 Task: Buy 5 Percolators from Coffee Makers section under best seller category for shipping address: Alicia Thompson, 3625 Station Street, Austin, Texas 78702, Cell Number 5122113583. Pay from credit card ending with 7965, CVV 549
Action: Mouse moved to (157, 73)
Screenshot: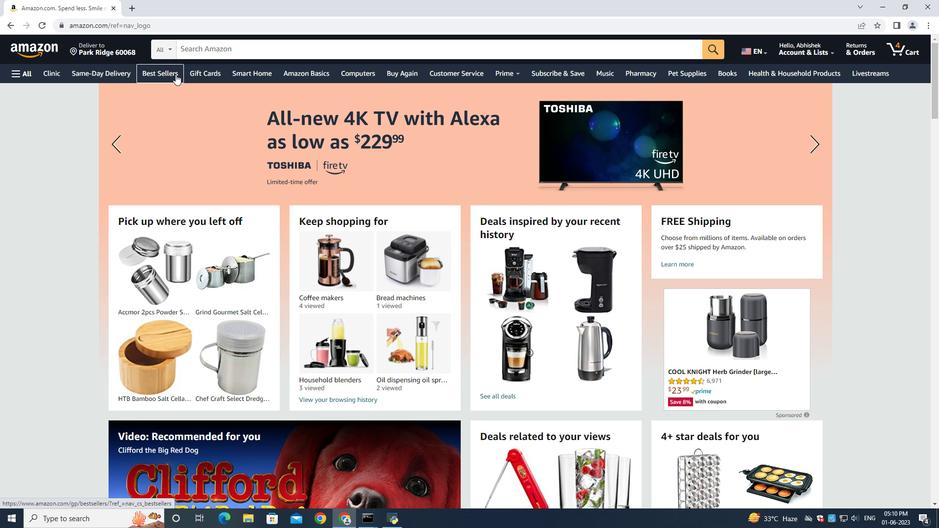 
Action: Mouse pressed left at (157, 73)
Screenshot: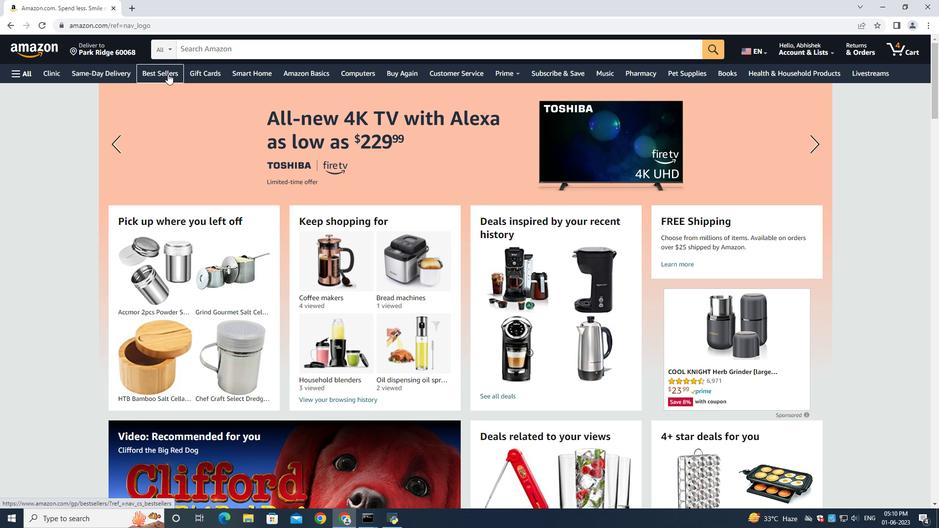 
Action: Mouse moved to (207, 52)
Screenshot: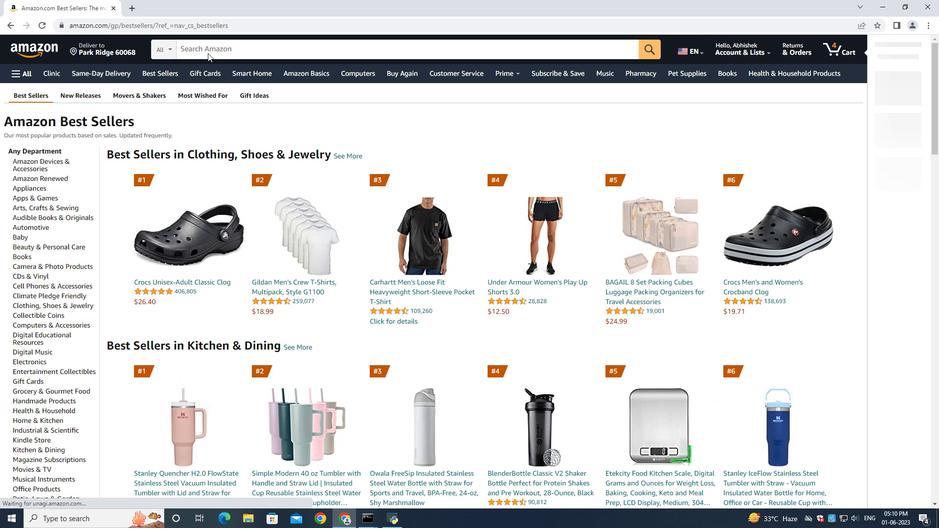
Action: Mouse pressed left at (207, 52)
Screenshot: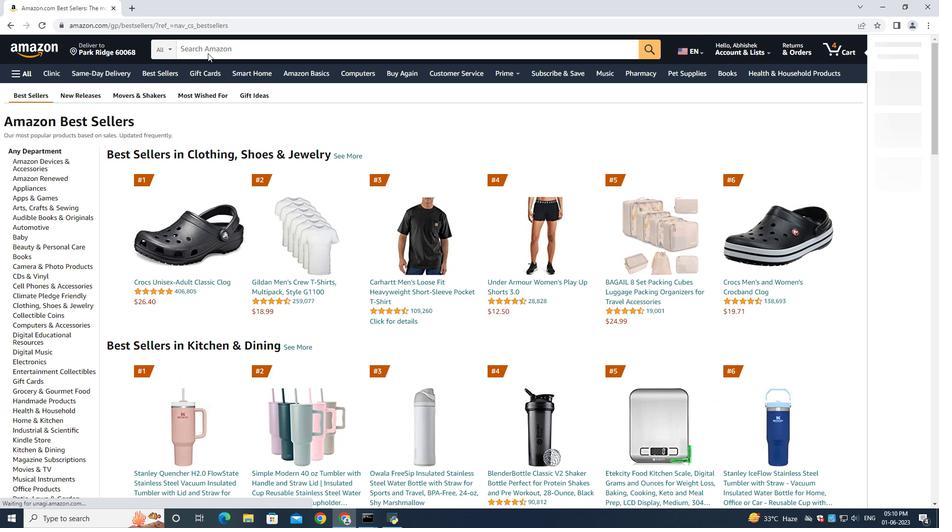 
Action: Key pressed <Key.shift>Percolators<Key.enter>
Screenshot: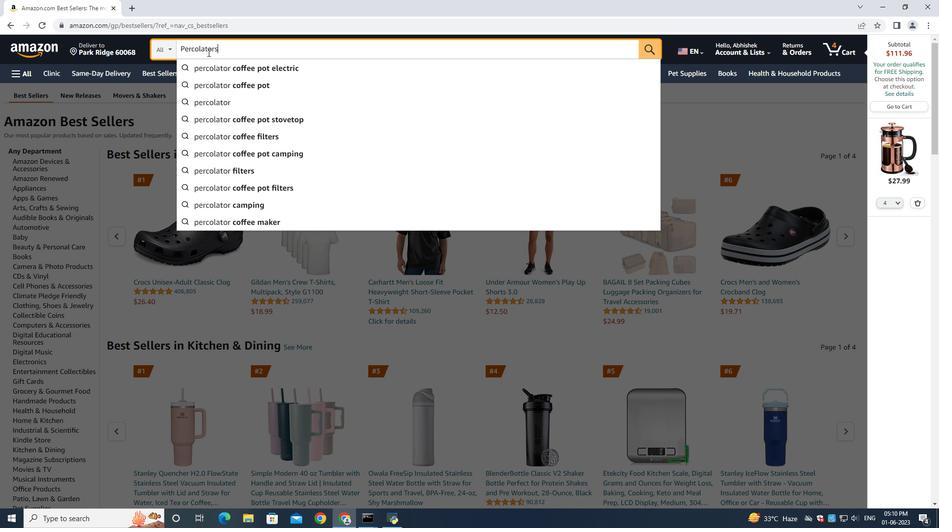 
Action: Mouse moved to (914, 203)
Screenshot: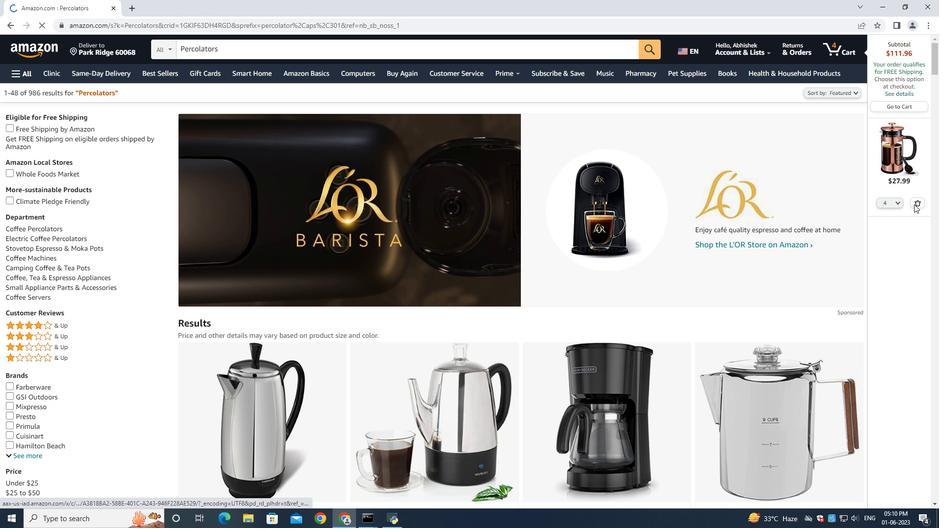 
Action: Mouse pressed left at (914, 203)
Screenshot: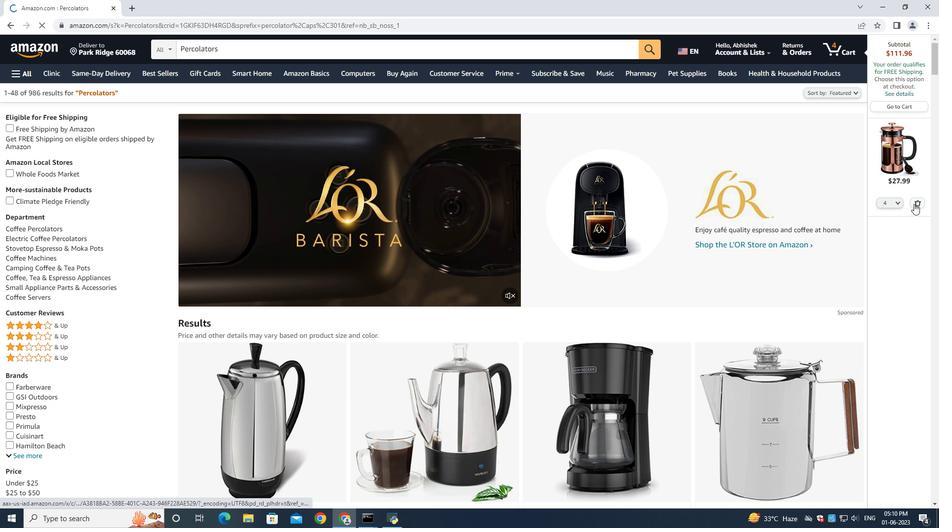 
Action: Mouse moved to (49, 257)
Screenshot: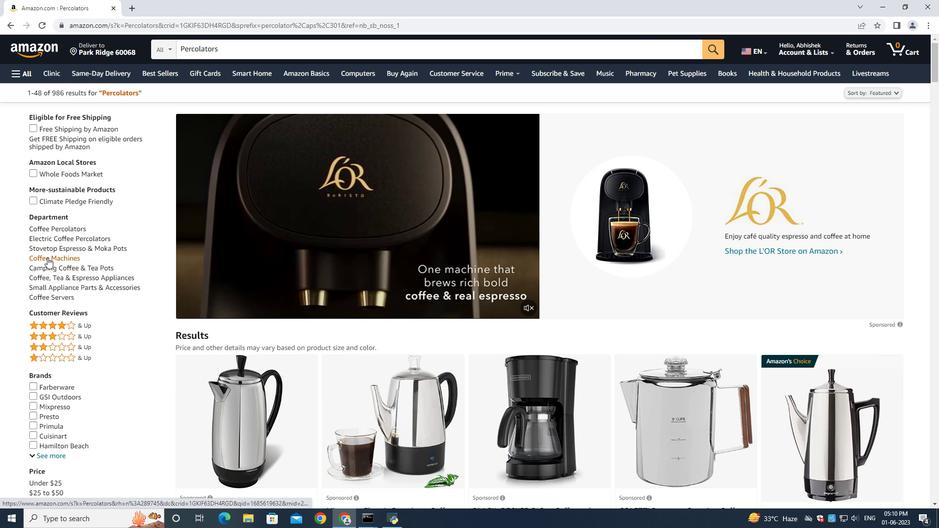 
Action: Mouse pressed left at (49, 257)
Screenshot: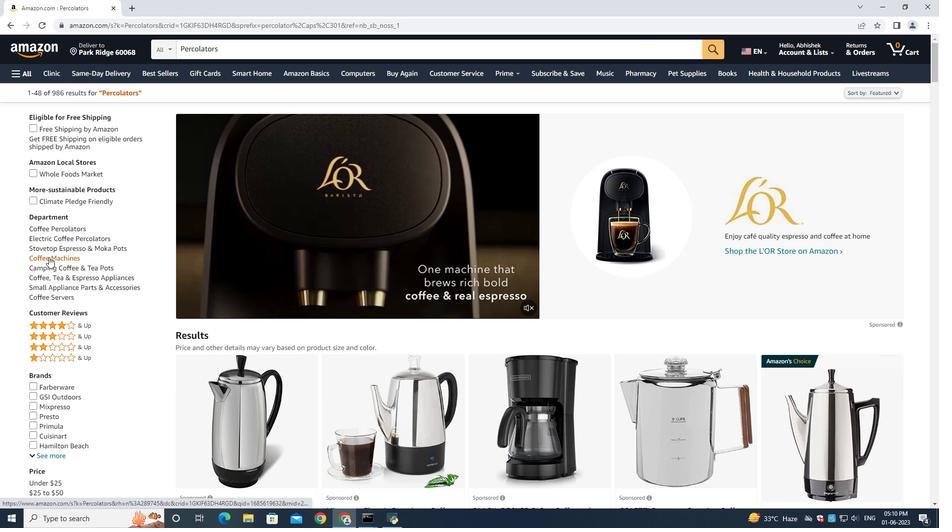 
Action: Mouse moved to (46, 236)
Screenshot: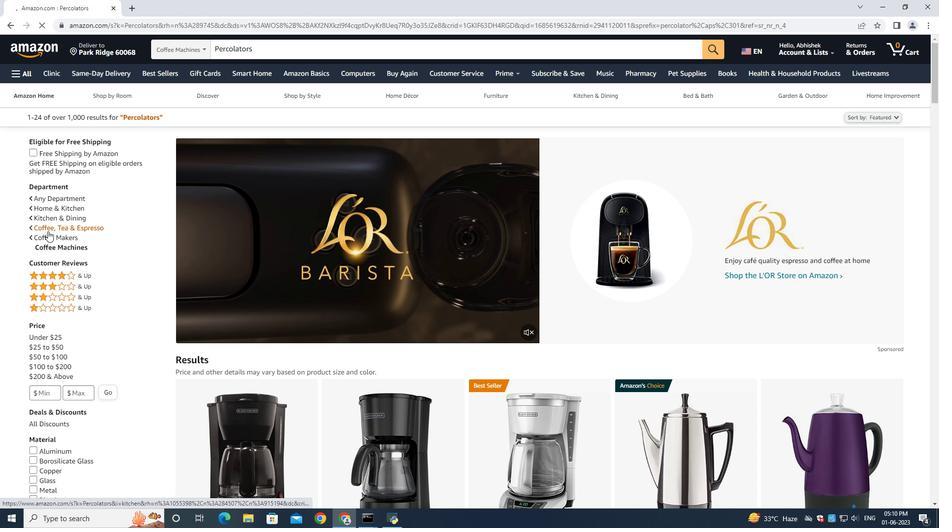 
Action: Mouse pressed left at (46, 236)
Screenshot: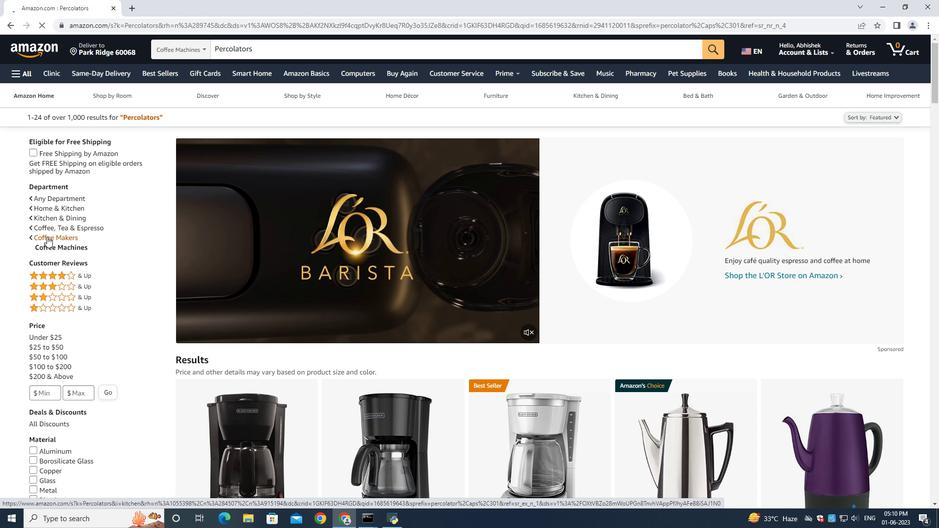 
Action: Mouse moved to (170, 259)
Screenshot: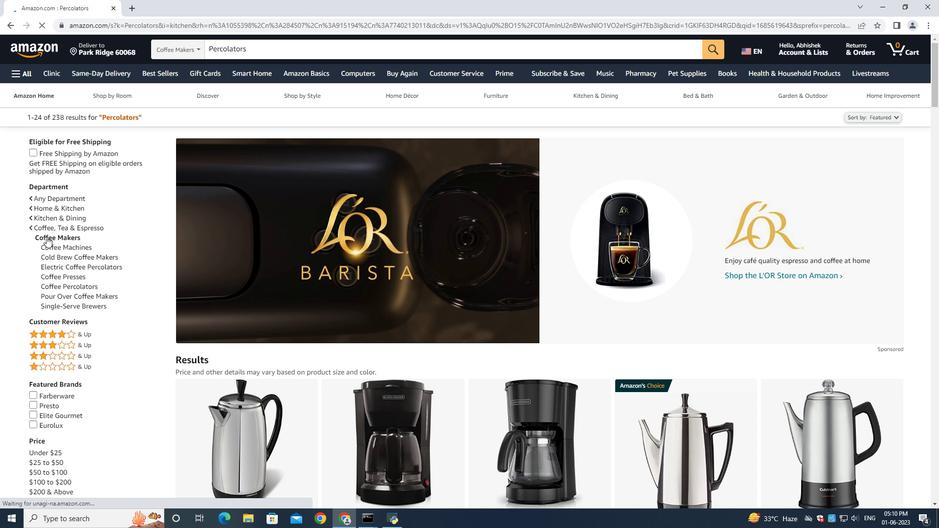 
Action: Mouse scrolled (163, 259) with delta (0, 0)
Screenshot: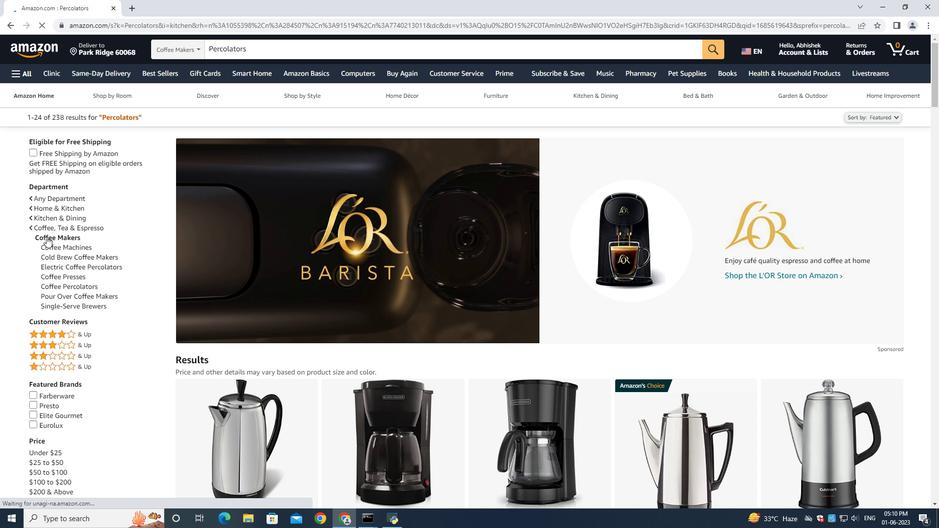 
Action: Mouse moved to (177, 258)
Screenshot: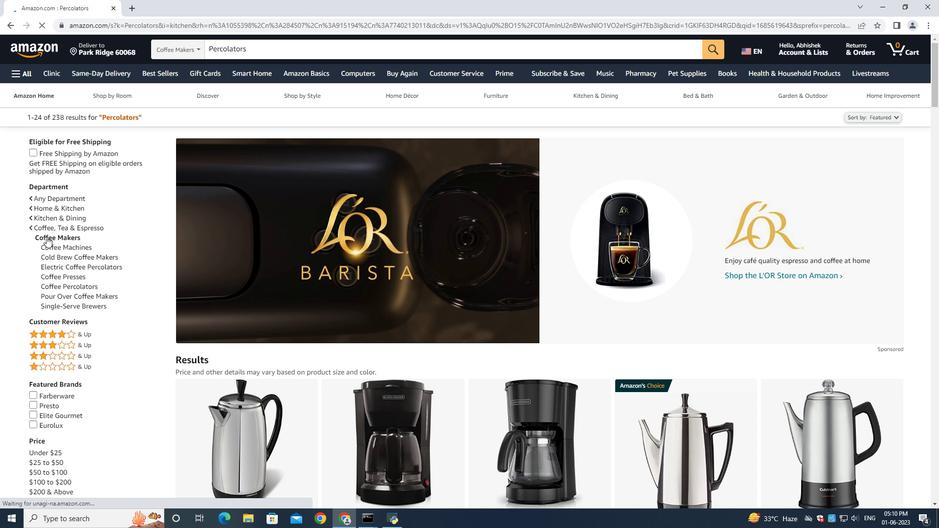 
Action: Mouse scrolled (177, 257) with delta (0, 0)
Screenshot: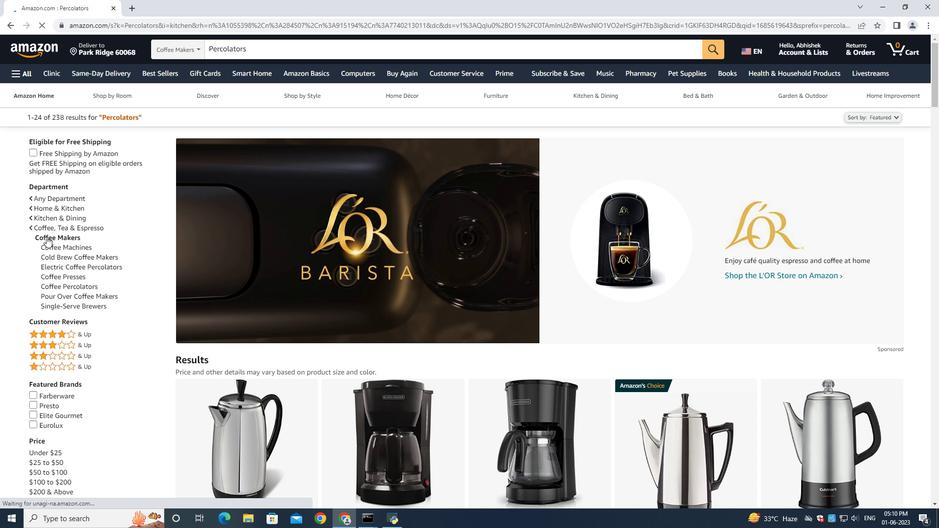 
Action: Mouse moved to (219, 250)
Screenshot: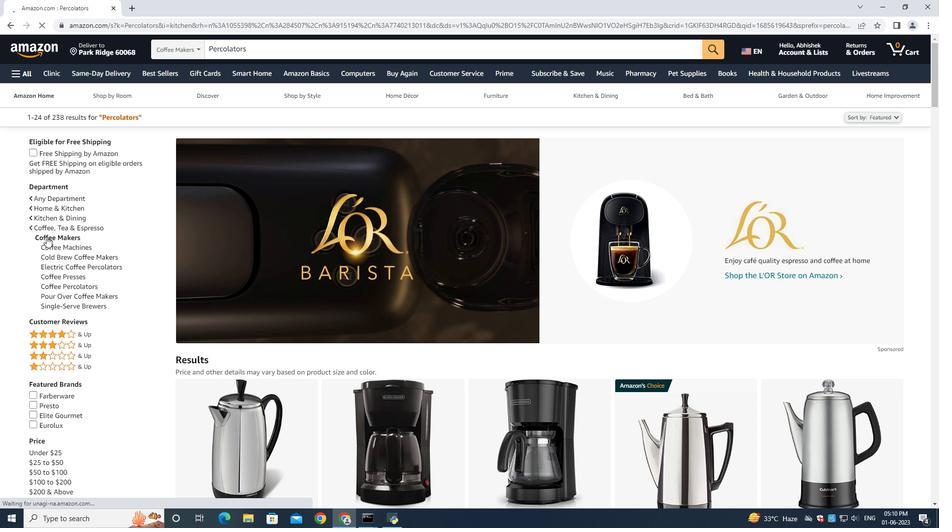 
Action: Mouse scrolled (203, 251) with delta (0, 0)
Screenshot: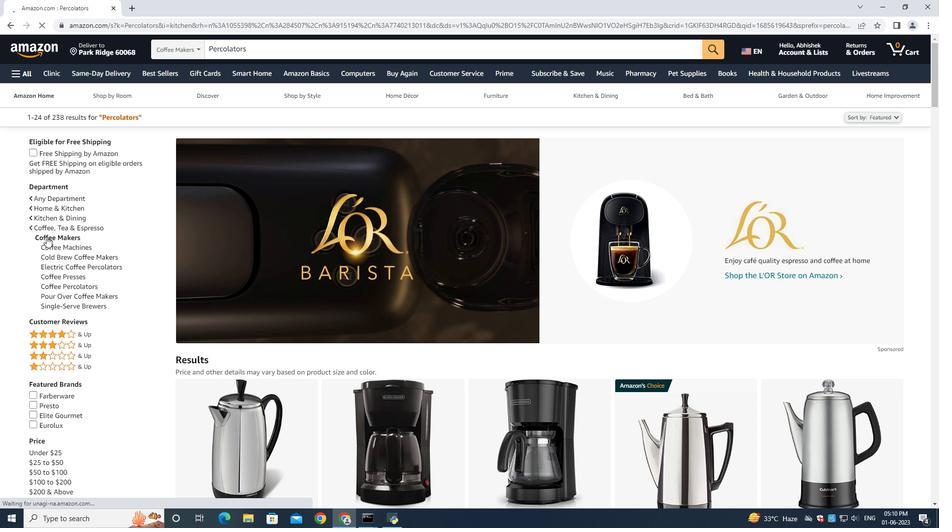
Action: Mouse moved to (239, 247)
Screenshot: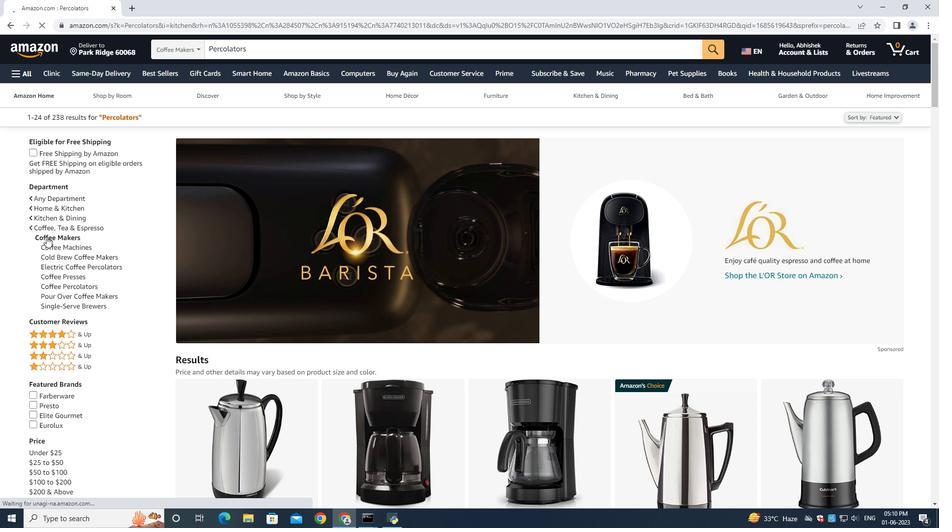 
Action: Mouse scrolled (219, 249) with delta (0, 0)
Screenshot: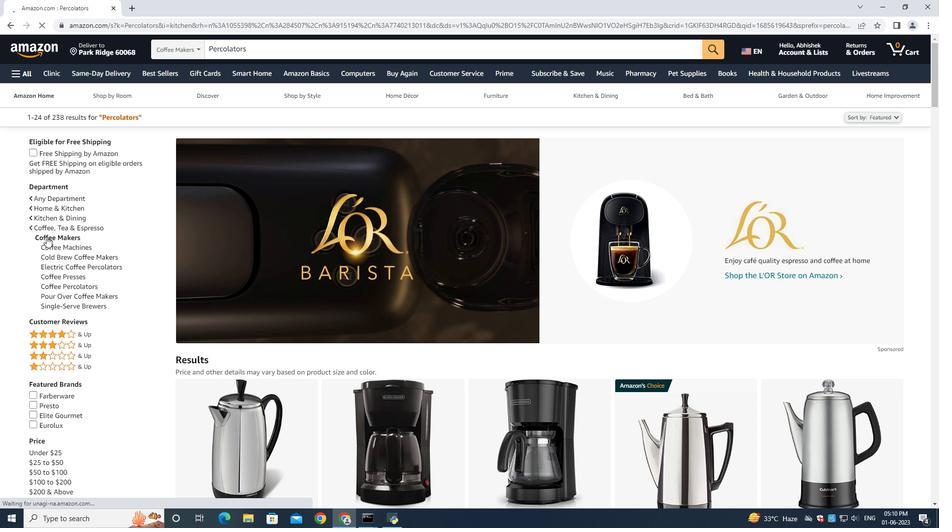 
Action: Mouse moved to (327, 239)
Screenshot: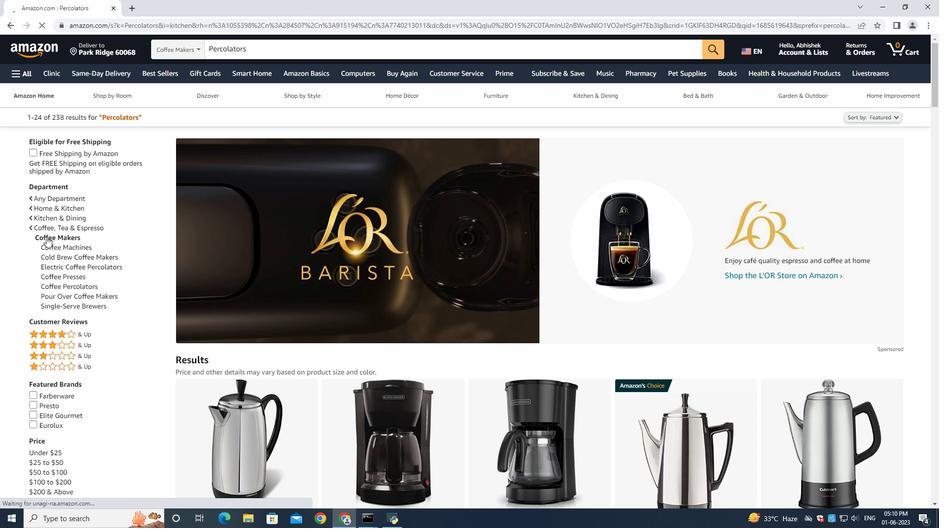 
Action: Mouse scrolled (258, 242) with delta (0, 0)
Screenshot: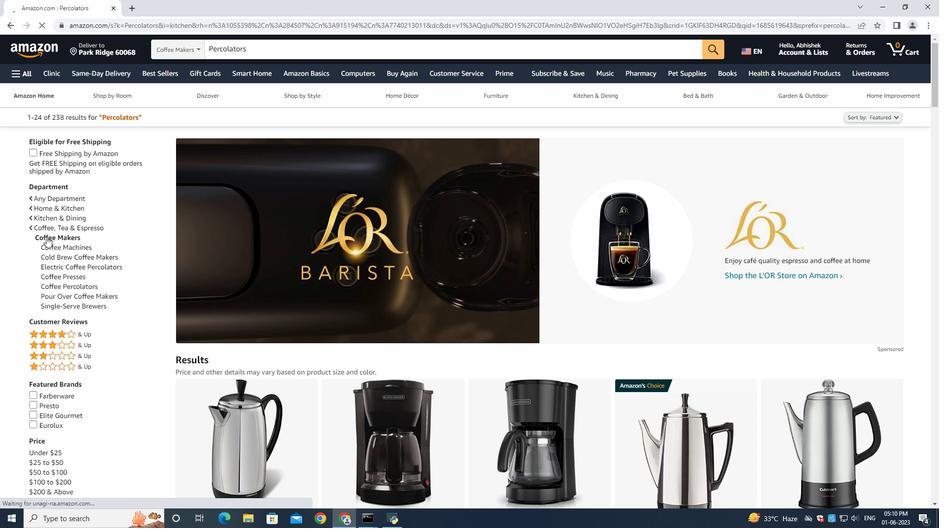 
Action: Mouse moved to (360, 239)
Screenshot: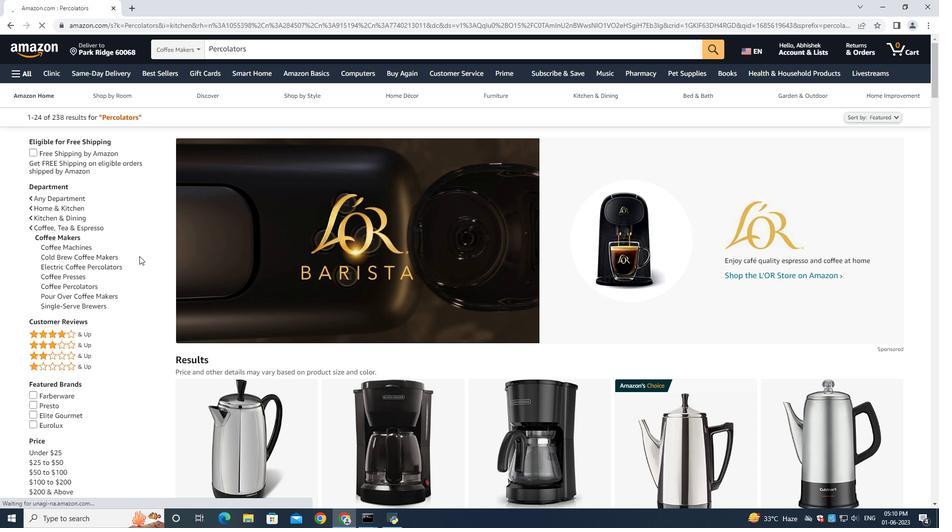
Action: Mouse scrolled (341, 239) with delta (0, 0)
Screenshot: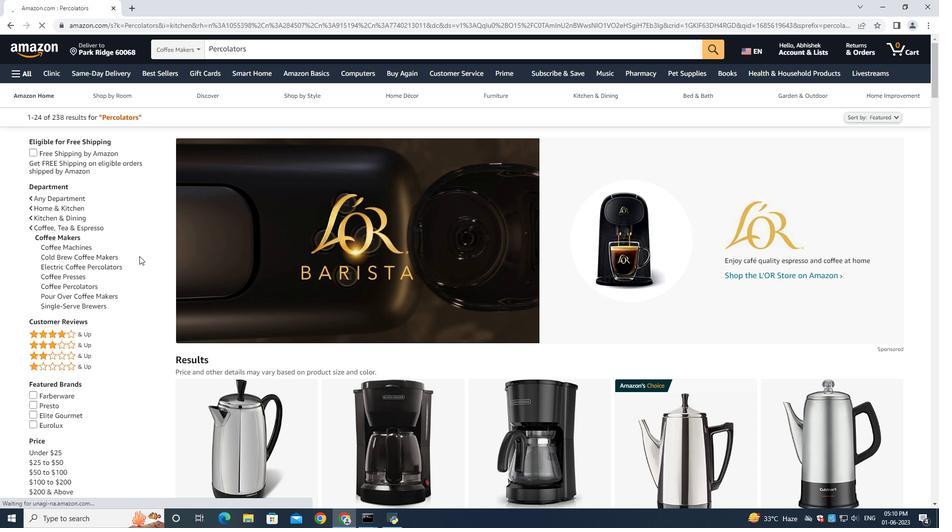 
Action: Mouse moved to (384, 257)
Screenshot: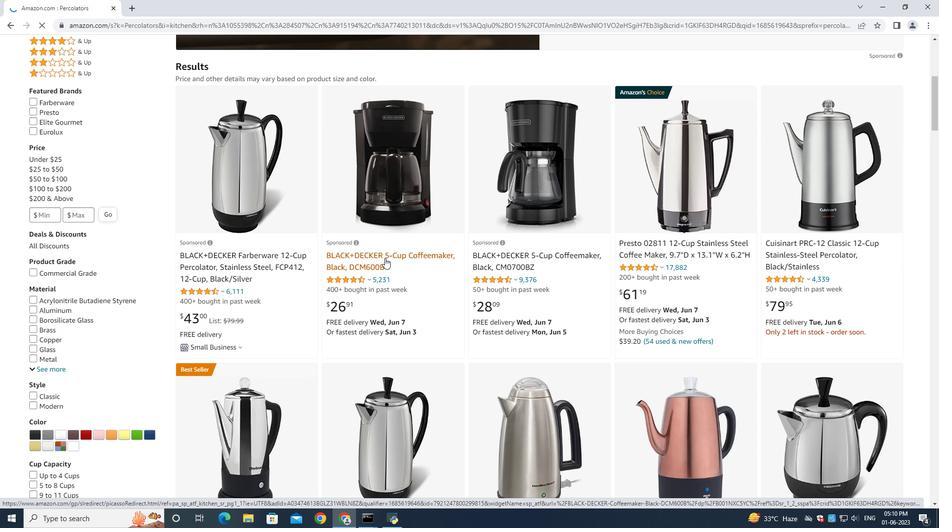 
Action: Mouse pressed left at (384, 257)
Screenshot: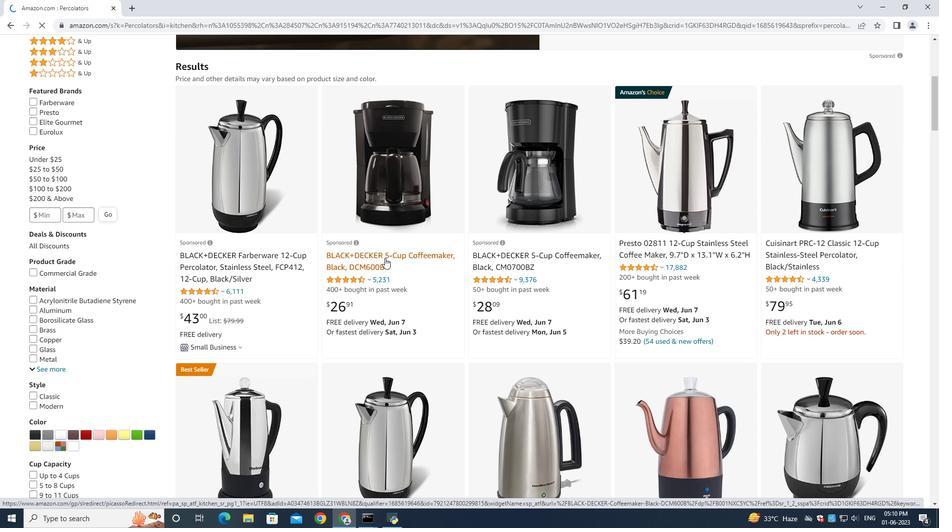 
Action: Mouse moved to (12, 27)
Screenshot: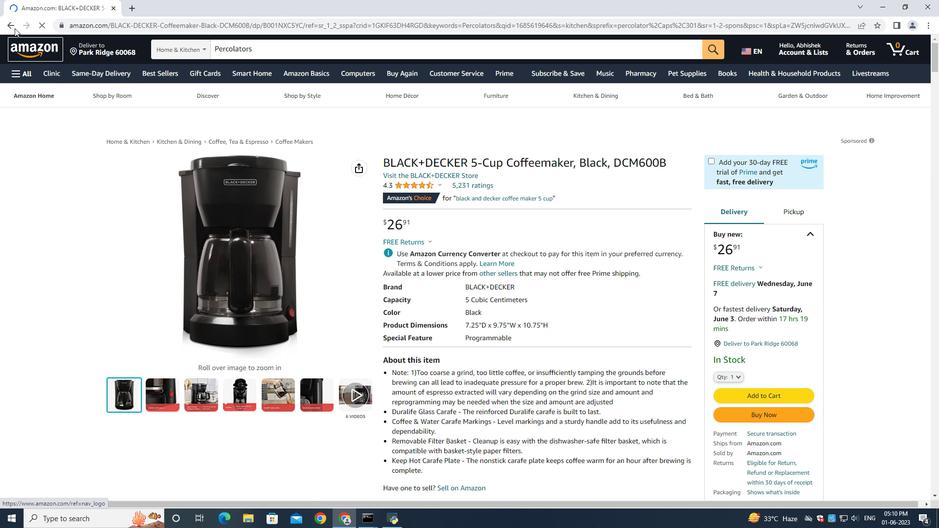 
Action: Mouse pressed left at (12, 27)
Screenshot: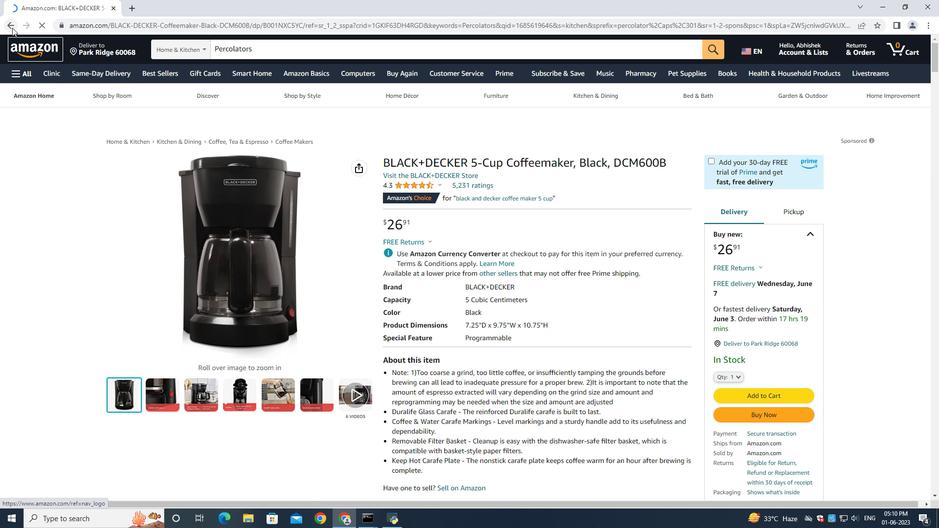 
Action: Mouse moved to (622, 271)
Screenshot: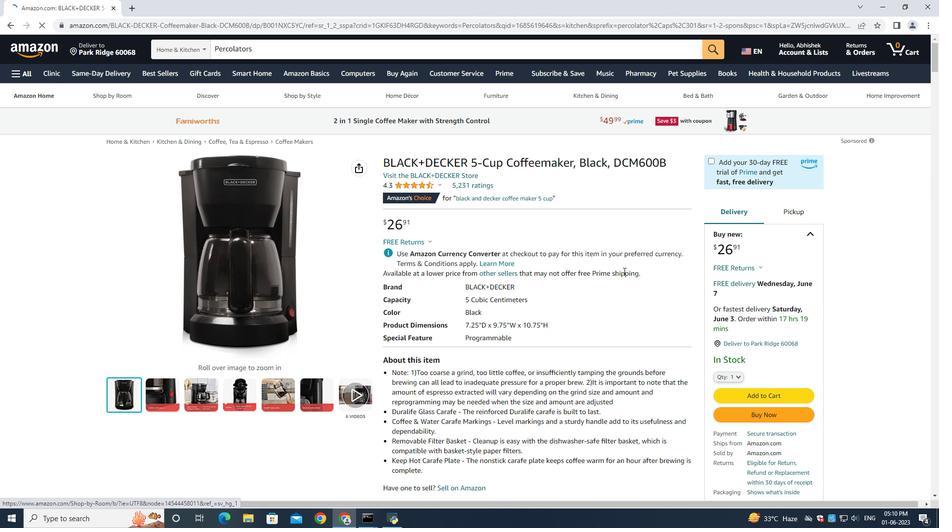 
Action: Mouse scrolled (622, 270) with delta (0, 0)
Screenshot: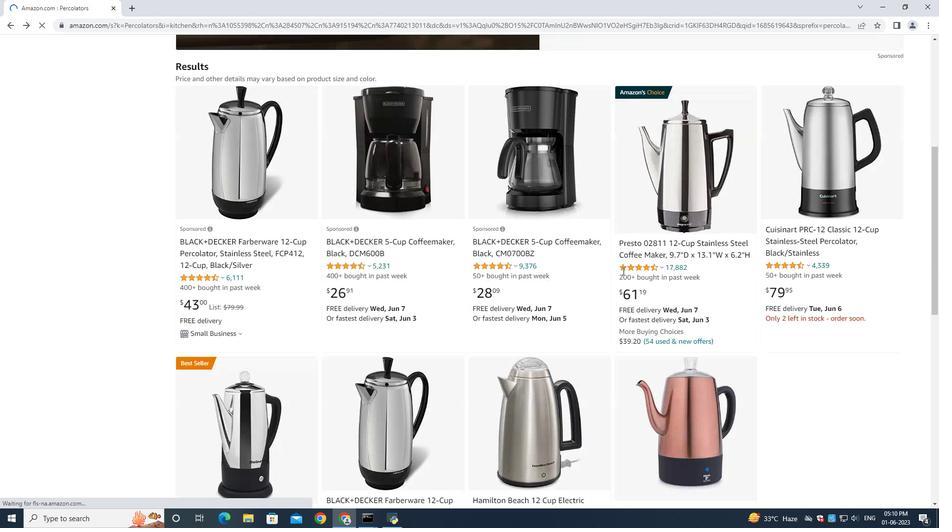 
Action: Mouse scrolled (622, 270) with delta (0, 0)
Screenshot: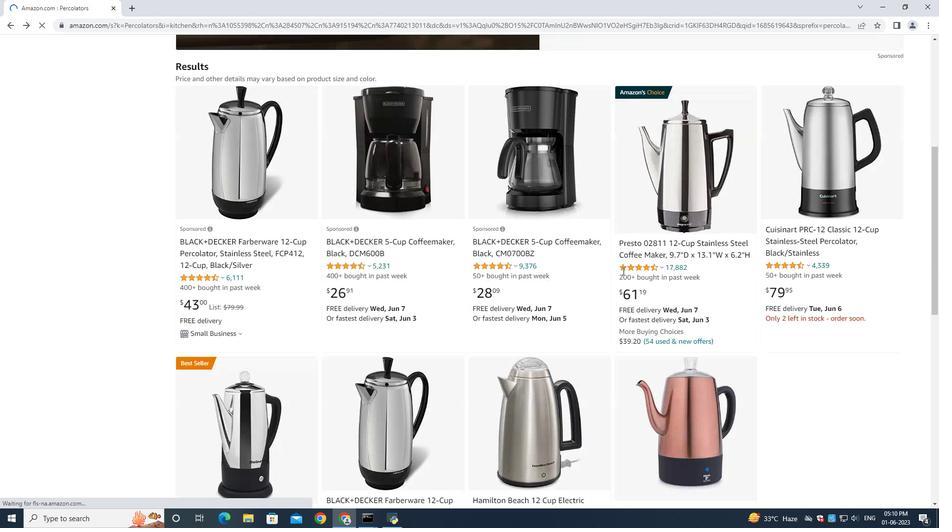 
Action: Mouse scrolled (622, 270) with delta (0, 0)
Screenshot: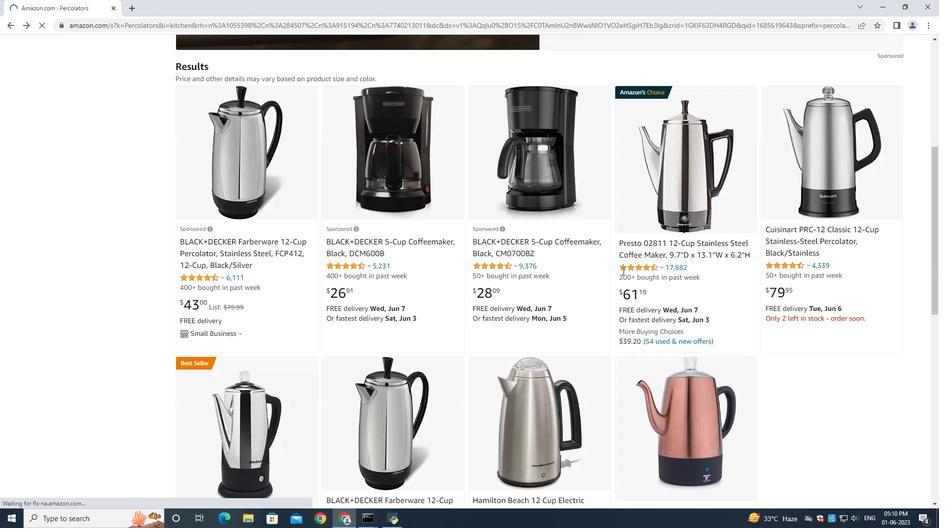 
Action: Mouse scrolled (622, 270) with delta (0, 0)
Screenshot: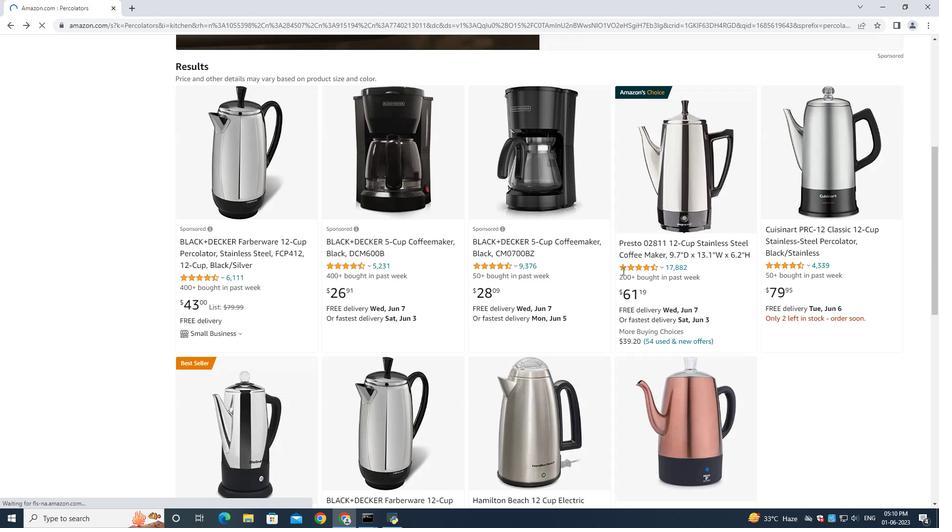 
Action: Mouse moved to (645, 246)
Screenshot: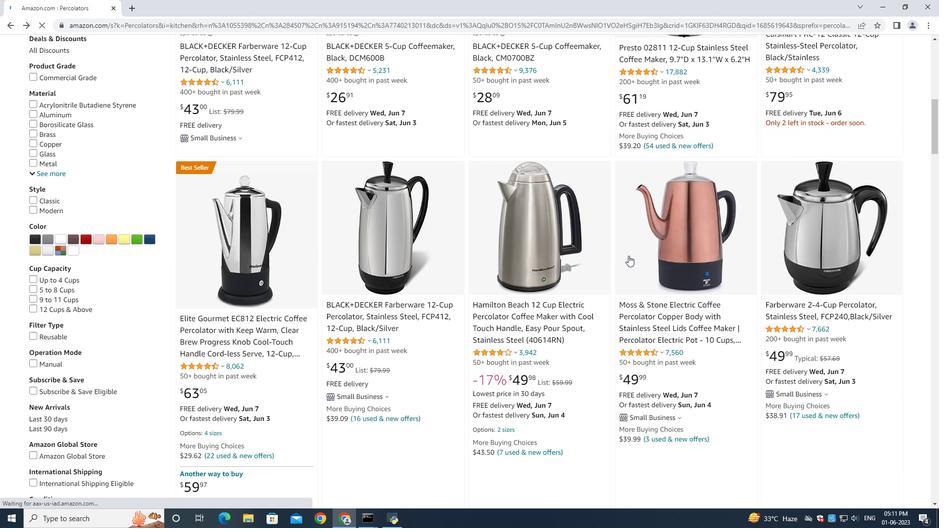 
Action: Mouse scrolled (645, 247) with delta (0, 0)
Screenshot: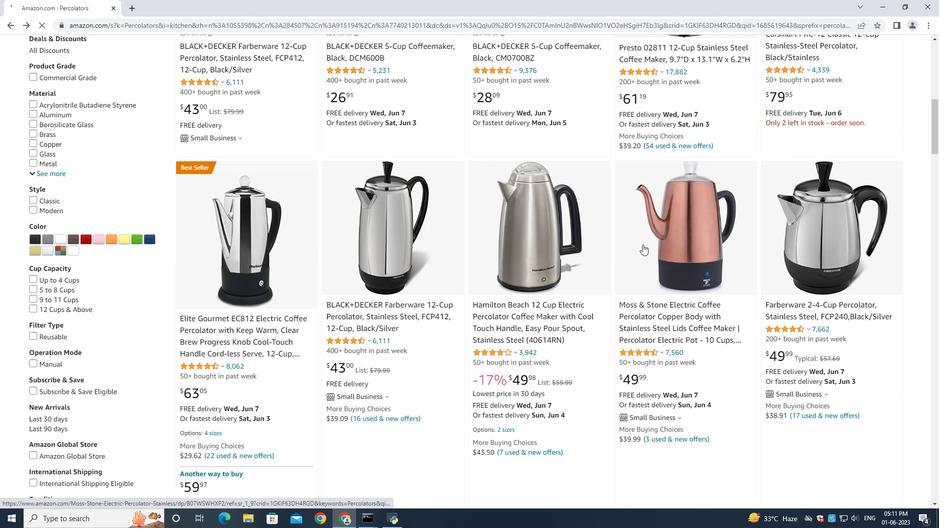 
Action: Mouse scrolled (645, 247) with delta (0, 0)
Screenshot: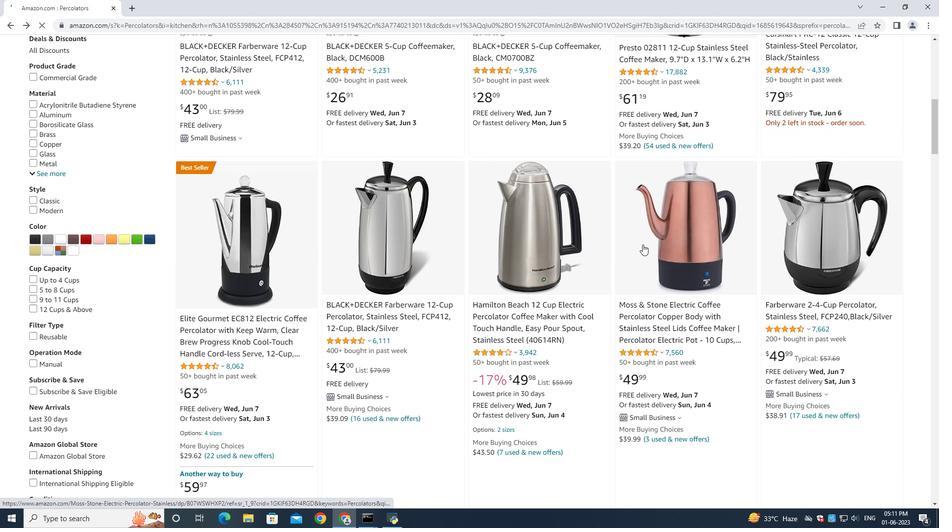 
Action: Mouse moved to (632, 141)
Screenshot: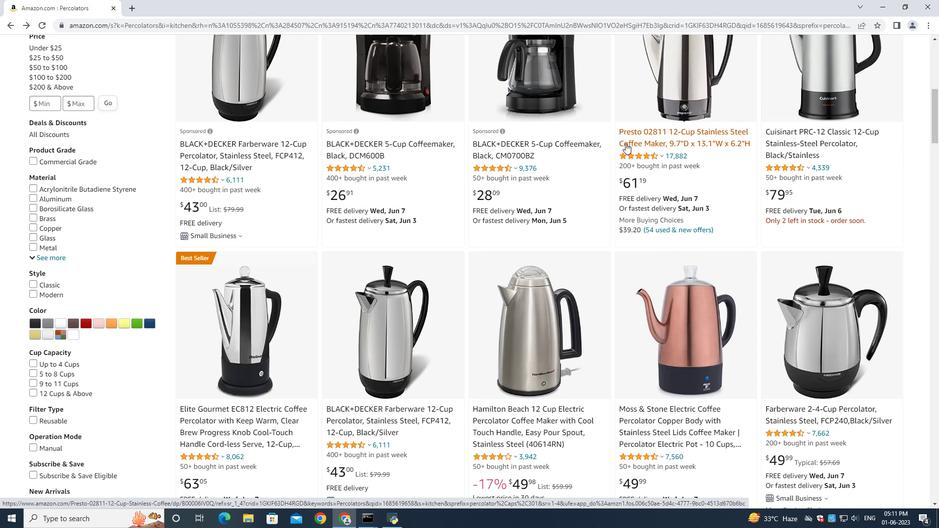 
Action: Mouse pressed left at (632, 141)
Screenshot: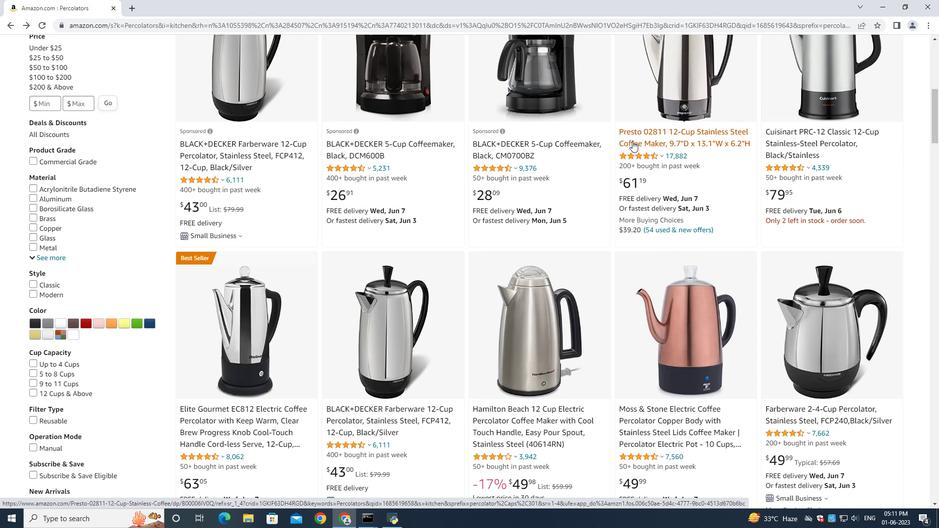 
Action: Mouse moved to (410, 279)
Screenshot: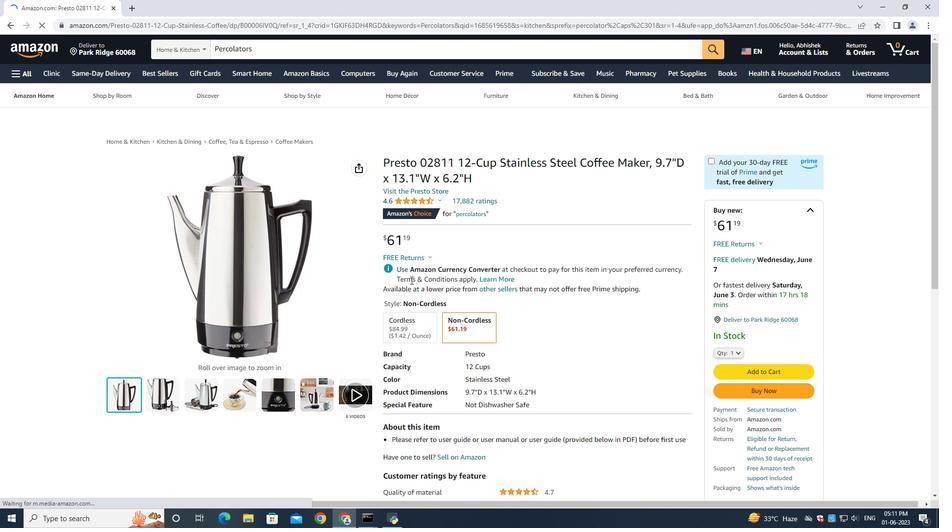 
Action: Mouse scrolled (410, 279) with delta (0, 0)
Screenshot: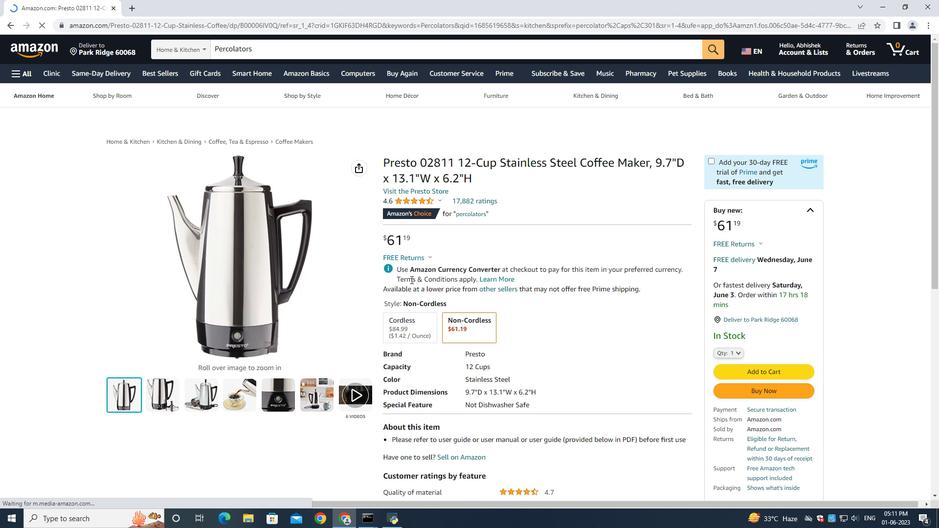 
Action: Mouse moved to (725, 303)
Screenshot: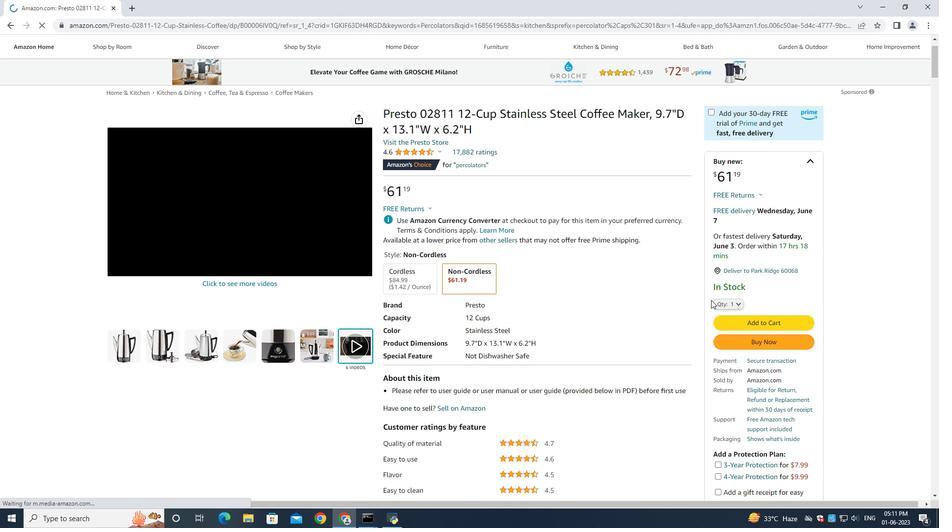 
Action: Mouse pressed left at (725, 303)
Screenshot: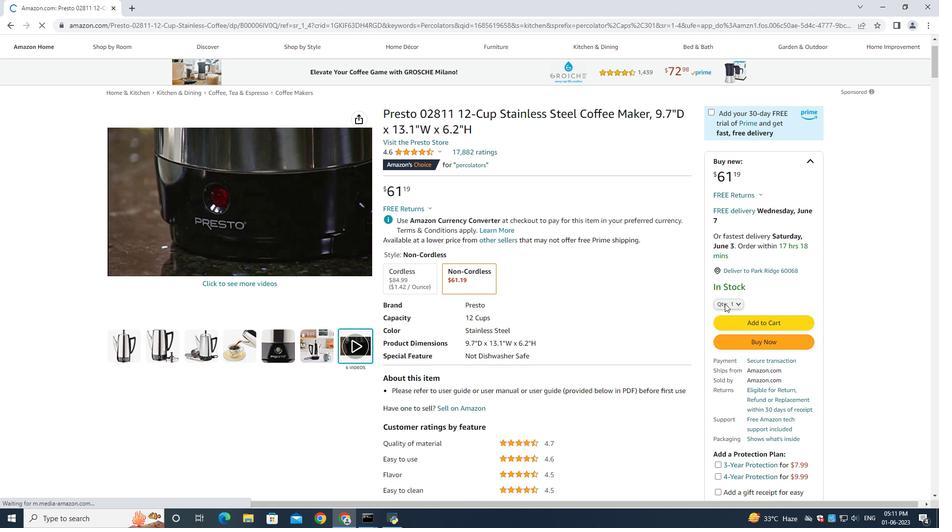 
Action: Mouse moved to (721, 110)
Screenshot: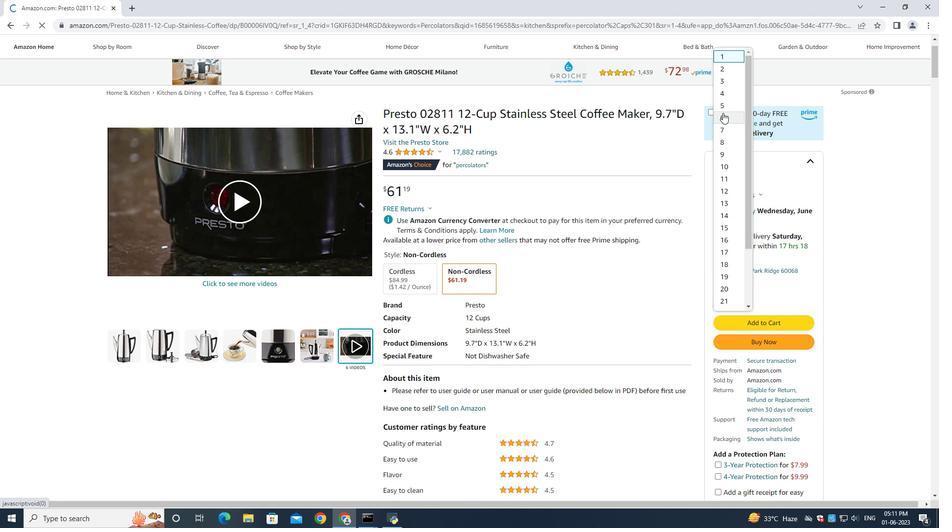 
Action: Mouse pressed left at (721, 110)
Screenshot: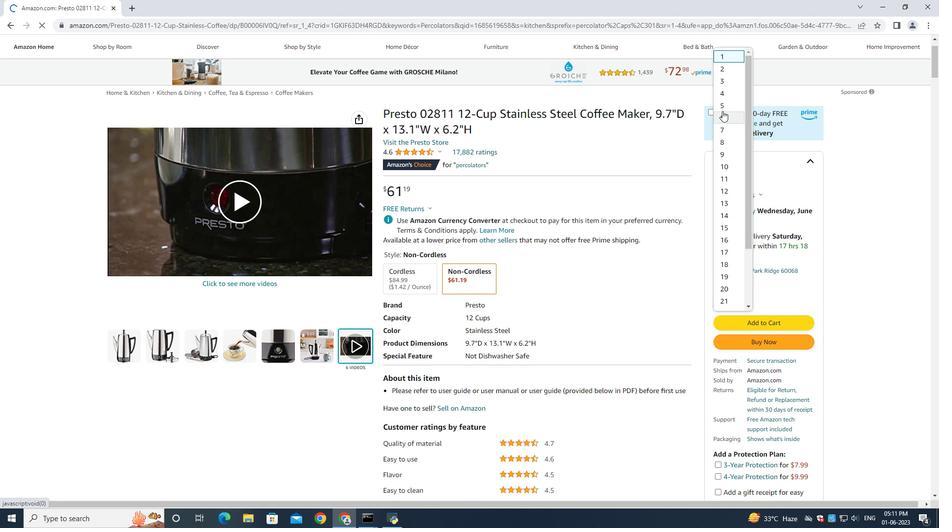 
Action: Mouse moved to (756, 339)
Screenshot: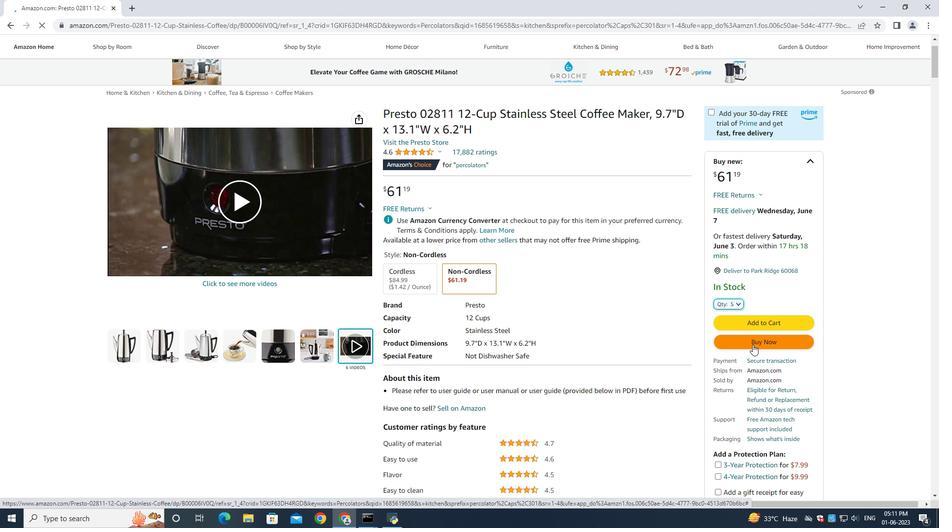 
Action: Mouse pressed left at (756, 339)
Screenshot: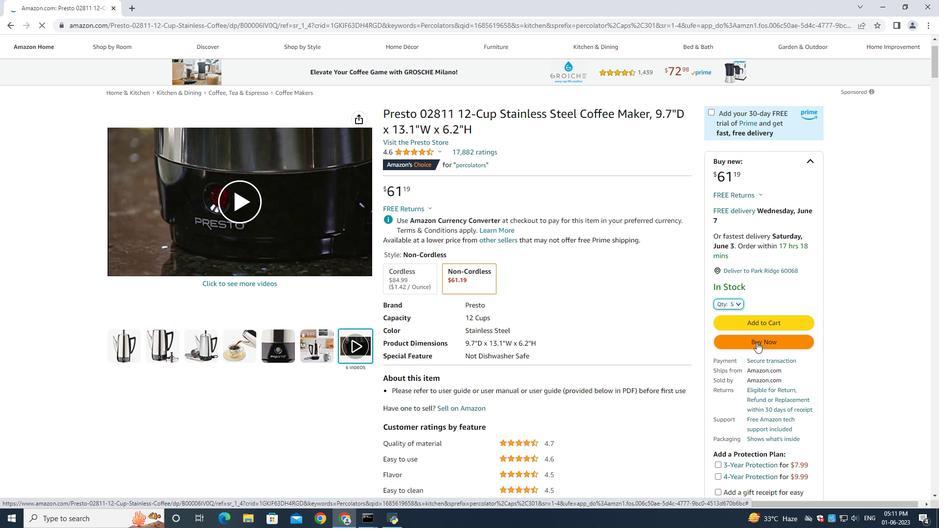 
Action: Mouse moved to (761, 342)
Screenshot: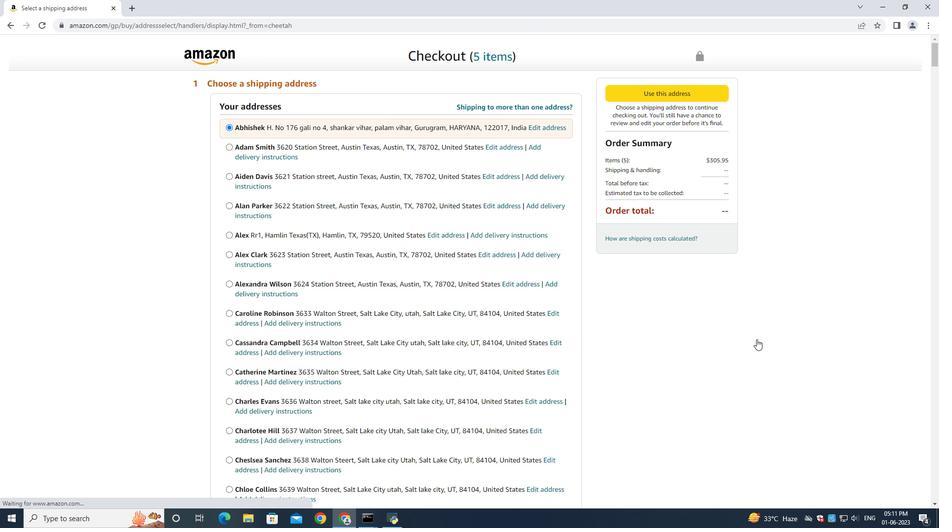 
Action: Mouse scrolled (761, 342) with delta (0, 0)
Screenshot: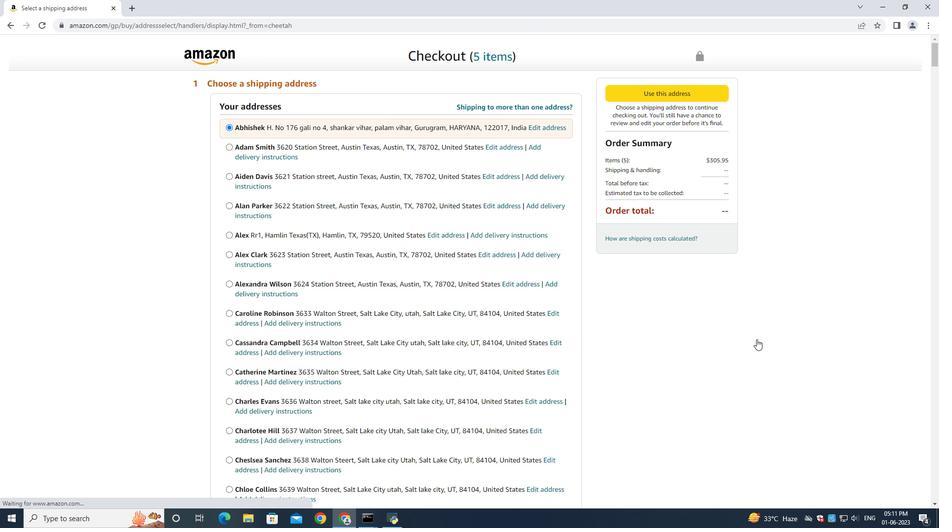 
Action: Mouse moved to (761, 344)
Screenshot: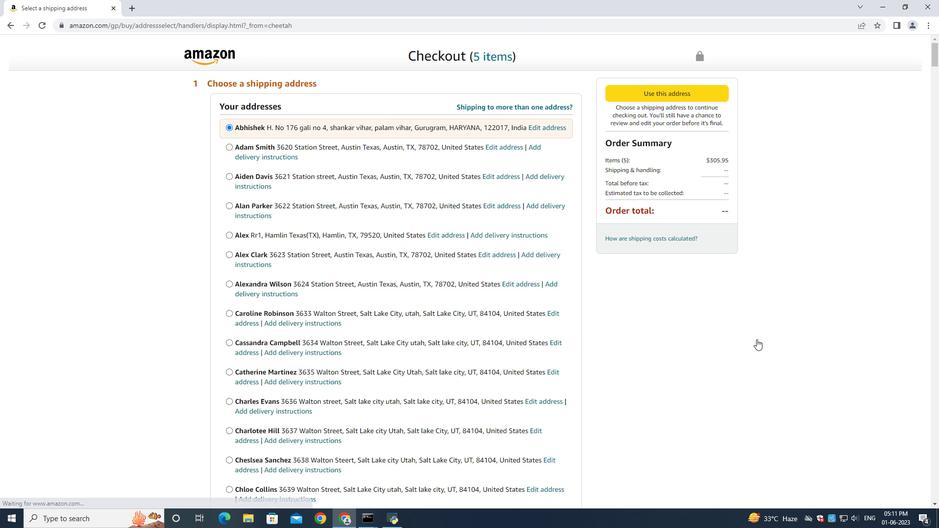 
Action: Mouse scrolled (761, 343) with delta (0, 0)
Screenshot: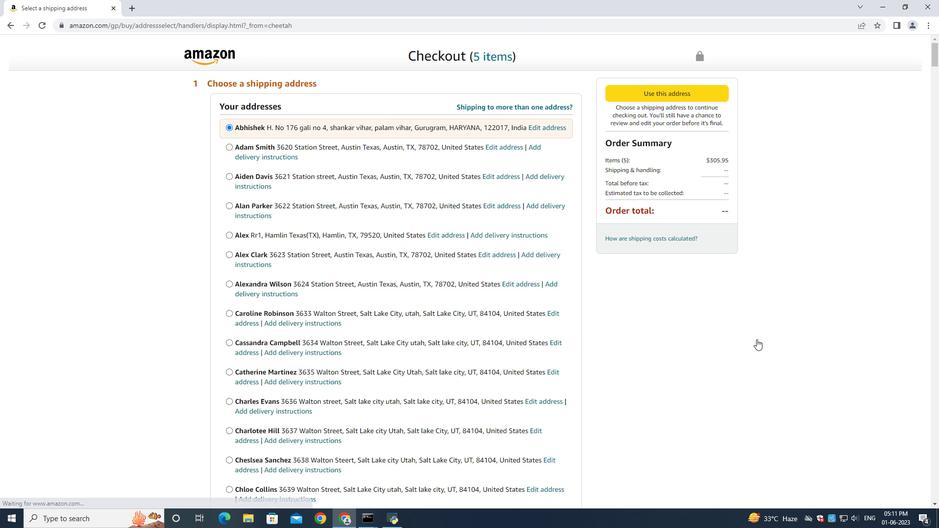
Action: Mouse moved to (761, 344)
Screenshot: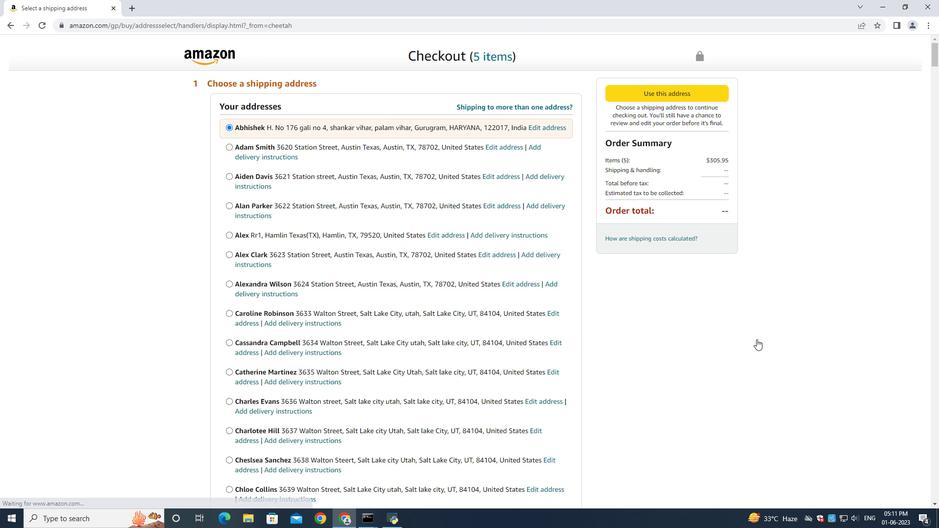 
Action: Mouse scrolled (761, 343) with delta (0, 0)
Screenshot: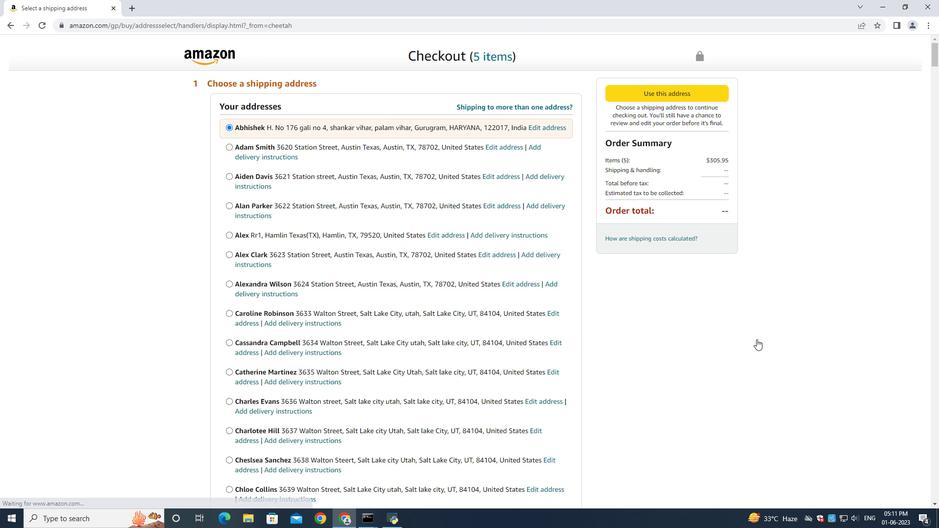 
Action: Mouse scrolled (761, 343) with delta (0, 0)
Screenshot: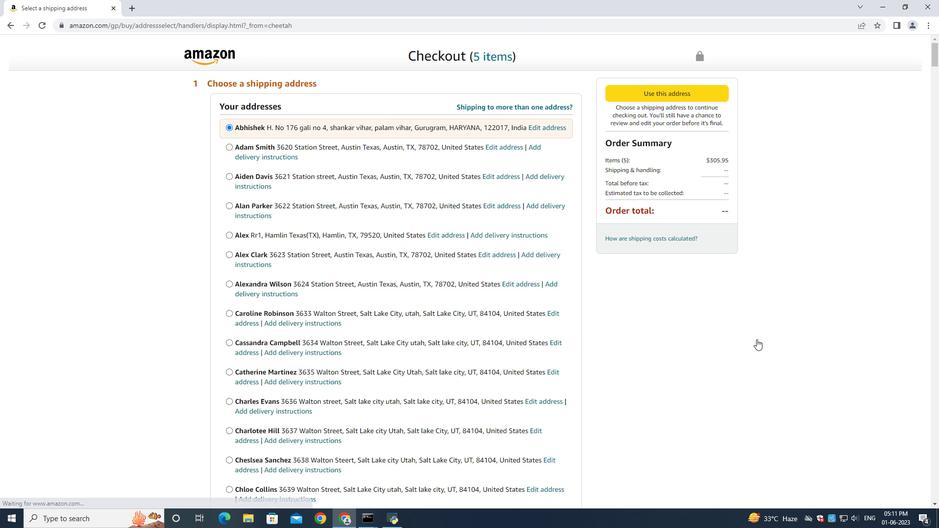 
Action: Mouse moved to (753, 341)
Screenshot: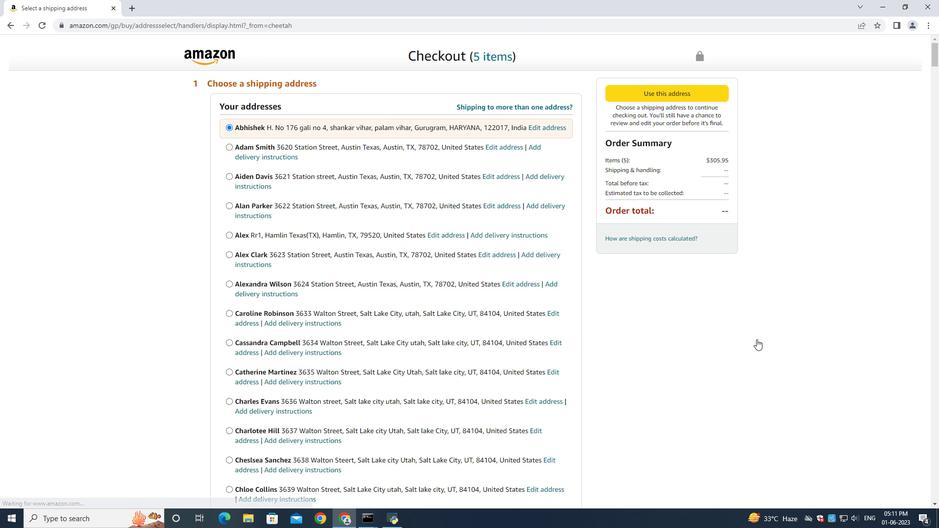 
Action: Mouse scrolled (760, 343) with delta (0, 0)
Screenshot: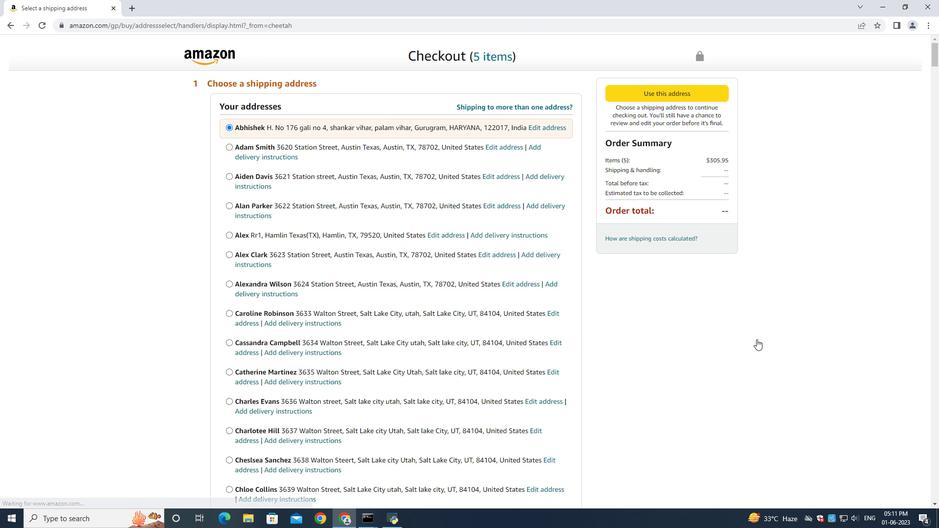 
Action: Mouse moved to (743, 335)
Screenshot: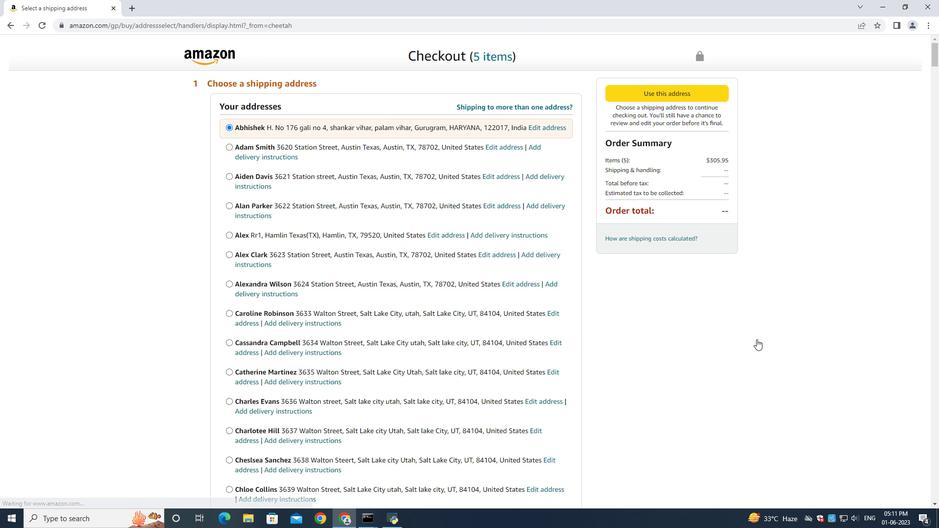 
Action: Mouse scrolled (753, 340) with delta (0, 0)
Screenshot: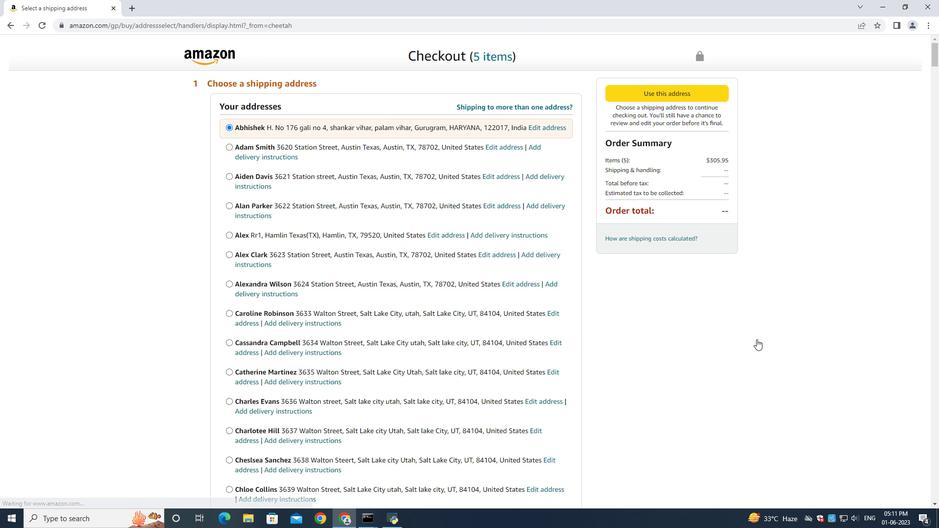 
Action: Mouse moved to (714, 323)
Screenshot: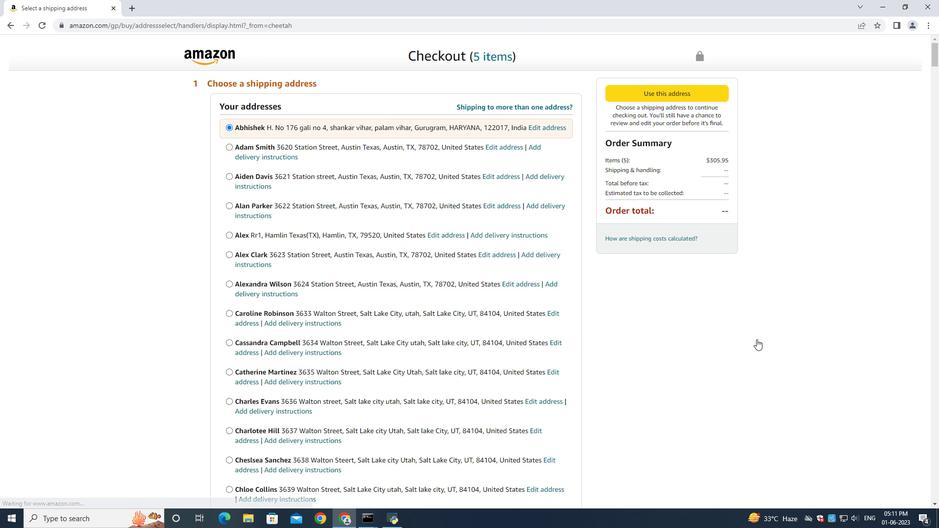 
Action: Mouse scrolled (729, 328) with delta (0, 0)
Screenshot: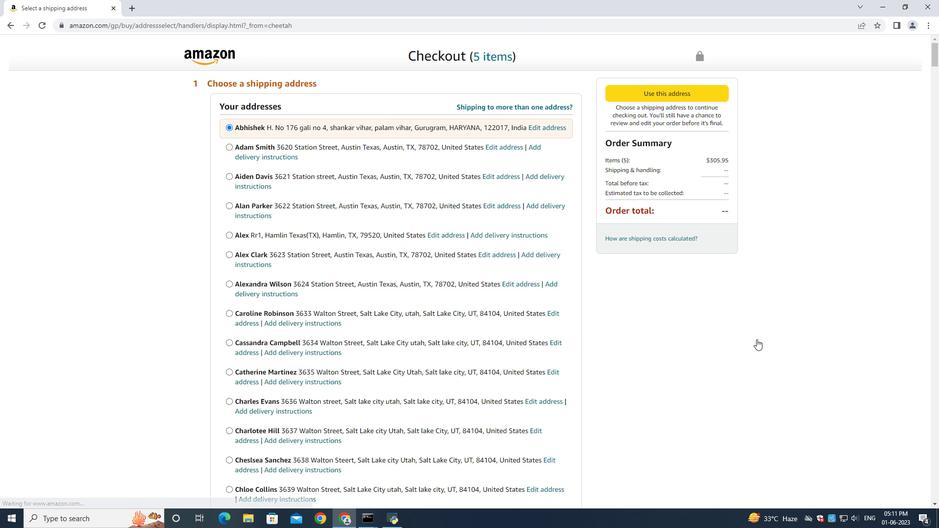 
Action: Mouse moved to (687, 317)
Screenshot: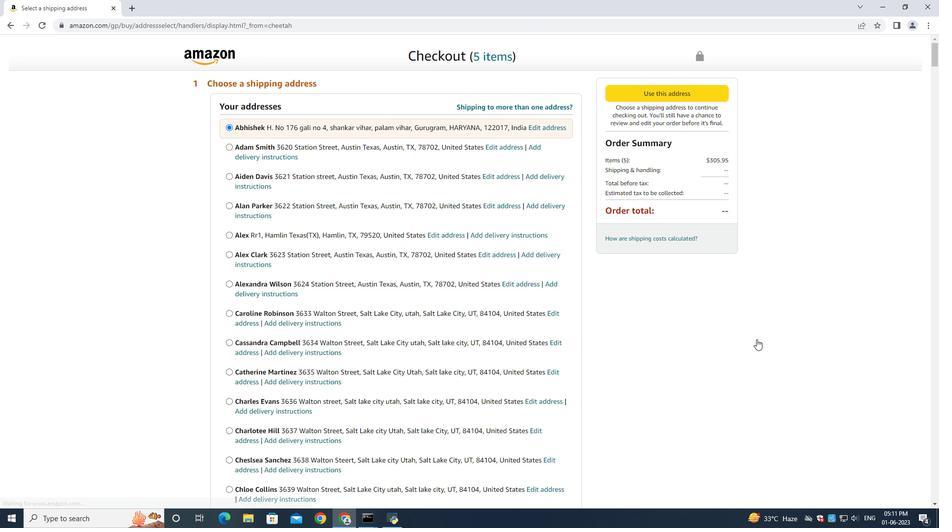 
Action: Mouse scrolled (700, 320) with delta (0, 0)
Screenshot: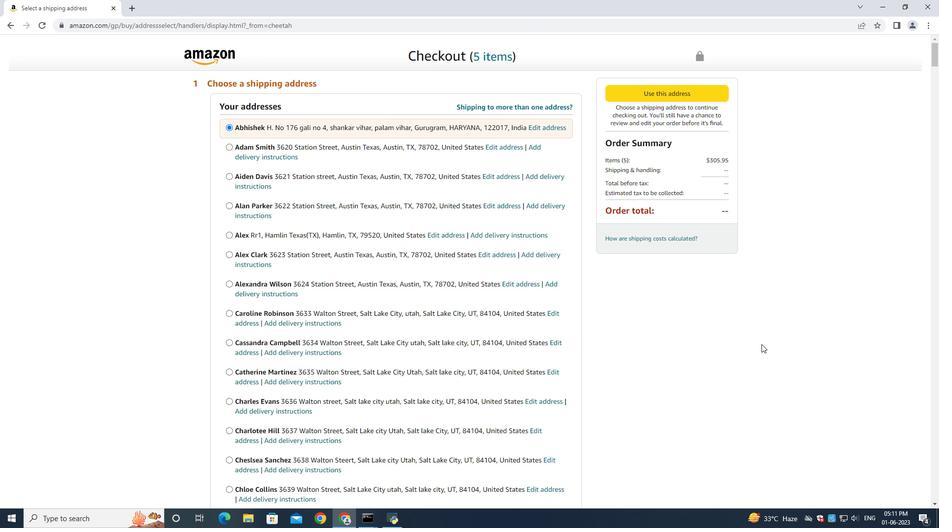 
Action: Mouse moved to (540, 297)
Screenshot: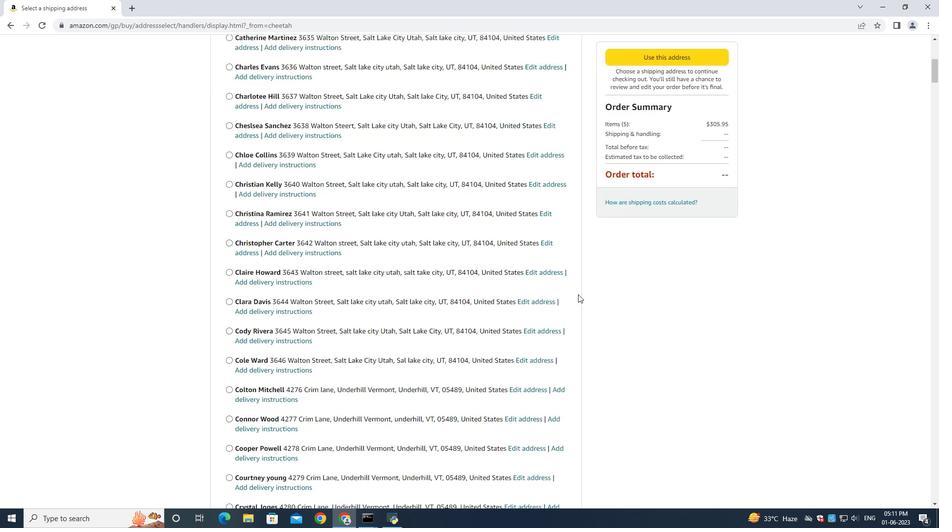 
Action: Mouse scrolled (541, 296) with delta (0, 0)
Screenshot: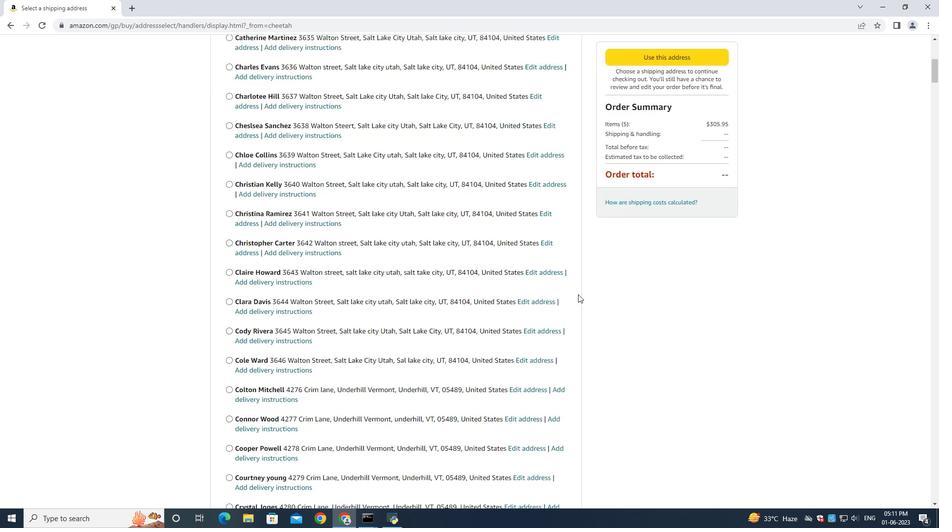 
Action: Mouse moved to (539, 299)
Screenshot: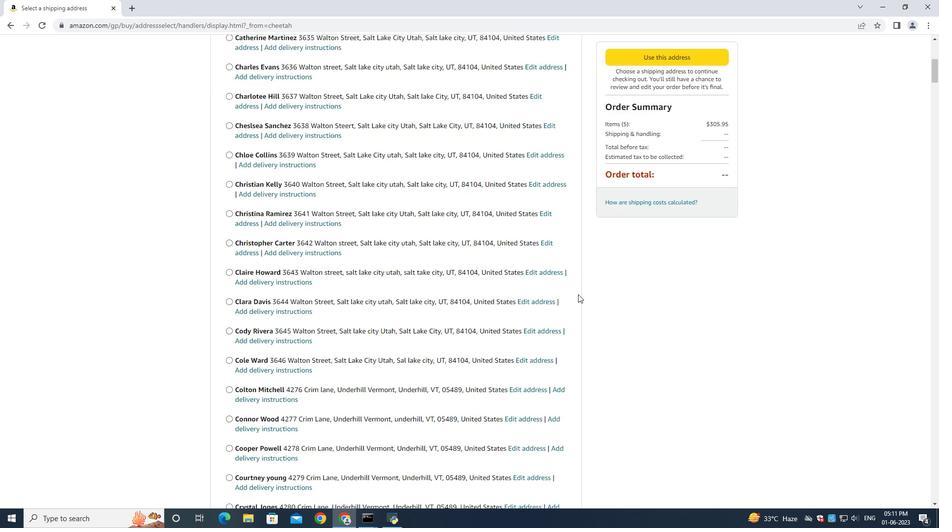 
Action: Mouse scrolled (540, 298) with delta (0, 0)
Screenshot: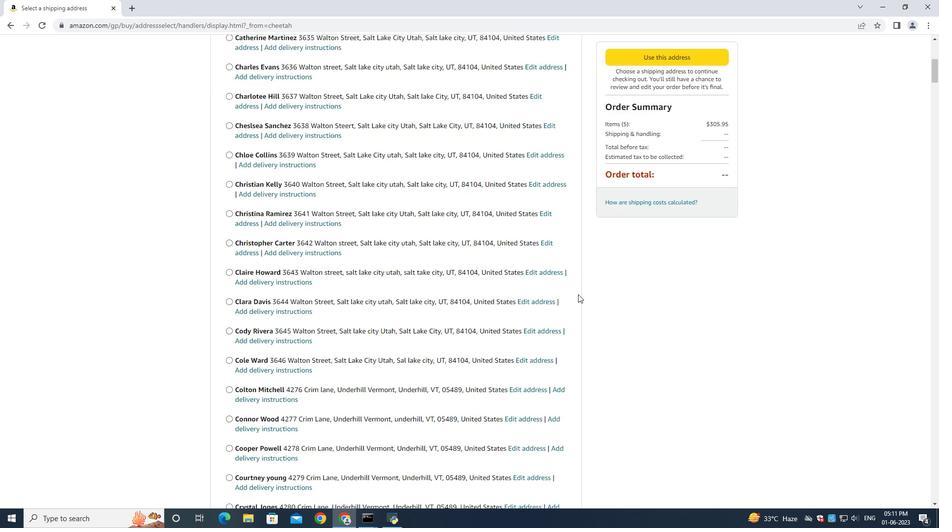 
Action: Mouse moved to (539, 299)
Screenshot: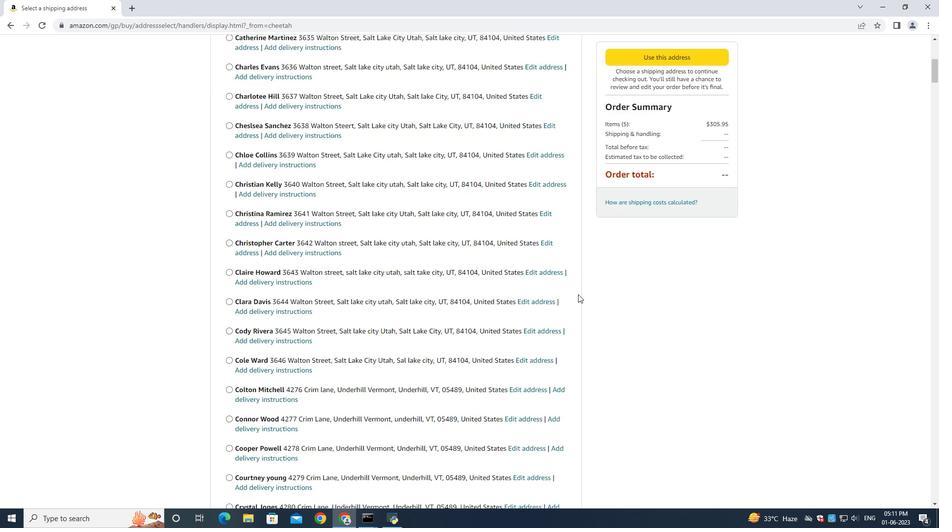 
Action: Mouse scrolled (539, 298) with delta (0, 0)
Screenshot: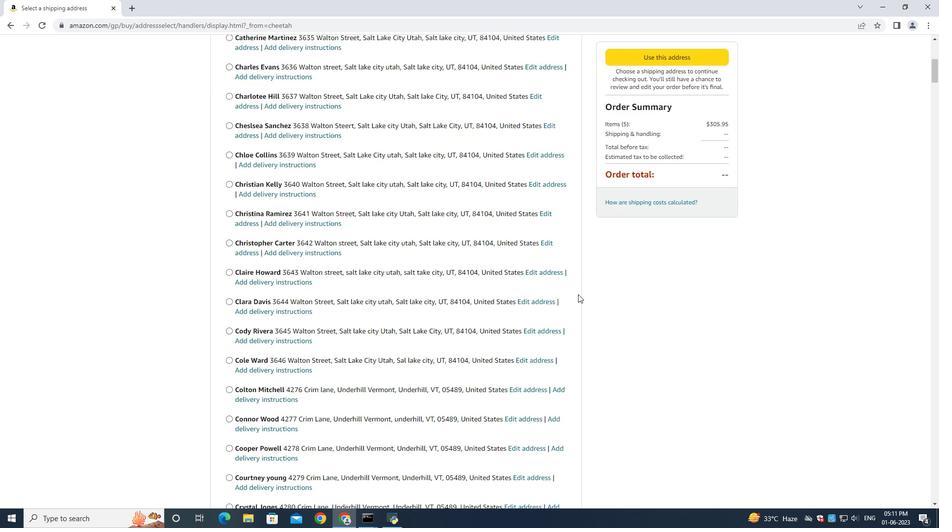 
Action: Mouse moved to (537, 297)
Screenshot: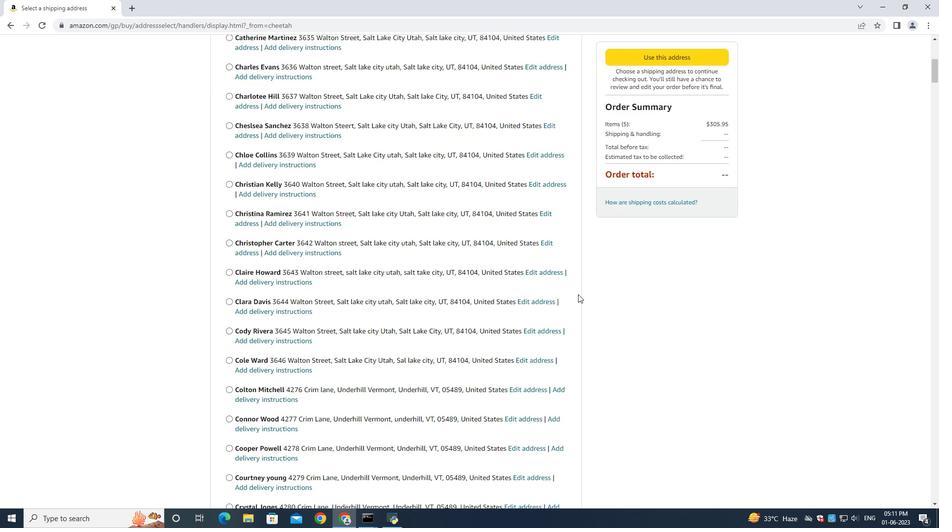
Action: Mouse scrolled (539, 298) with delta (0, 0)
Screenshot: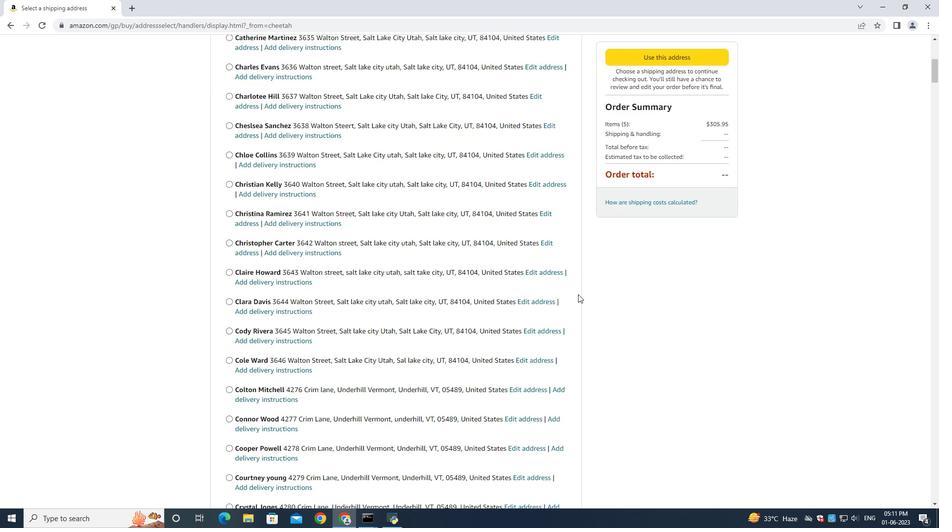 
Action: Mouse moved to (536, 296)
Screenshot: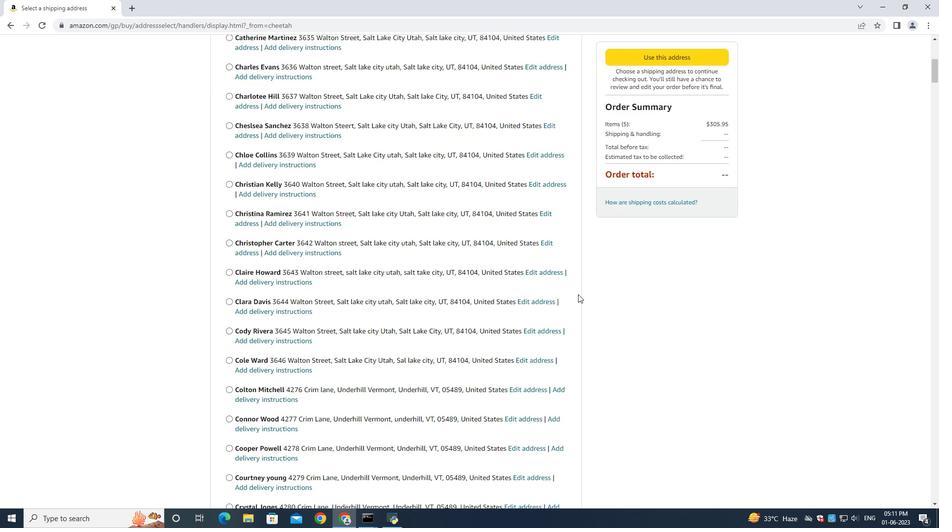 
Action: Mouse scrolled (539, 298) with delta (0, 0)
Screenshot: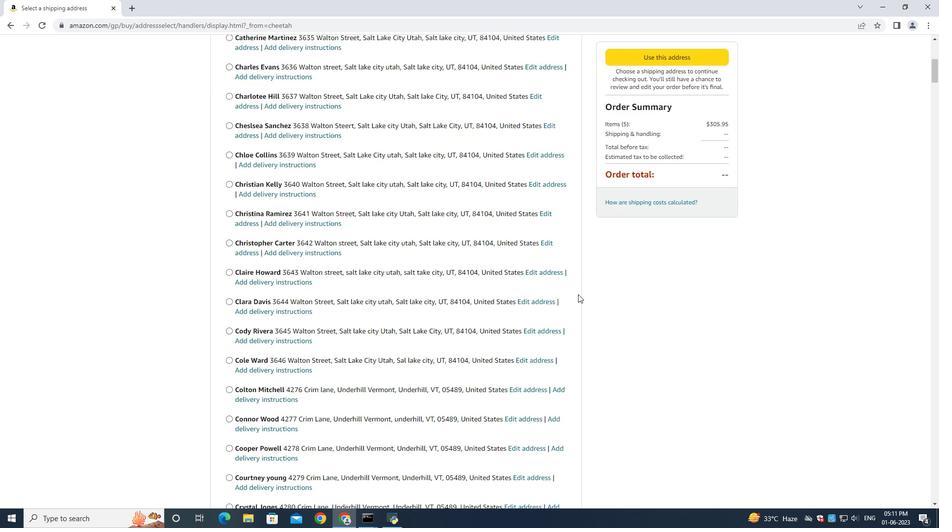 
Action: Mouse moved to (535, 296)
Screenshot: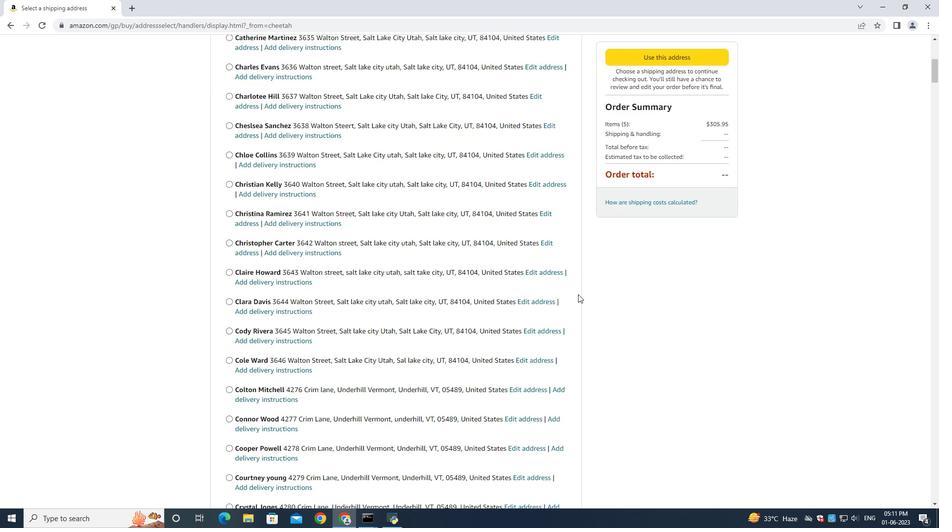 
Action: Mouse scrolled (539, 298) with delta (0, 0)
Screenshot: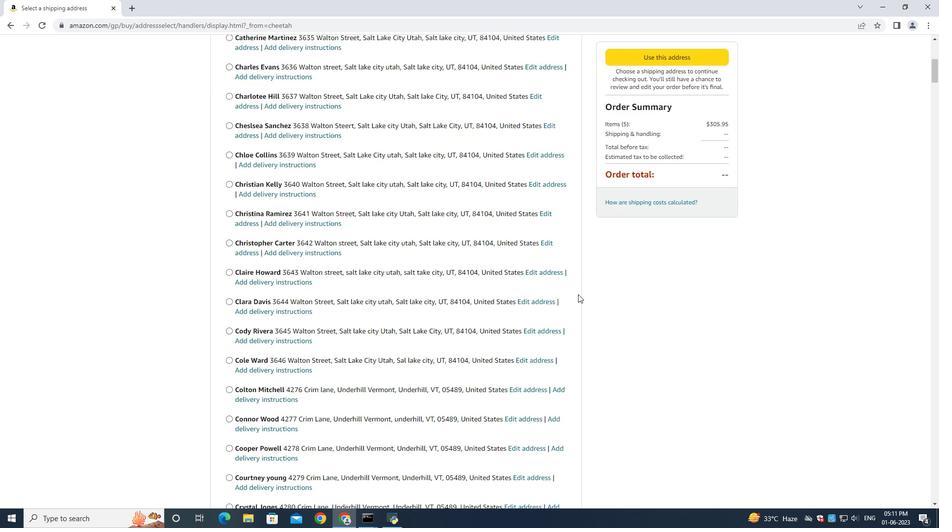 
Action: Mouse moved to (533, 296)
Screenshot: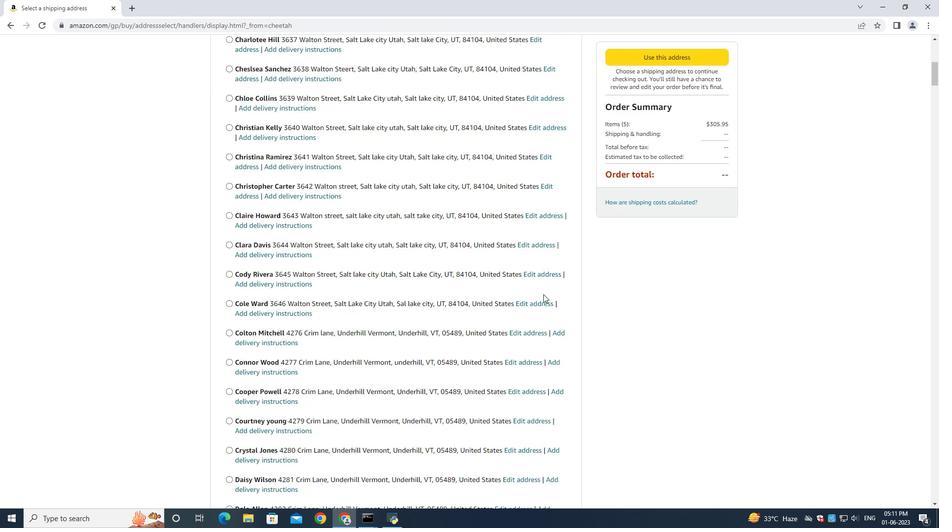 
Action: Mouse scrolled (537, 296) with delta (0, 0)
Screenshot: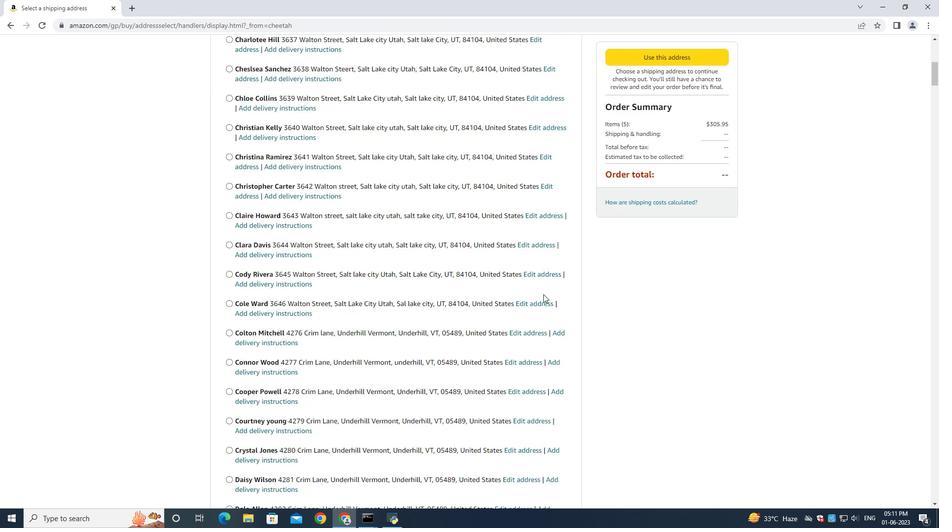 
Action: Mouse moved to (533, 296)
Screenshot: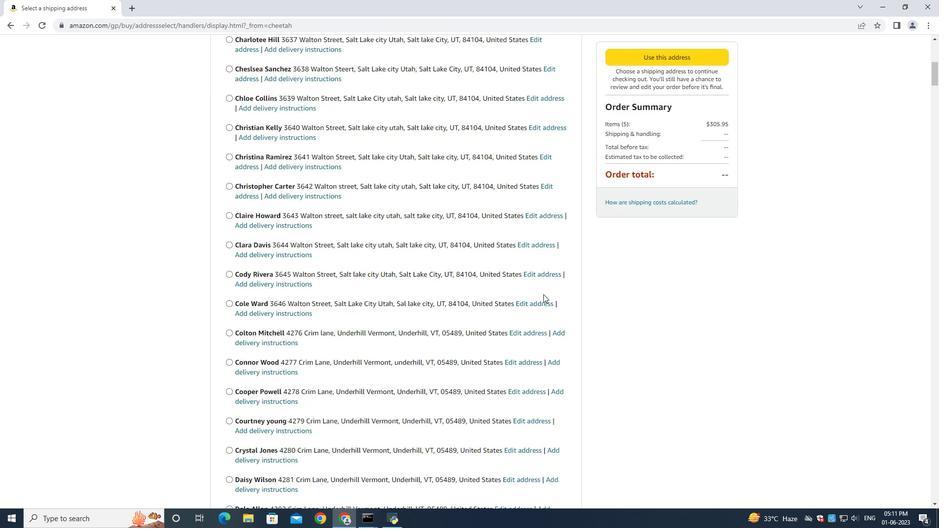 
Action: Mouse scrolled (535, 296) with delta (0, 0)
Screenshot: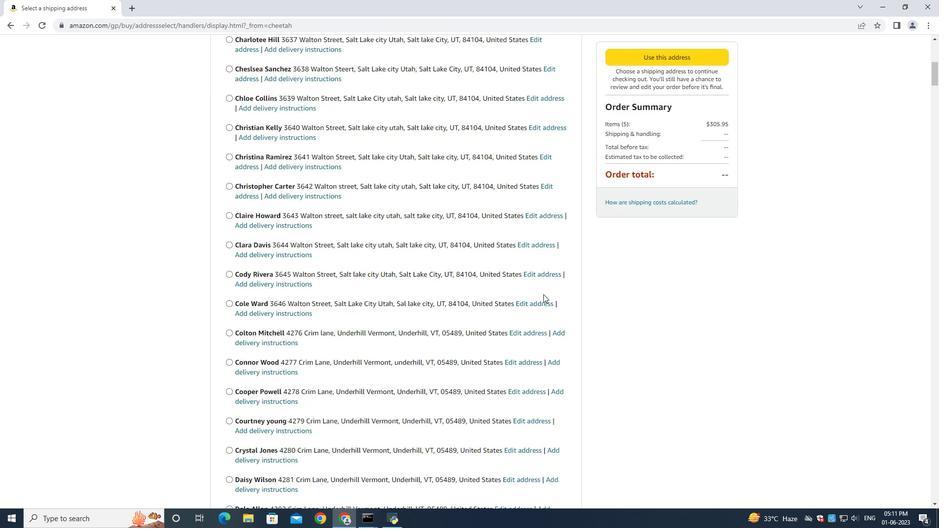 
Action: Mouse moved to (532, 295)
Screenshot: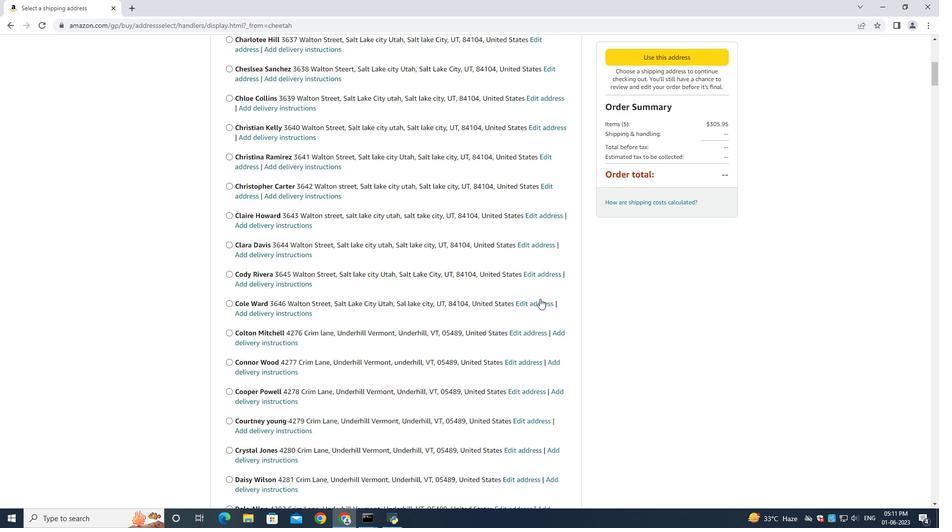 
Action: Mouse scrolled (532, 294) with delta (0, 0)
Screenshot: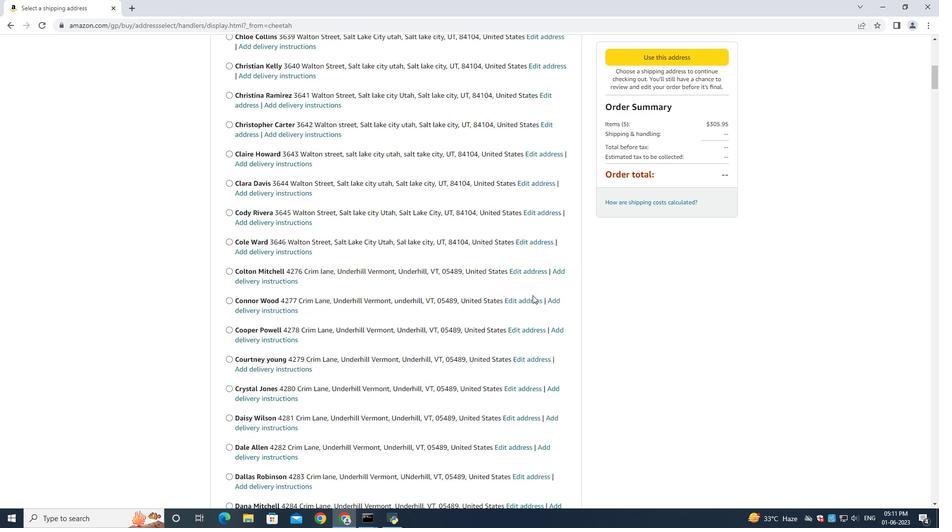 
Action: Mouse scrolled (532, 294) with delta (0, 0)
Screenshot: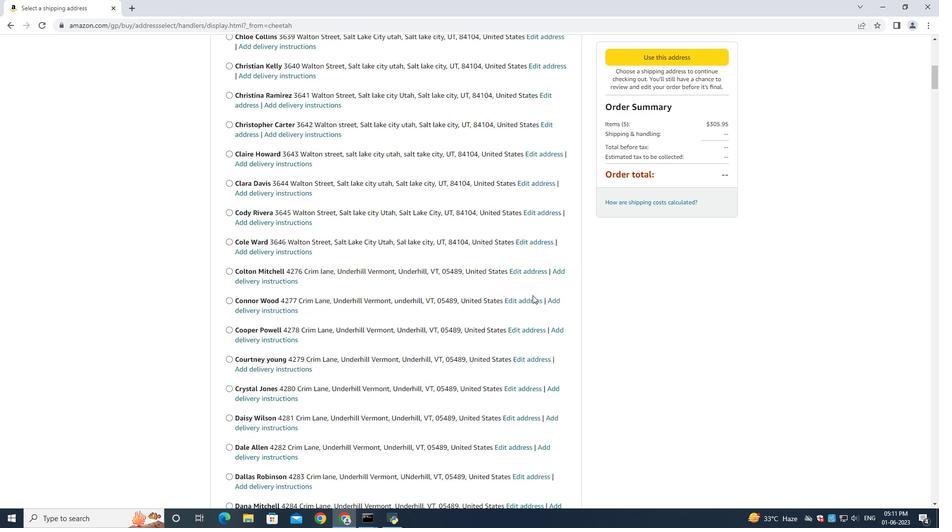 
Action: Mouse scrolled (532, 294) with delta (0, 0)
Screenshot: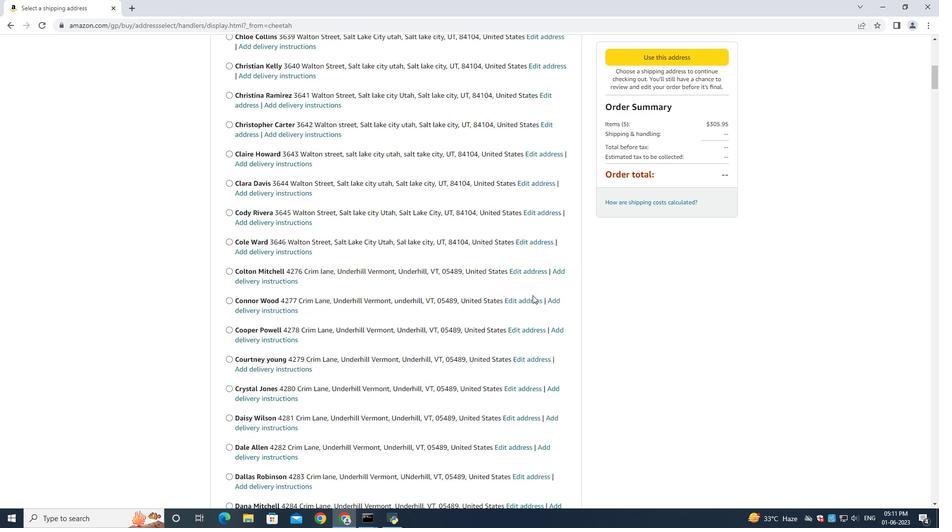 
Action: Mouse moved to (532, 295)
Screenshot: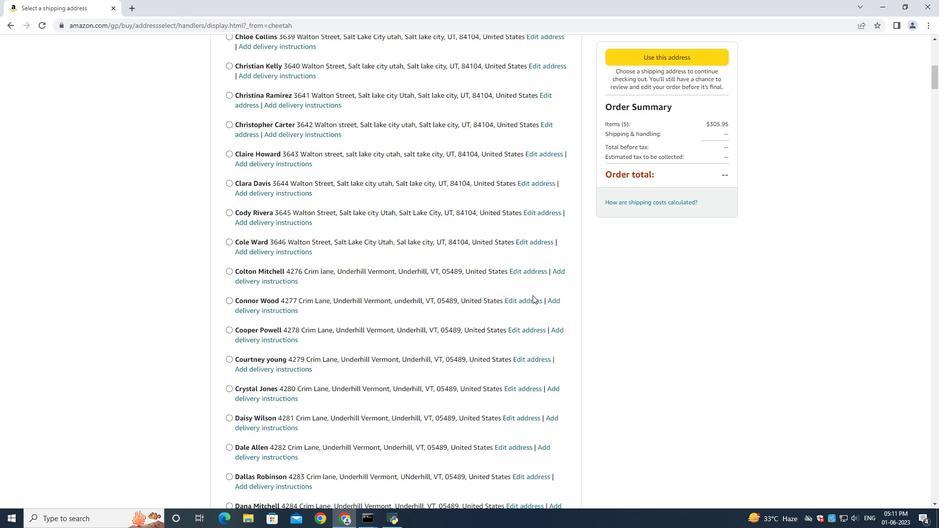 
Action: Mouse scrolled (532, 294) with delta (0, 0)
Screenshot: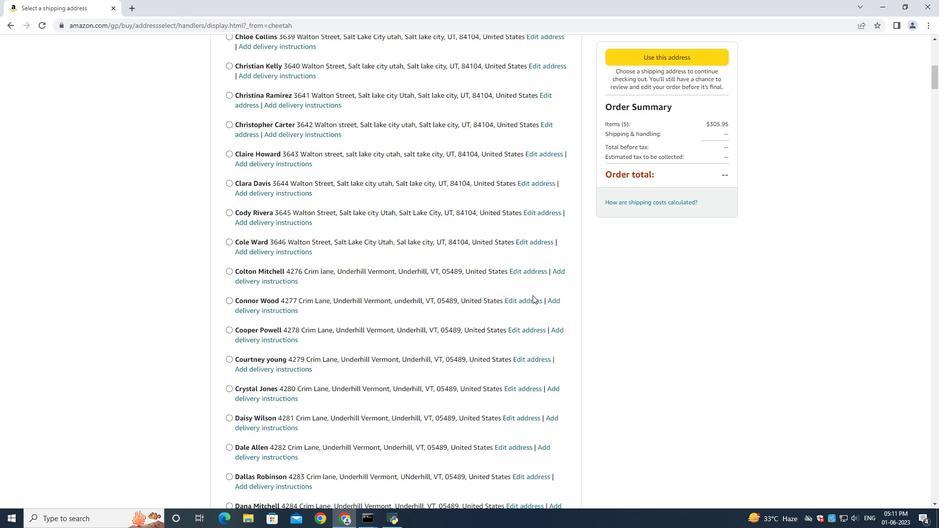 
Action: Mouse scrolled (532, 294) with delta (0, 0)
Screenshot: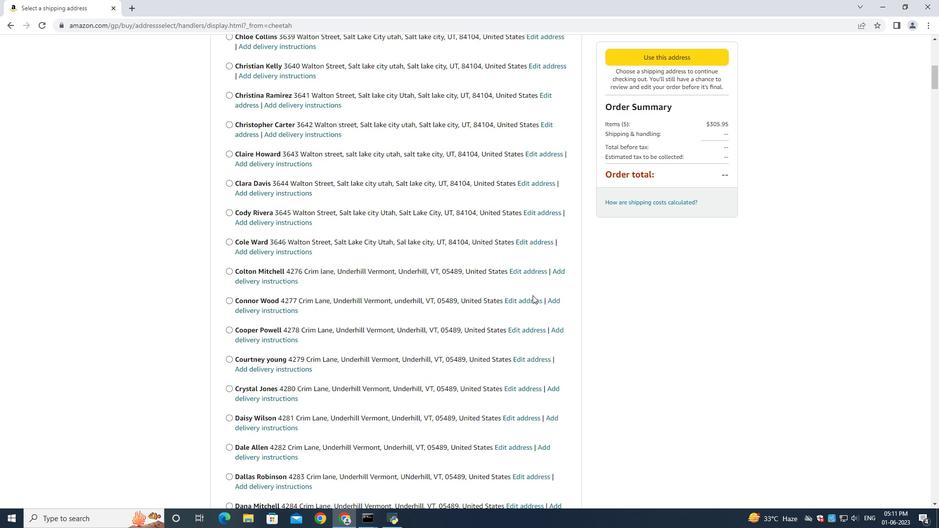 
Action: Mouse moved to (532, 295)
Screenshot: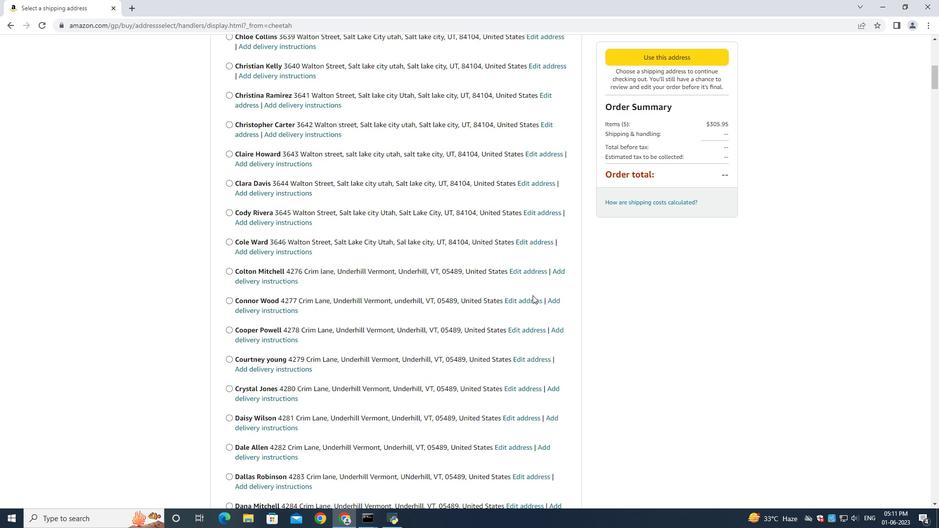 
Action: Mouse scrolled (532, 294) with delta (0, 0)
Screenshot: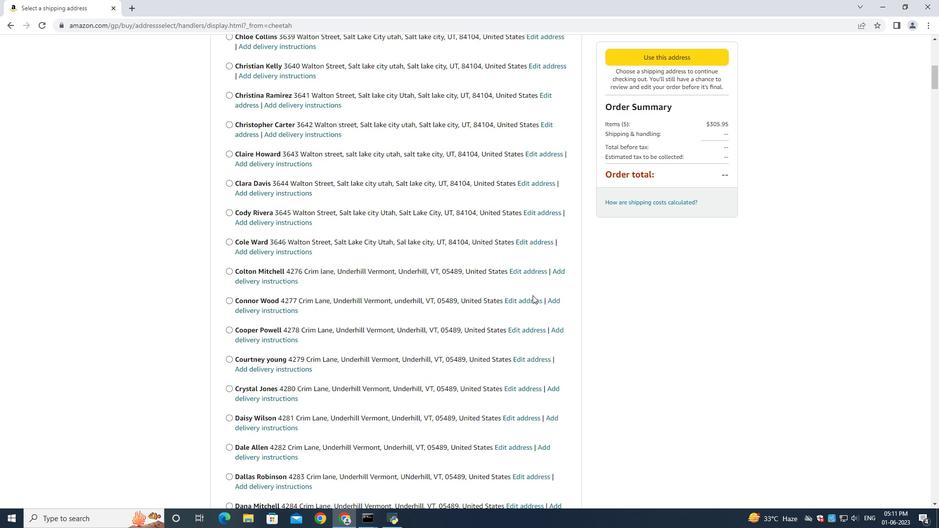 
Action: Mouse scrolled (532, 294) with delta (0, 0)
Screenshot: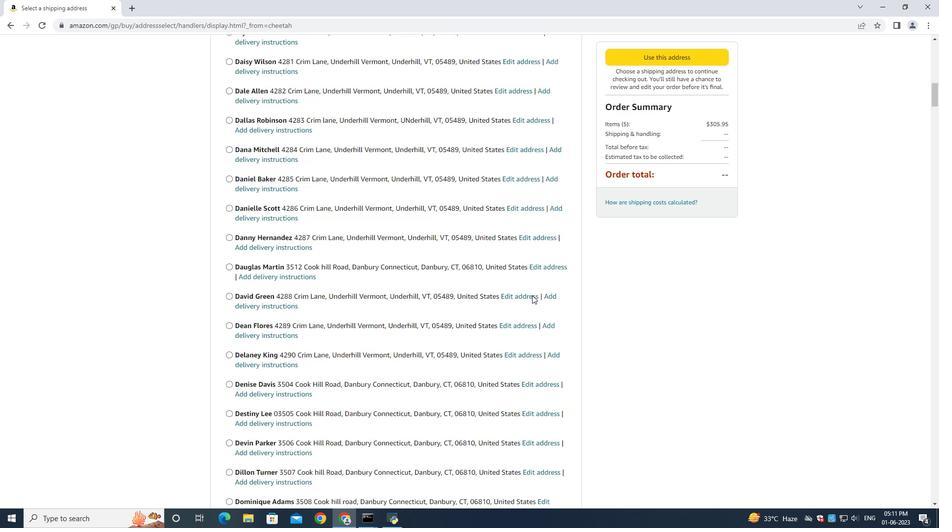 
Action: Mouse scrolled (532, 294) with delta (0, 0)
Screenshot: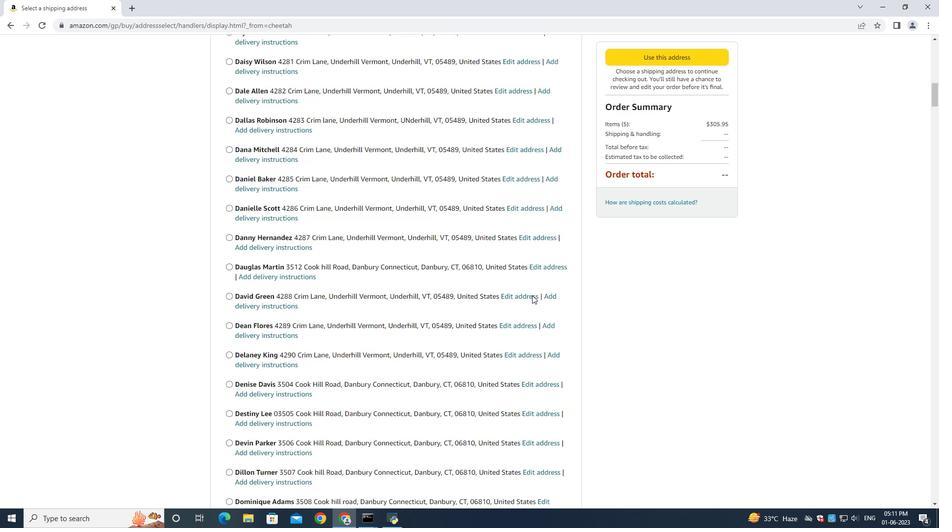 
Action: Mouse scrolled (532, 294) with delta (0, 0)
Screenshot: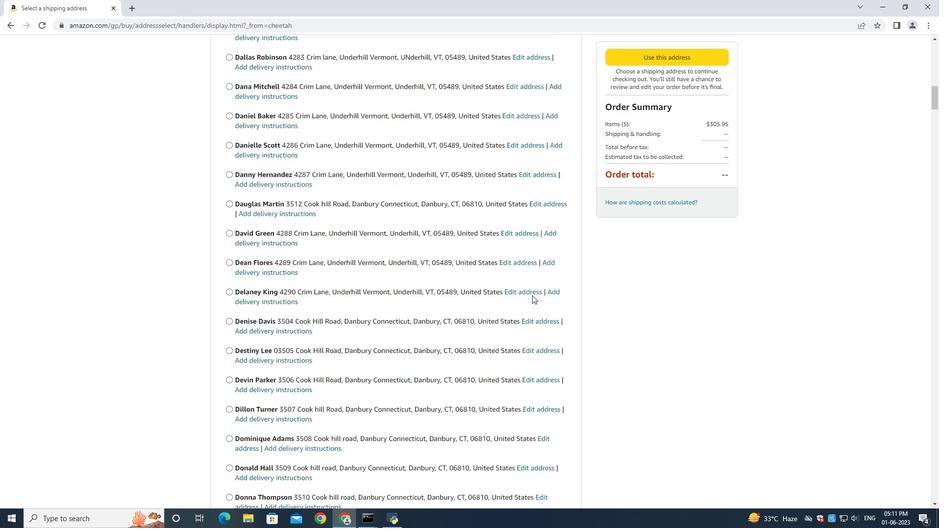 
Action: Mouse scrolled (532, 294) with delta (0, 0)
Screenshot: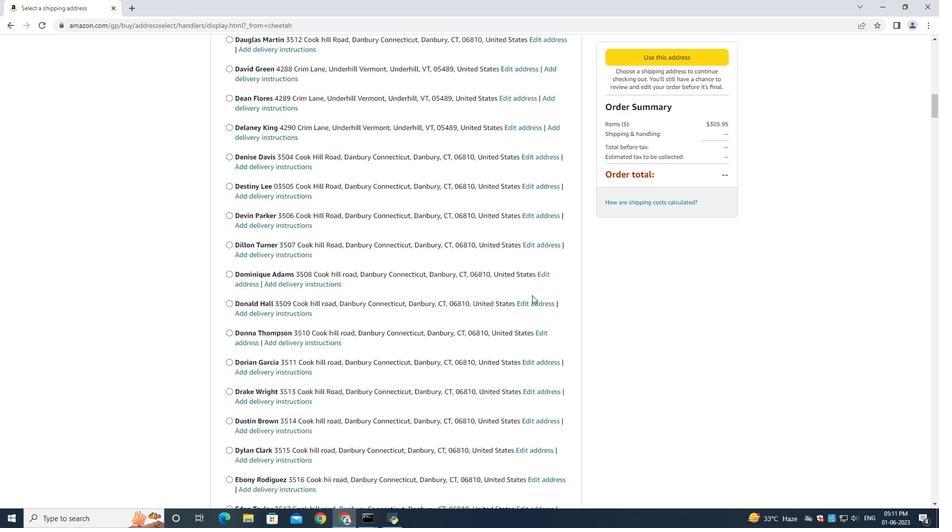 
Action: Mouse moved to (532, 295)
Screenshot: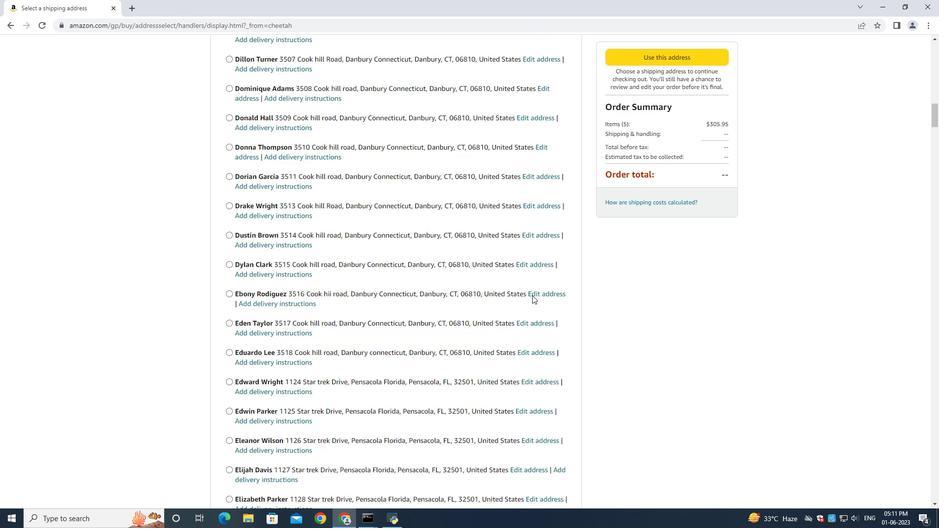 
Action: Mouse scrolled (532, 294) with delta (0, 0)
Screenshot: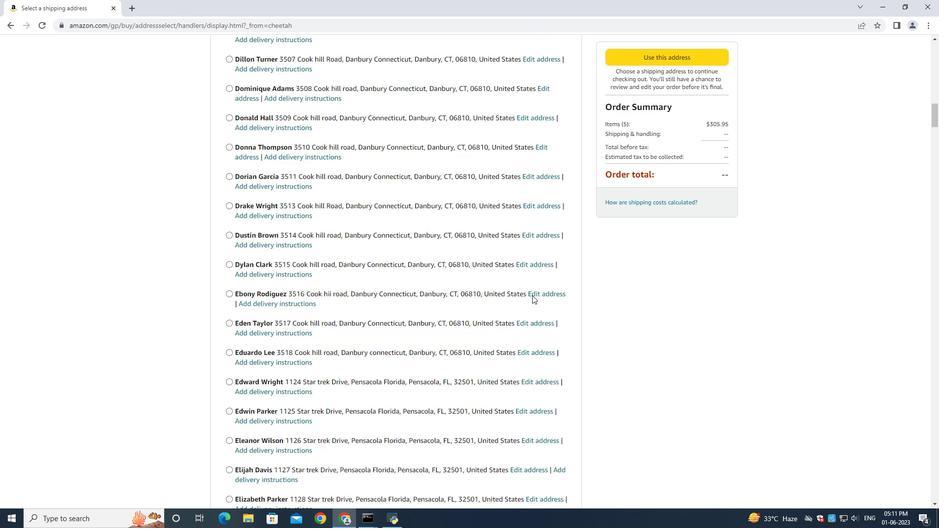 
Action: Mouse moved to (532, 295)
Screenshot: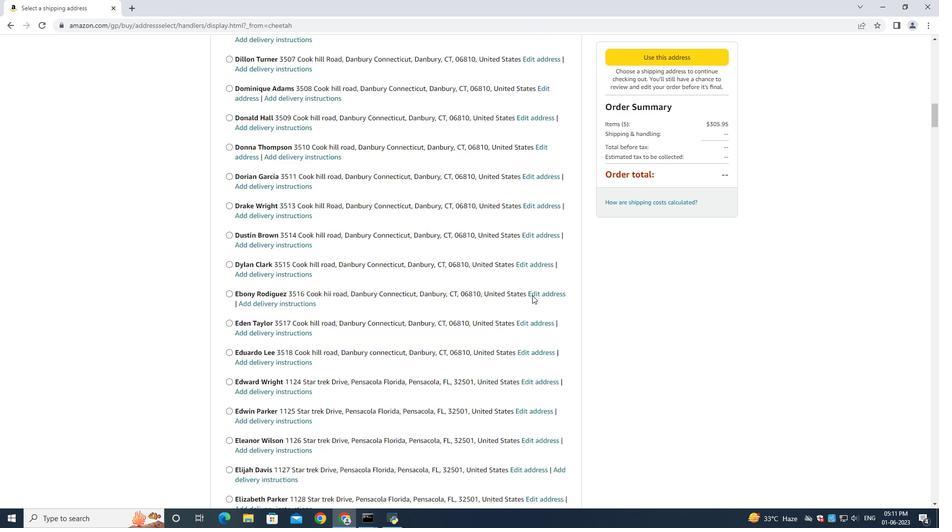 
Action: Mouse scrolled (532, 294) with delta (0, 0)
Screenshot: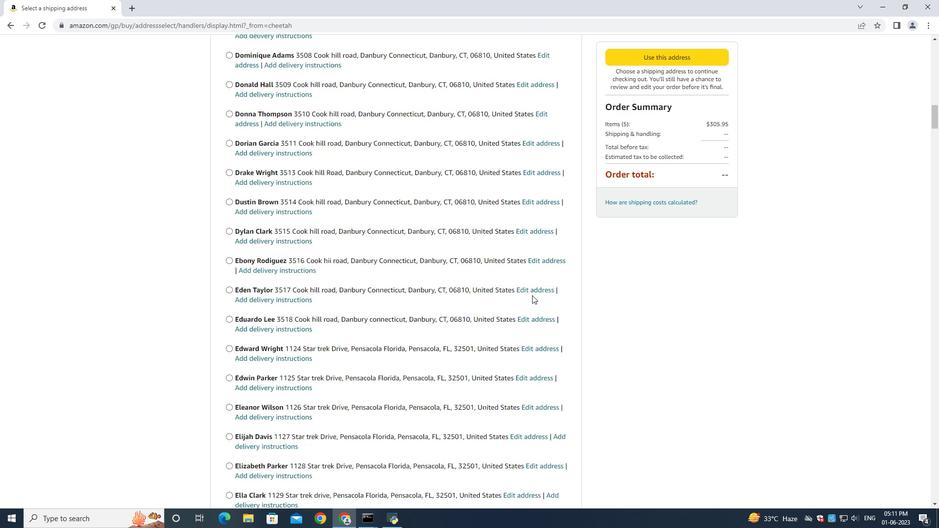 
Action: Mouse moved to (532, 294)
Screenshot: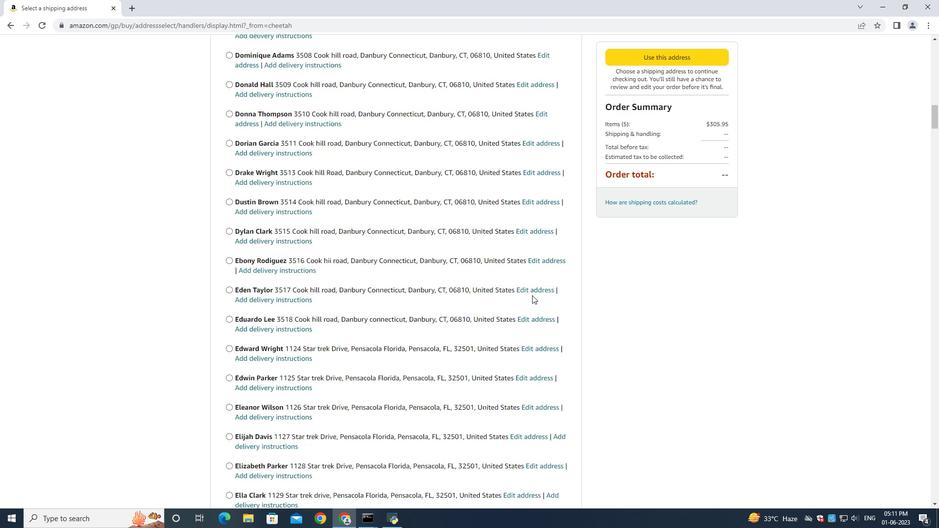 
Action: Mouse scrolled (532, 294) with delta (0, 0)
Screenshot: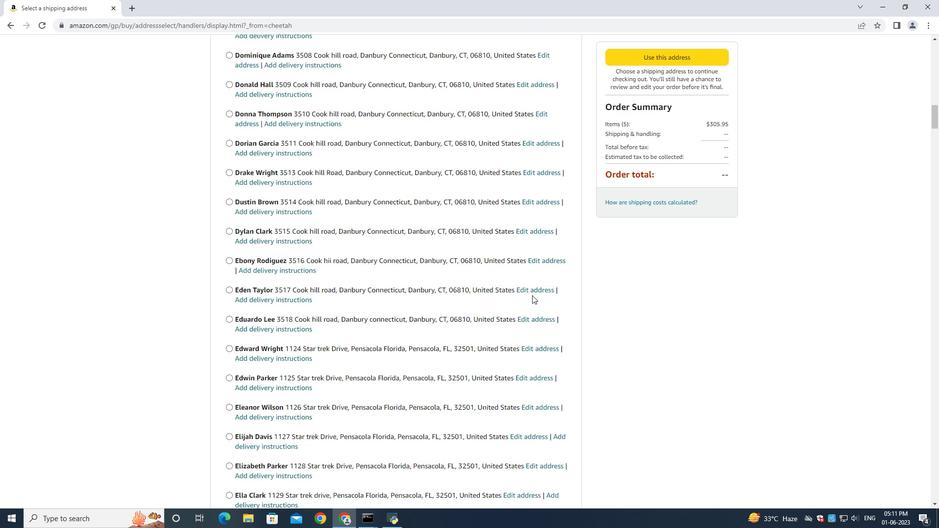 
Action: Mouse scrolled (532, 294) with delta (0, 0)
Screenshot: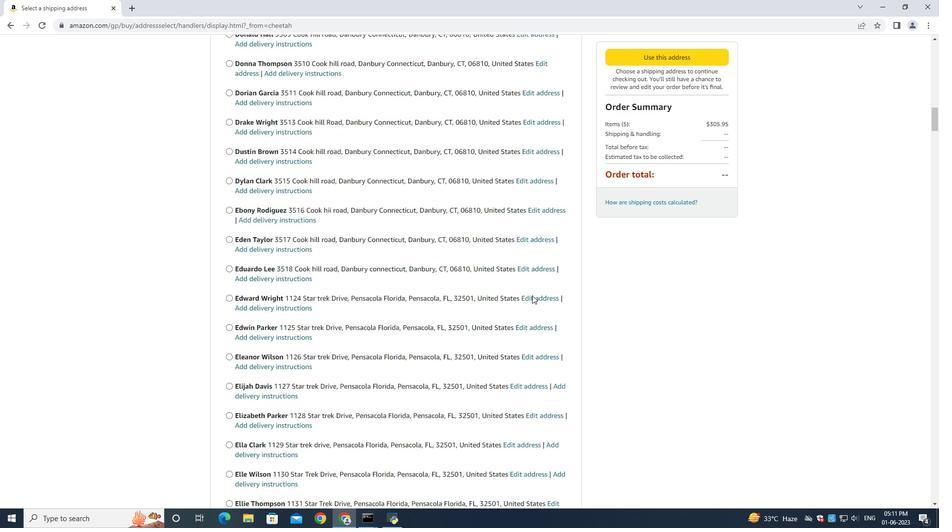 
Action: Mouse scrolled (532, 294) with delta (0, 0)
Screenshot: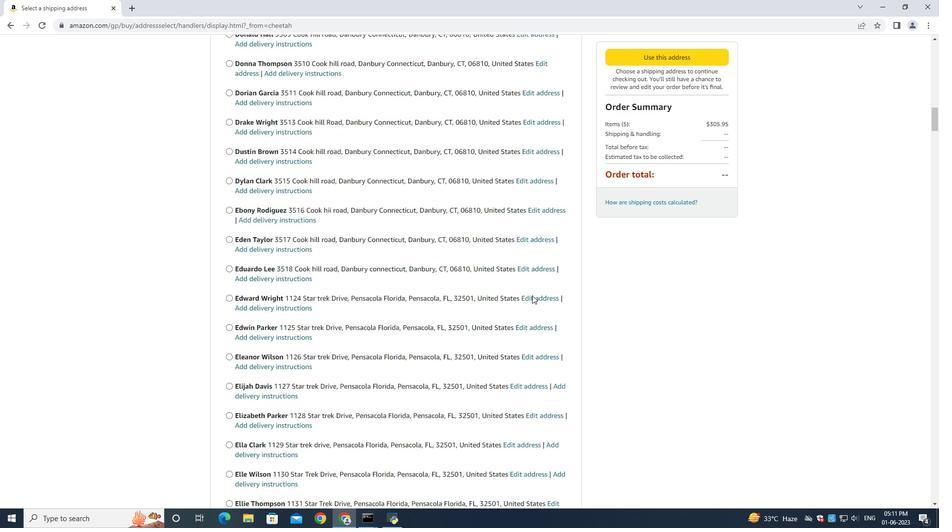 
Action: Mouse scrolled (532, 294) with delta (0, 0)
Screenshot: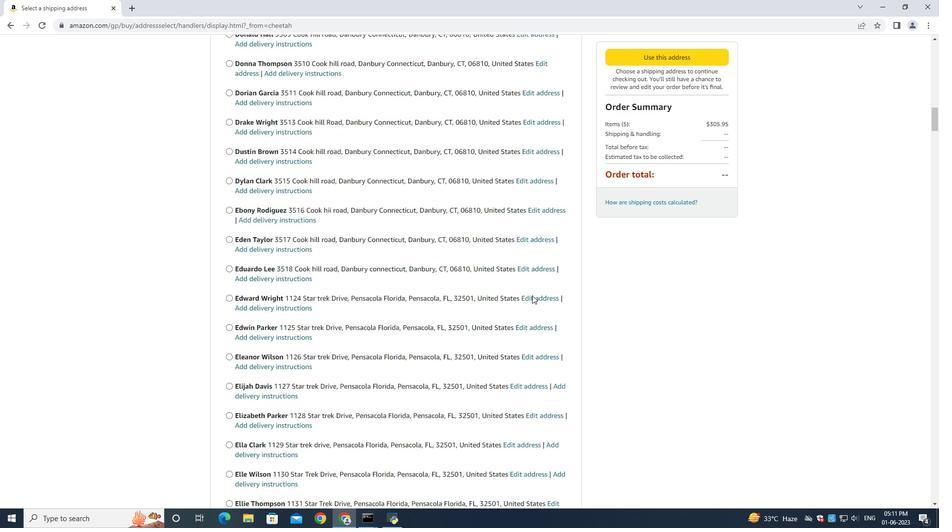 
Action: Mouse scrolled (532, 294) with delta (0, 0)
Screenshot: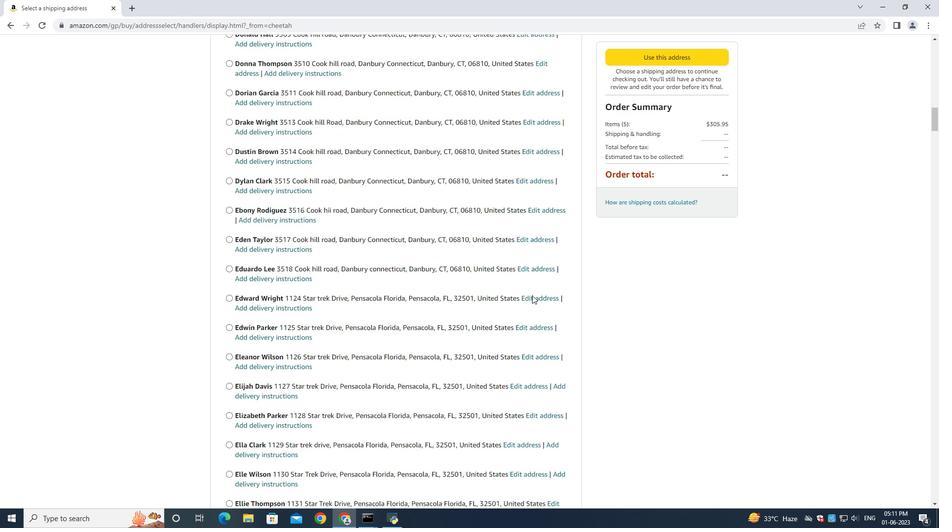 
Action: Mouse moved to (532, 294)
Screenshot: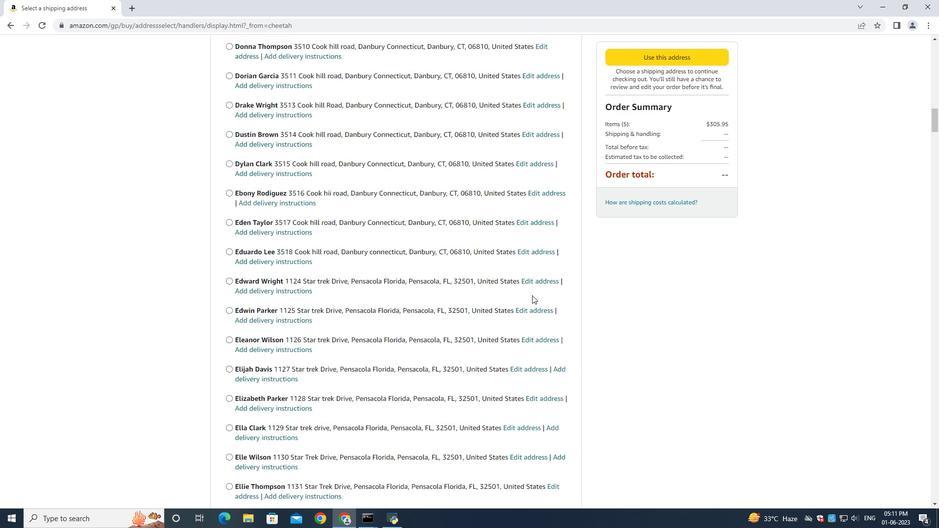 
Action: Mouse scrolled (532, 294) with delta (0, 0)
Screenshot: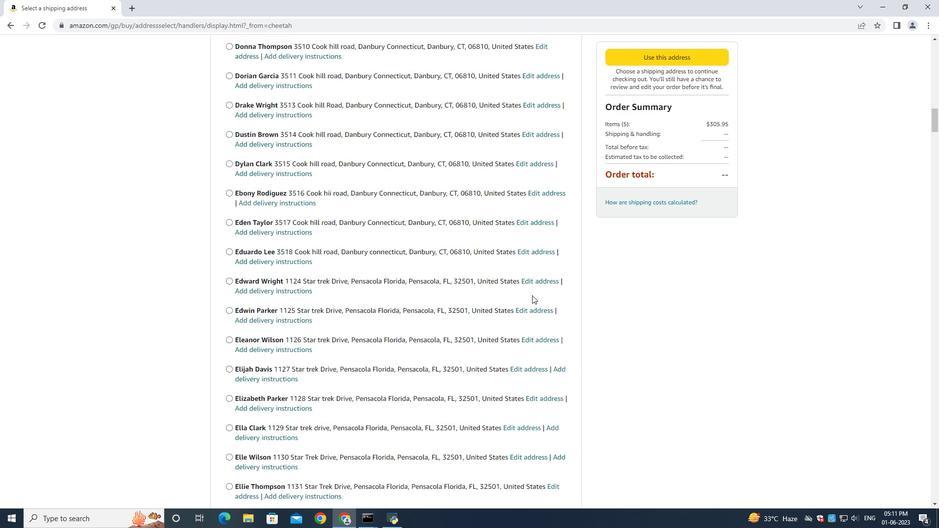 
Action: Mouse moved to (532, 293)
Screenshot: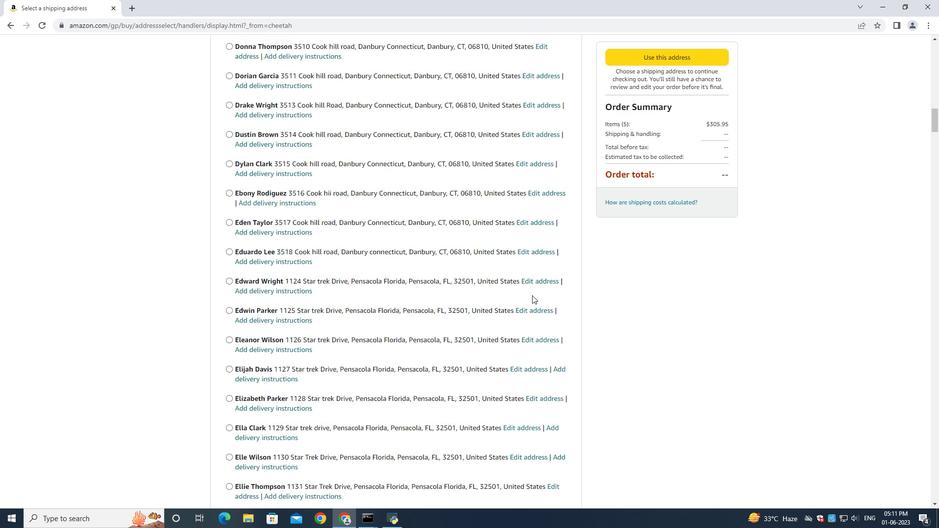 
Action: Mouse scrolled (532, 294) with delta (0, 0)
Screenshot: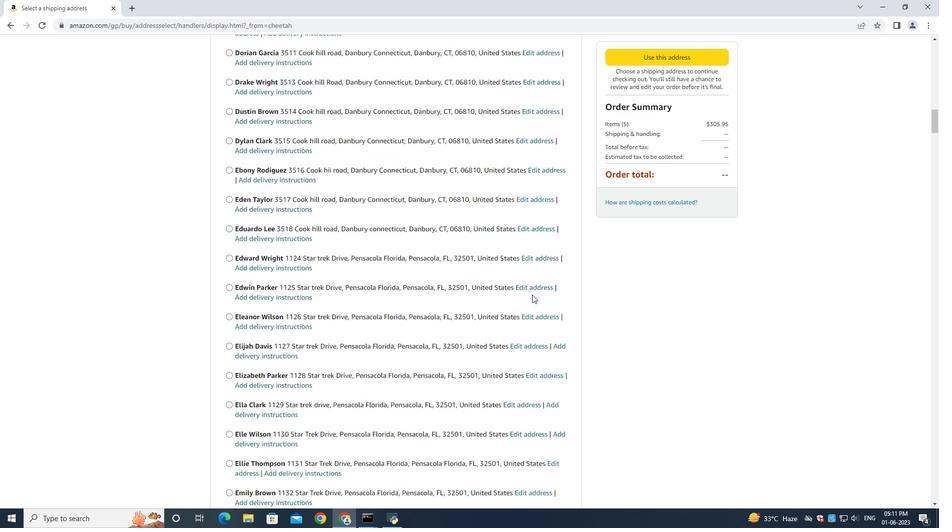 
Action: Mouse moved to (532, 293)
Screenshot: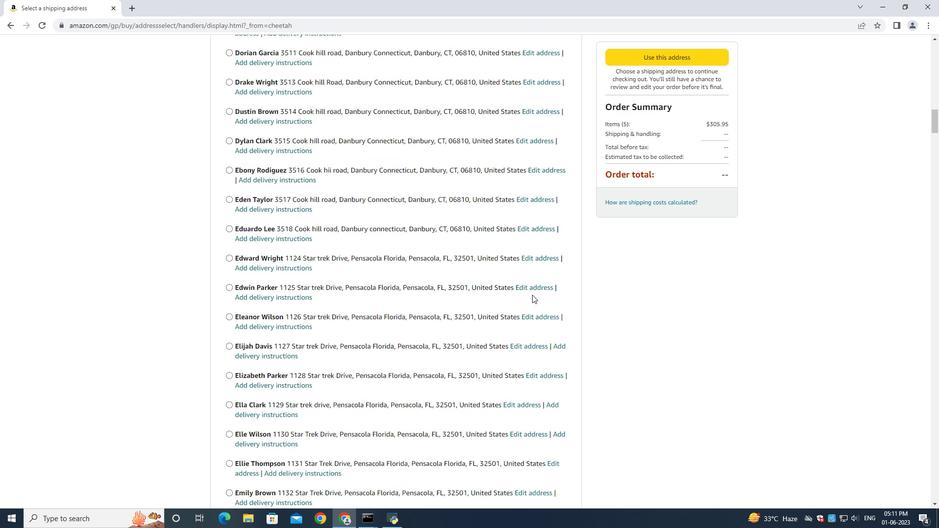 
Action: Mouse scrolled (532, 294) with delta (0, 0)
Screenshot: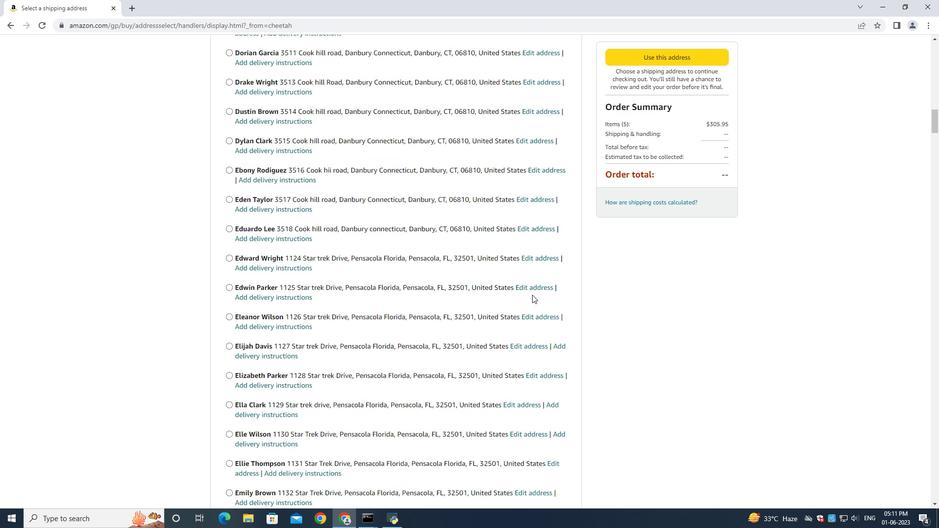 
Action: Mouse scrolled (532, 294) with delta (0, 0)
Screenshot: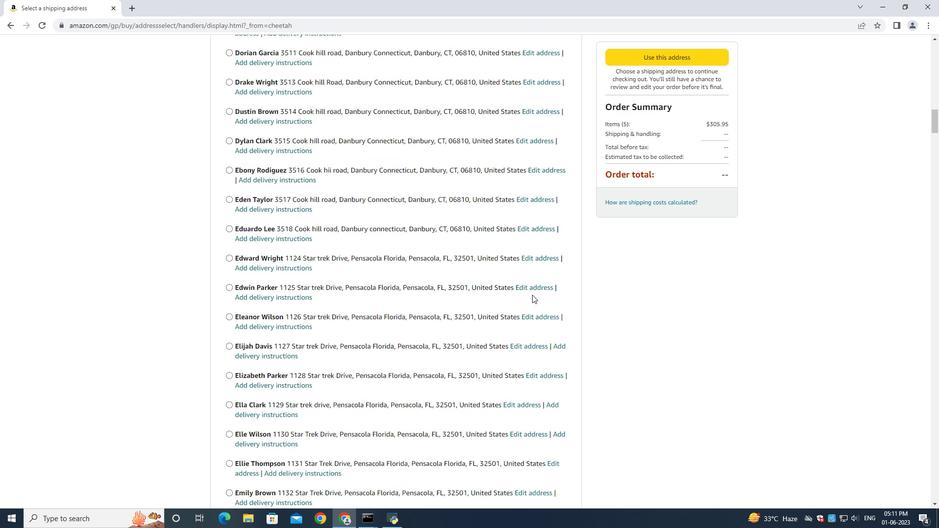 
Action: Mouse scrolled (532, 294) with delta (0, 0)
Screenshot: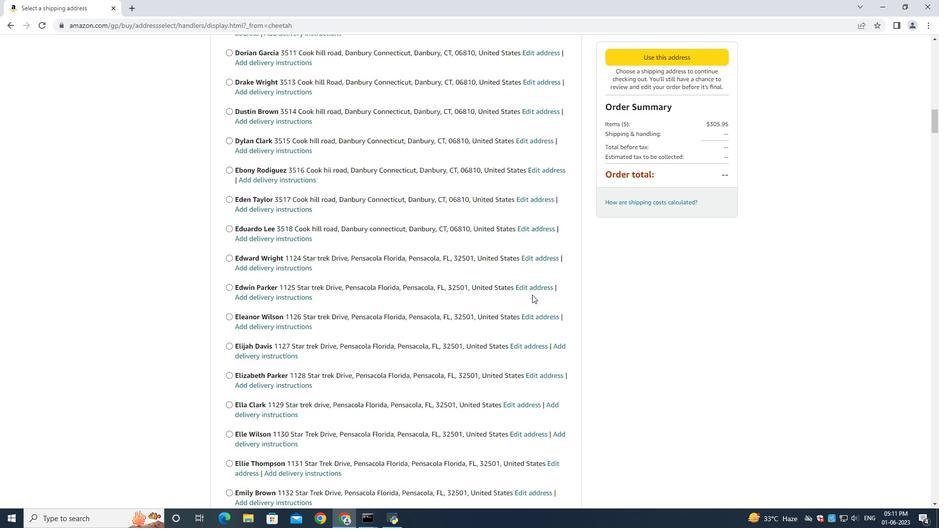 
Action: Mouse scrolled (532, 293) with delta (0, 0)
Screenshot: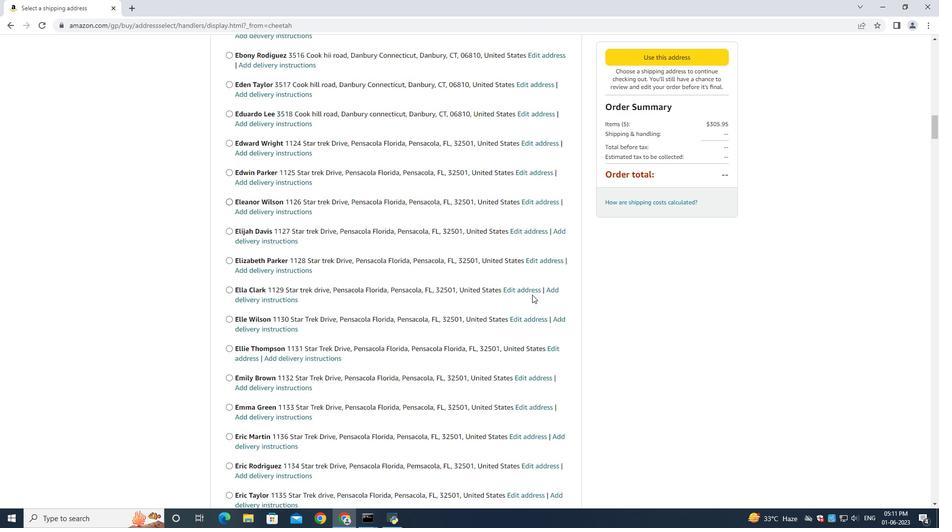 
Action: Mouse scrolled (532, 293) with delta (0, 0)
Screenshot: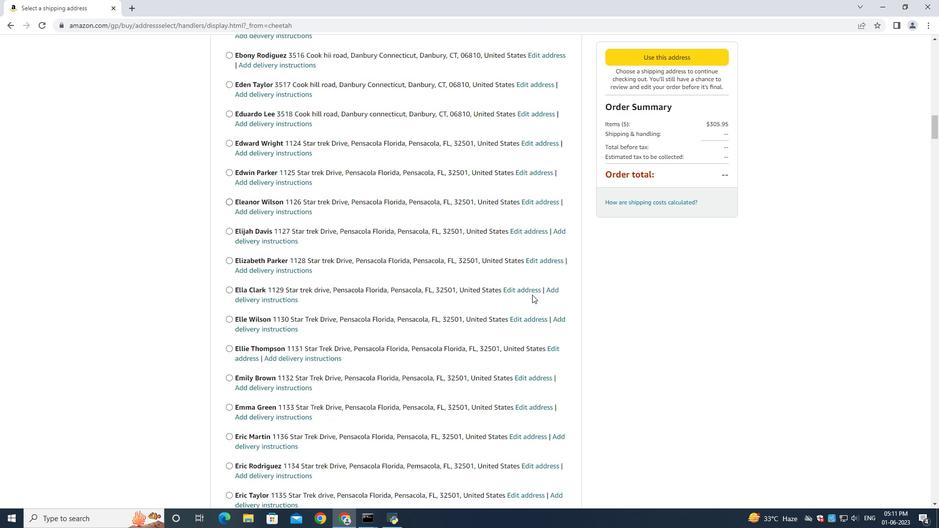 
Action: Mouse scrolled (532, 293) with delta (0, 0)
Screenshot: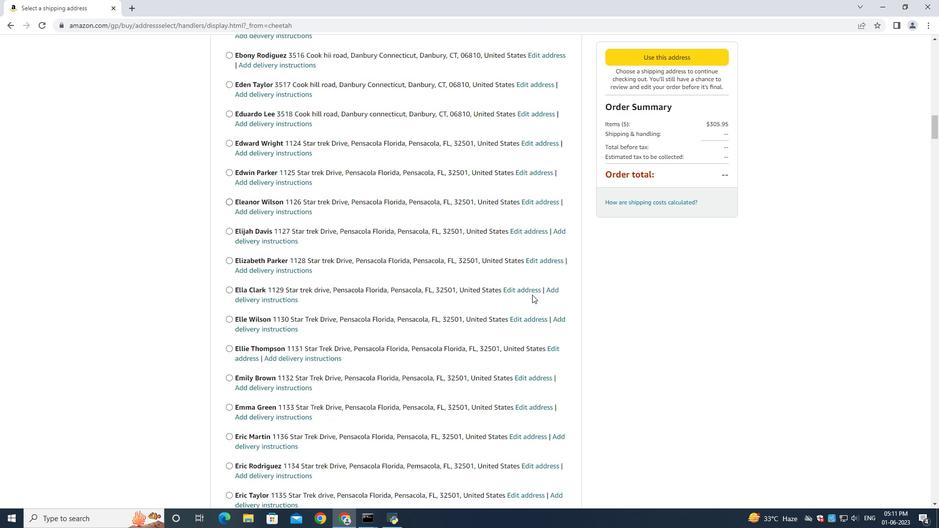 
Action: Mouse scrolled (532, 293) with delta (0, 0)
Screenshot: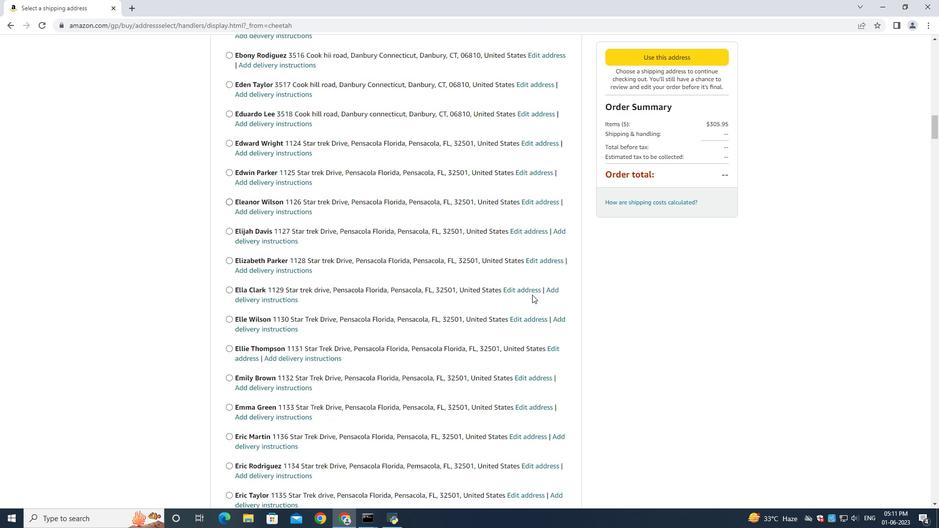 
Action: Mouse scrolled (532, 293) with delta (0, 0)
Screenshot: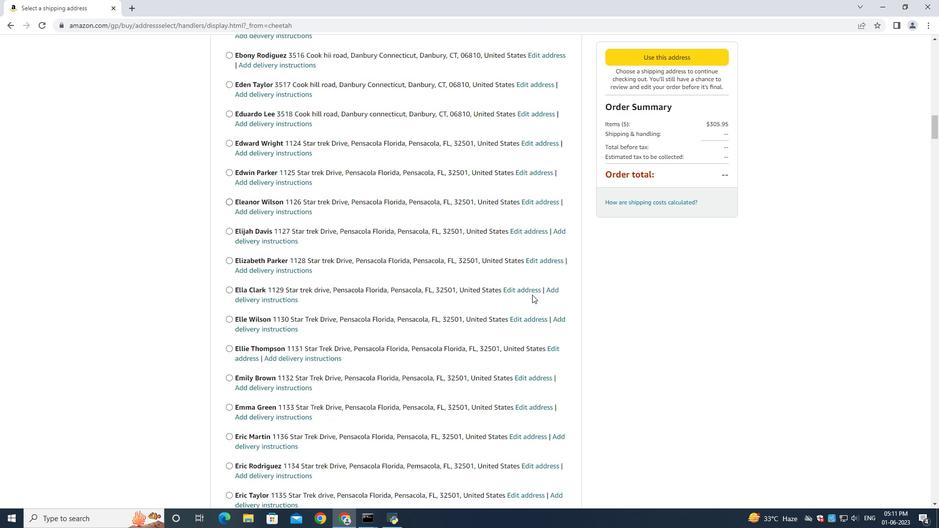 
Action: Mouse scrolled (532, 293) with delta (0, 0)
Screenshot: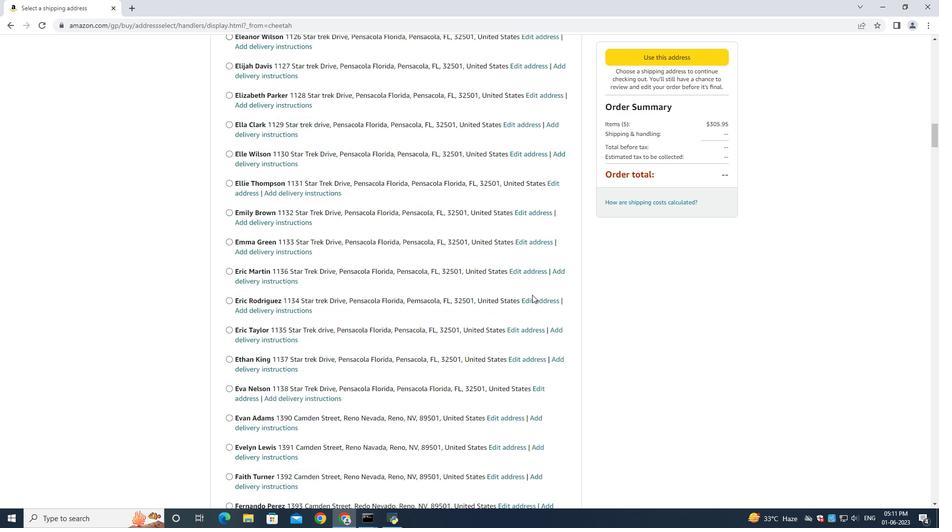 
Action: Mouse scrolled (532, 293) with delta (0, 0)
Screenshot: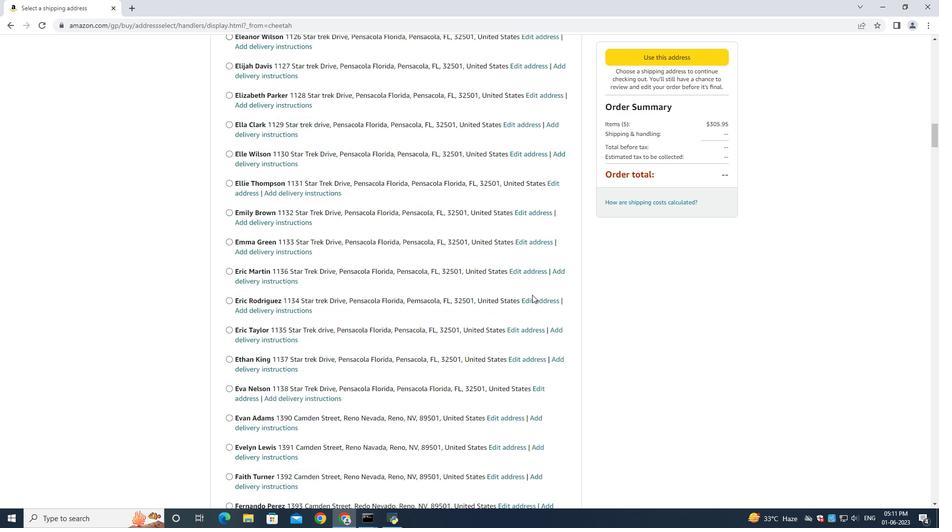
Action: Mouse scrolled (532, 293) with delta (0, 0)
Screenshot: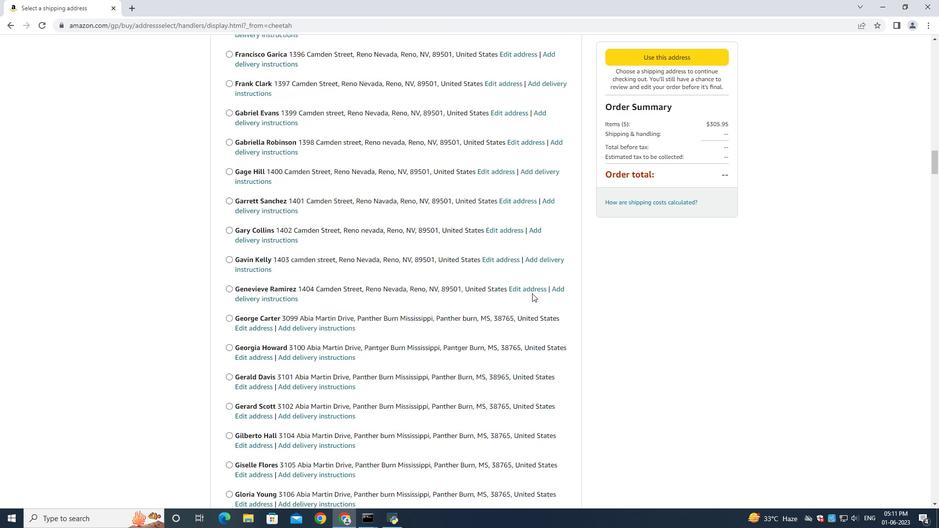 
Action: Mouse scrolled (532, 293) with delta (0, 0)
Screenshot: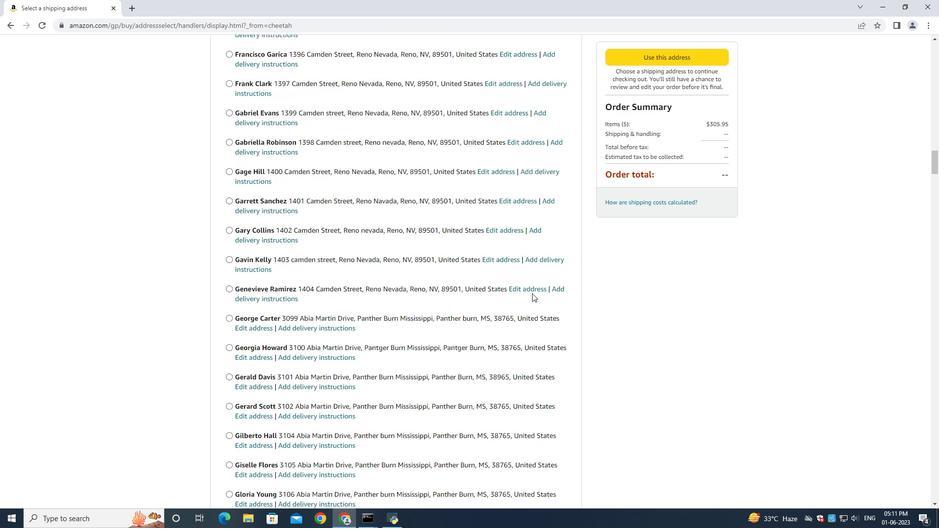 
Action: Mouse scrolled (532, 293) with delta (0, 0)
Screenshot: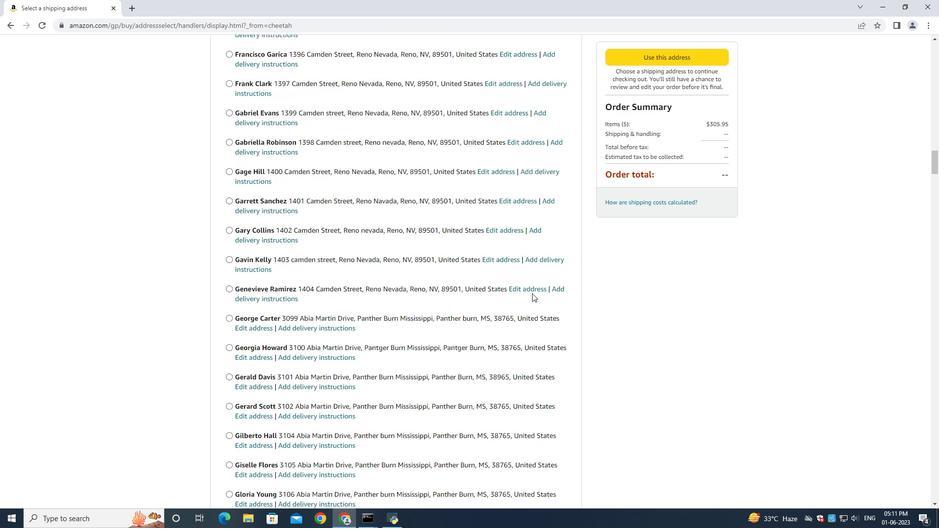 
Action: Mouse scrolled (532, 293) with delta (0, 0)
Screenshot: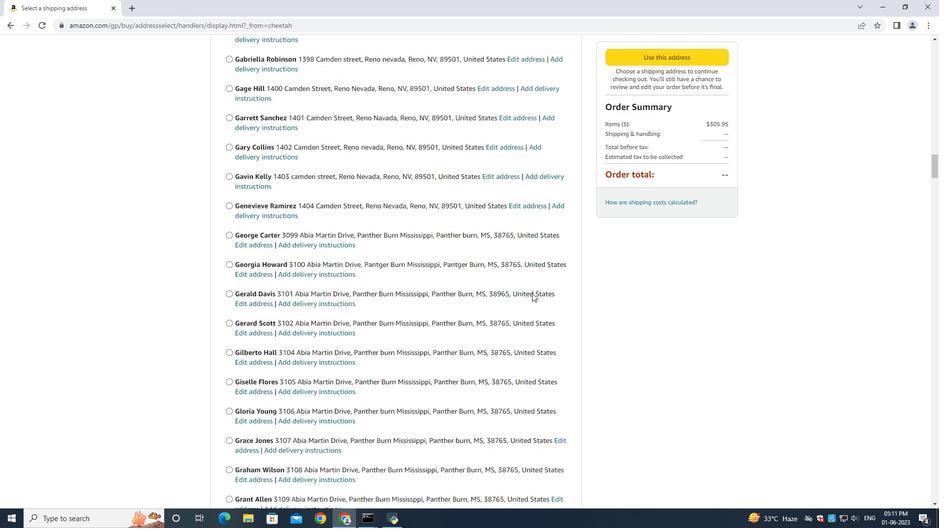
Action: Mouse scrolled (532, 293) with delta (0, 0)
Screenshot: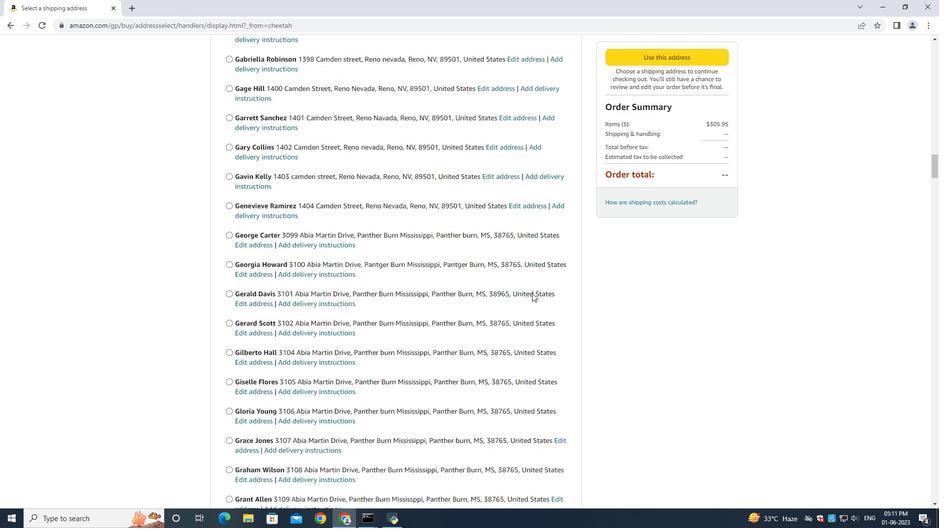
Action: Mouse scrolled (532, 293) with delta (0, 0)
Screenshot: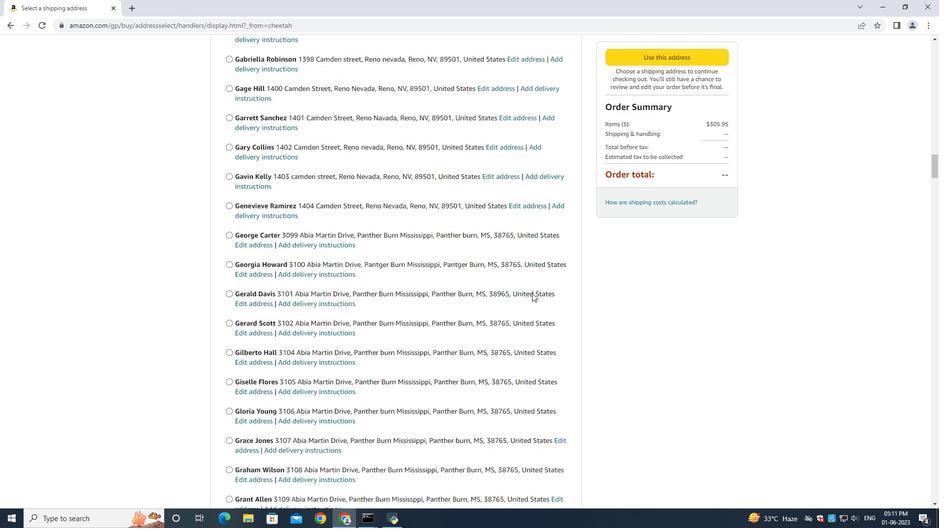 
Action: Mouse scrolled (532, 293) with delta (0, 0)
Screenshot: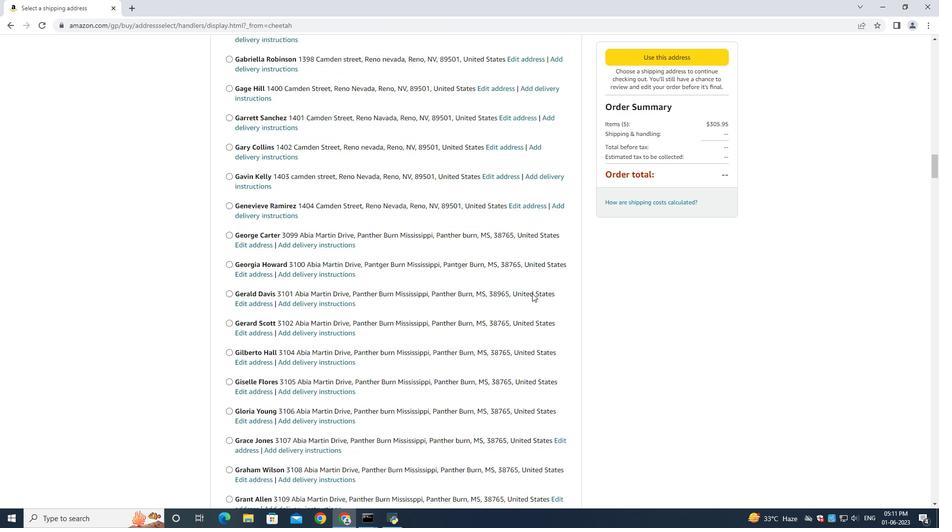 
Action: Mouse scrolled (532, 293) with delta (0, 0)
Screenshot: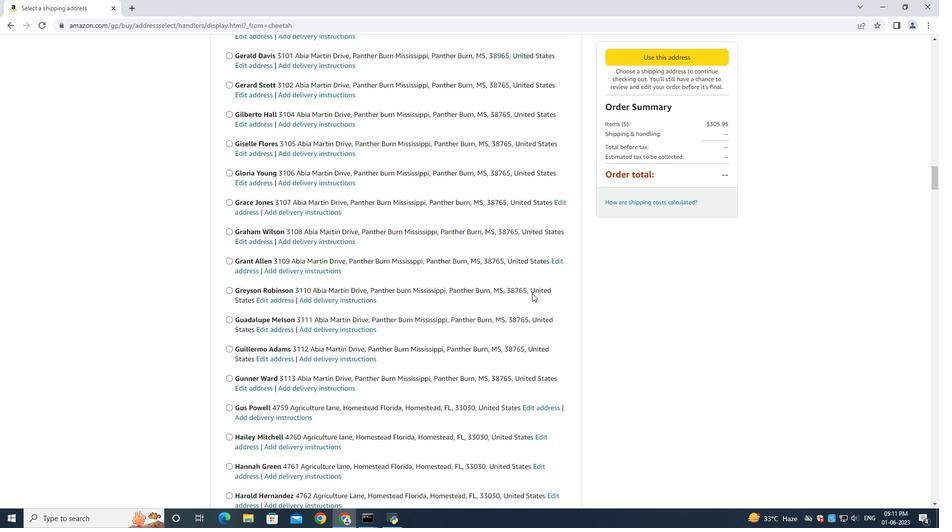 
Action: Mouse scrolled (532, 293) with delta (0, 0)
Screenshot: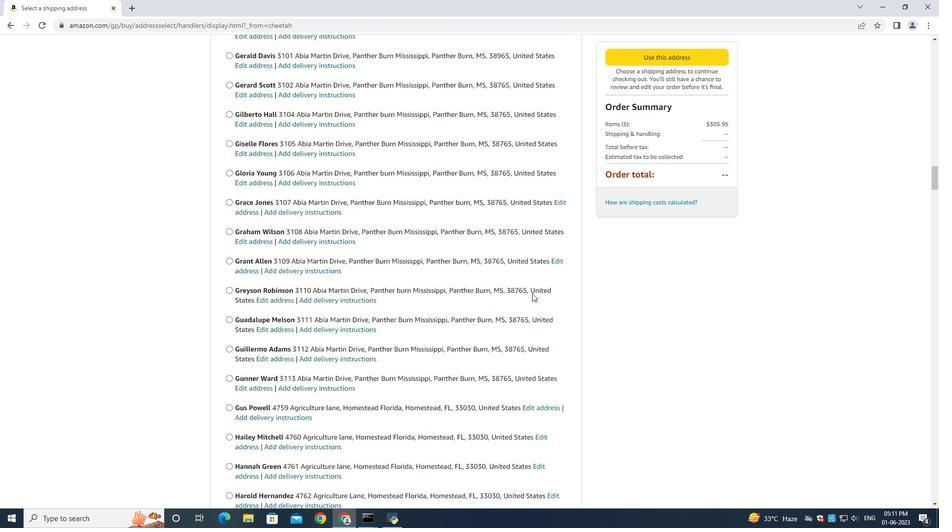 
Action: Mouse scrolled (532, 293) with delta (0, 0)
Screenshot: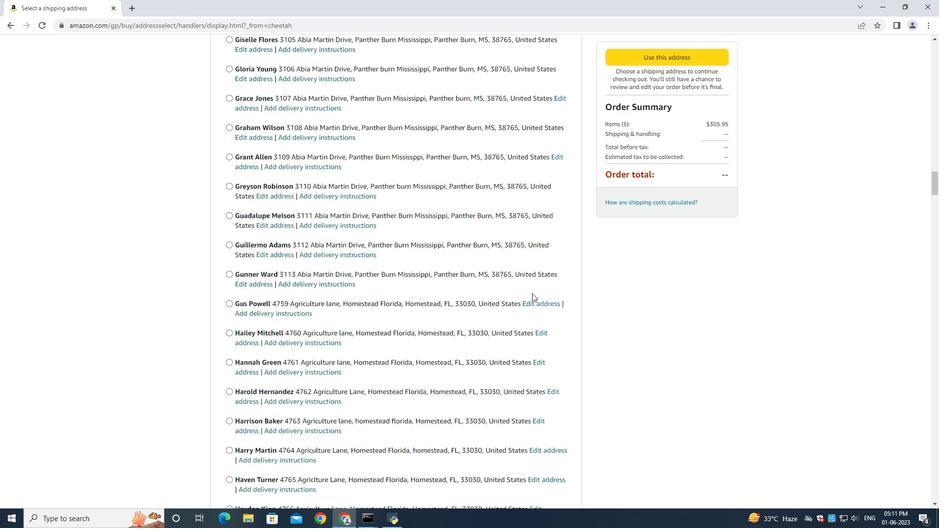 
Action: Mouse scrolled (532, 293) with delta (0, 0)
Screenshot: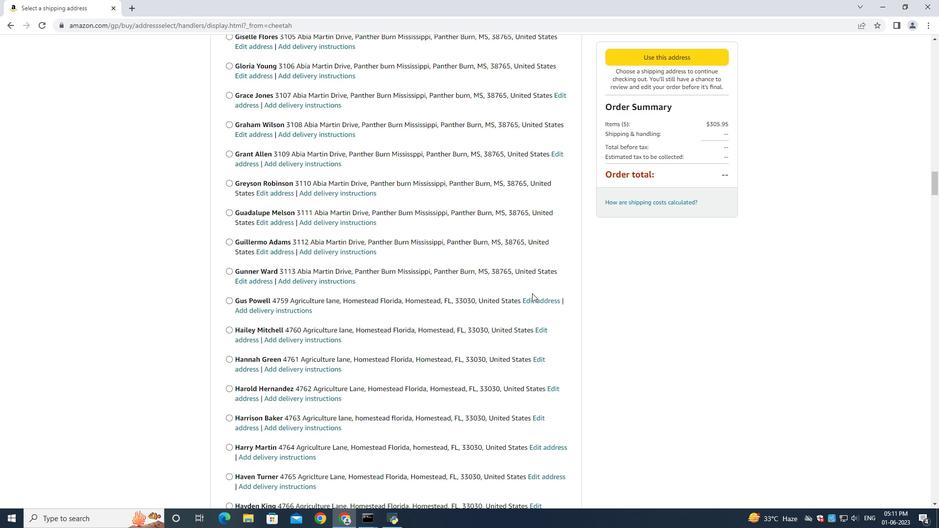 
Action: Mouse scrolled (532, 293) with delta (0, 0)
Screenshot: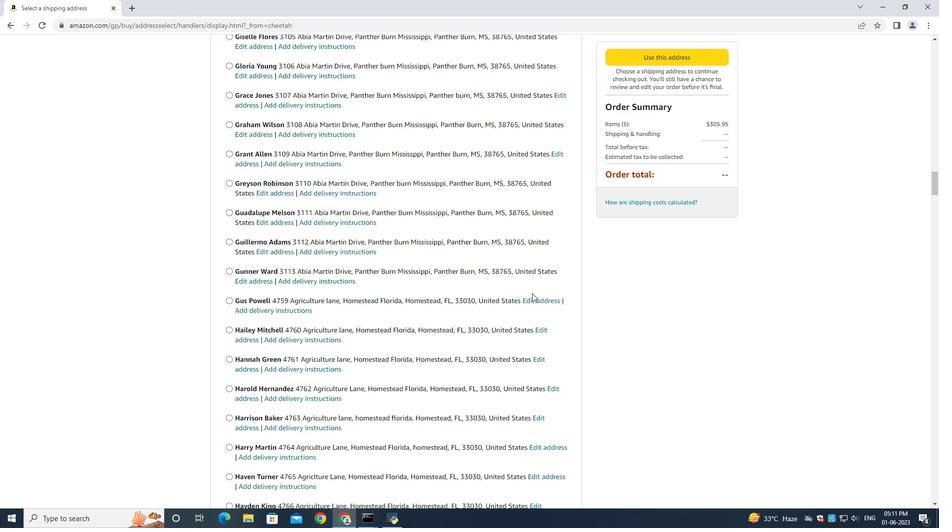 
Action: Mouse scrolled (532, 293) with delta (0, 0)
Screenshot: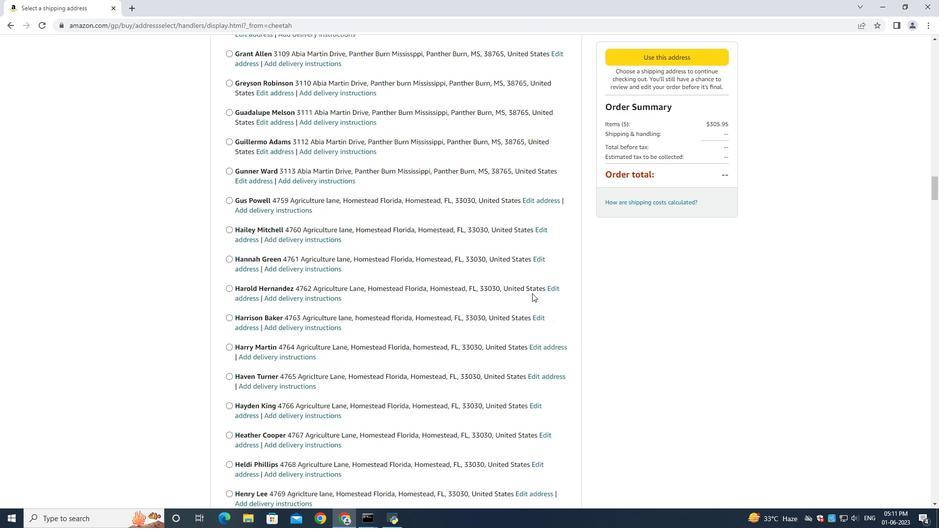 
Action: Mouse scrolled (532, 293) with delta (0, 0)
Screenshot: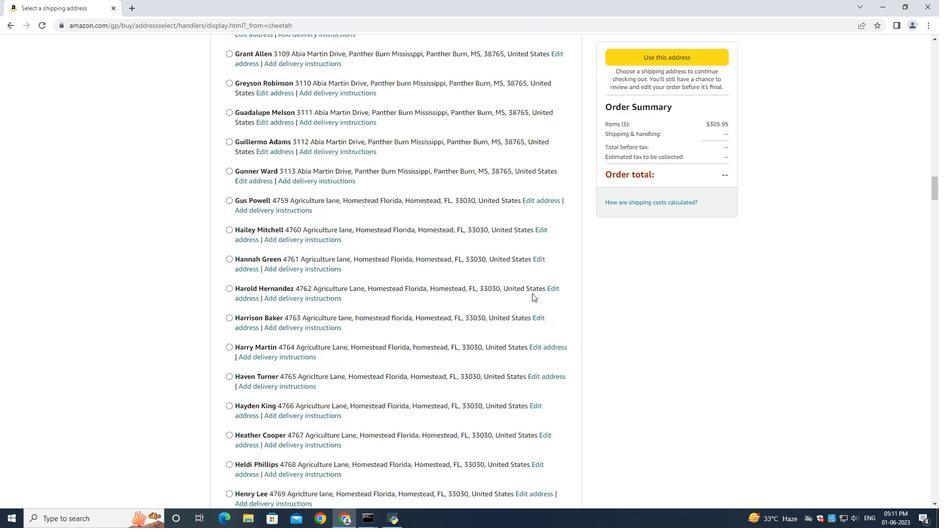 
Action: Mouse scrolled (532, 293) with delta (0, 0)
Screenshot: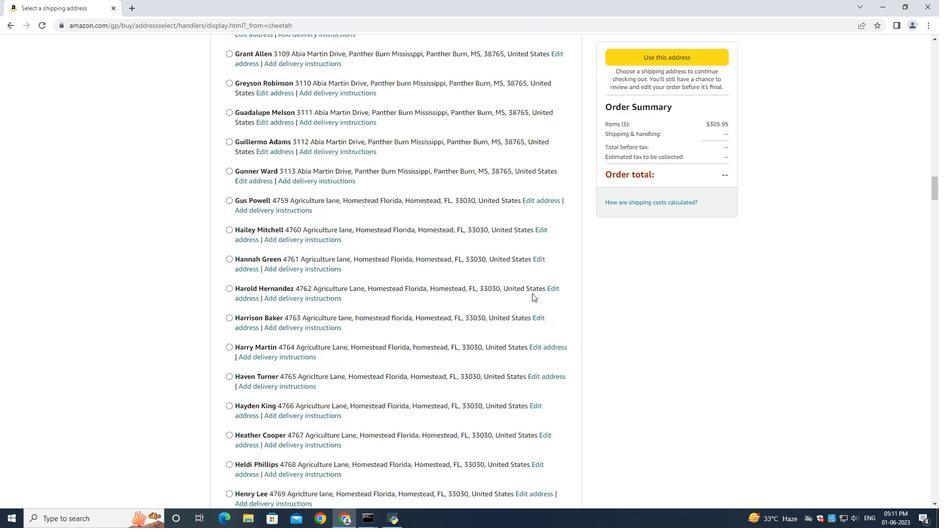 
Action: Mouse scrolled (532, 293) with delta (0, 0)
Screenshot: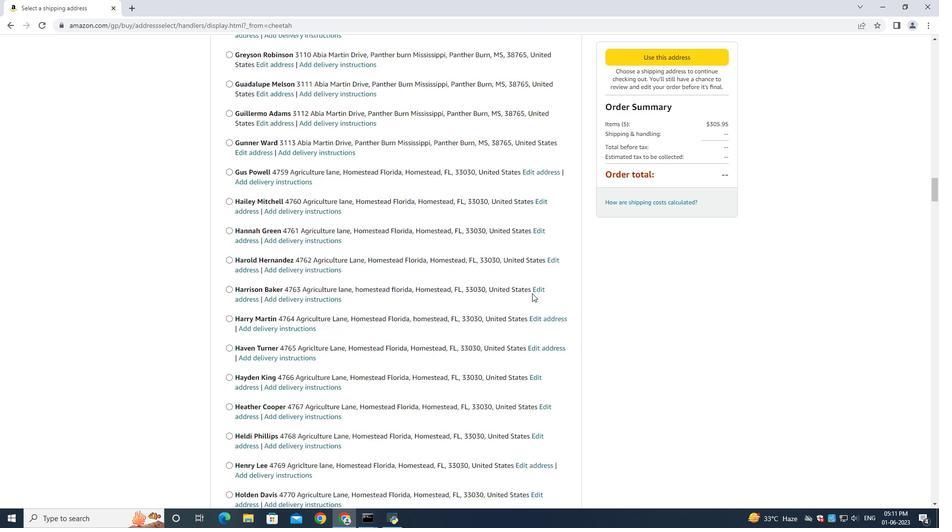 
Action: Mouse scrolled (532, 293) with delta (0, 0)
Screenshot: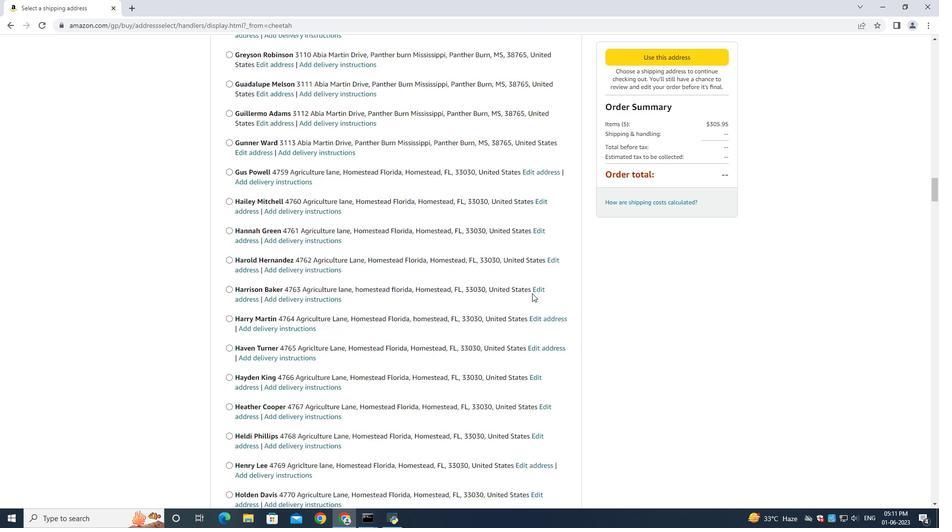 
Action: Mouse moved to (530, 292)
Screenshot: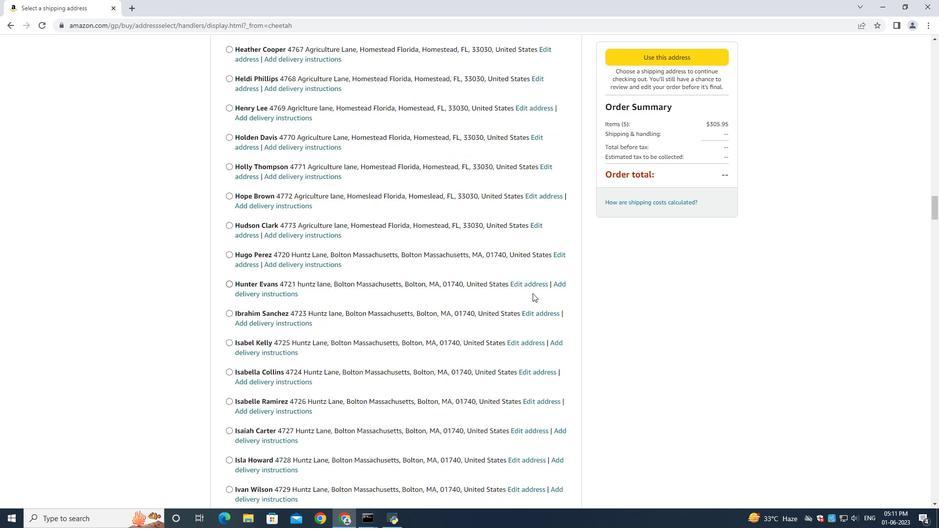 
Action: Mouse scrolled (530, 291) with delta (0, 0)
Screenshot: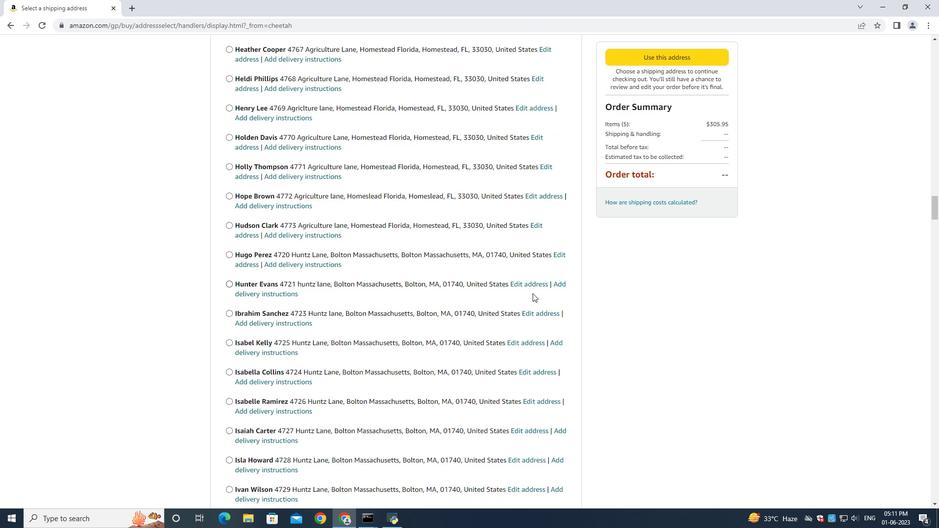
Action: Mouse scrolled (530, 291) with delta (0, 0)
Screenshot: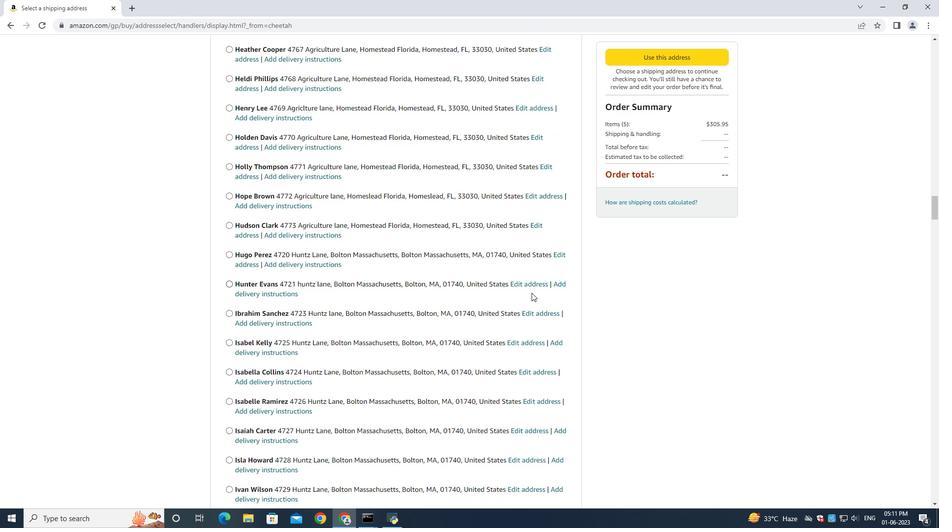 
Action: Mouse scrolled (530, 291) with delta (0, 0)
Screenshot: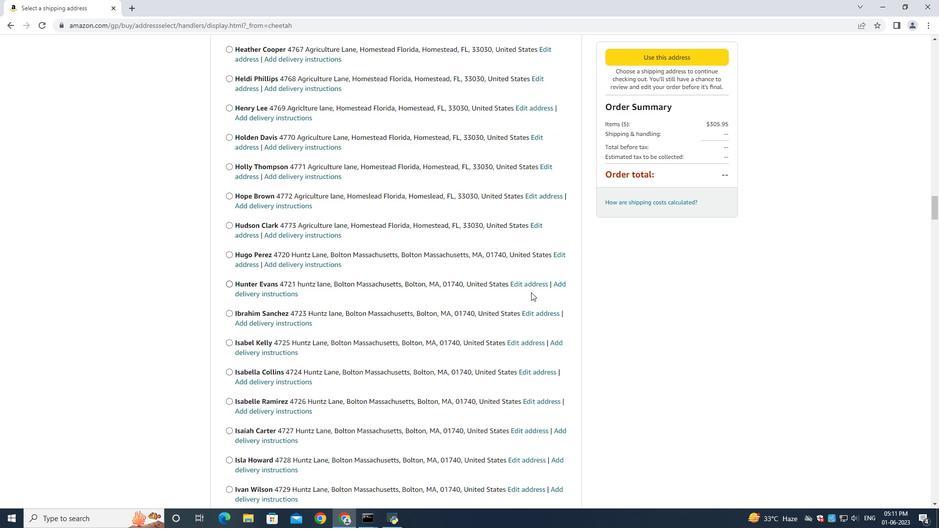
Action: Mouse scrolled (530, 291) with delta (0, 0)
Screenshot: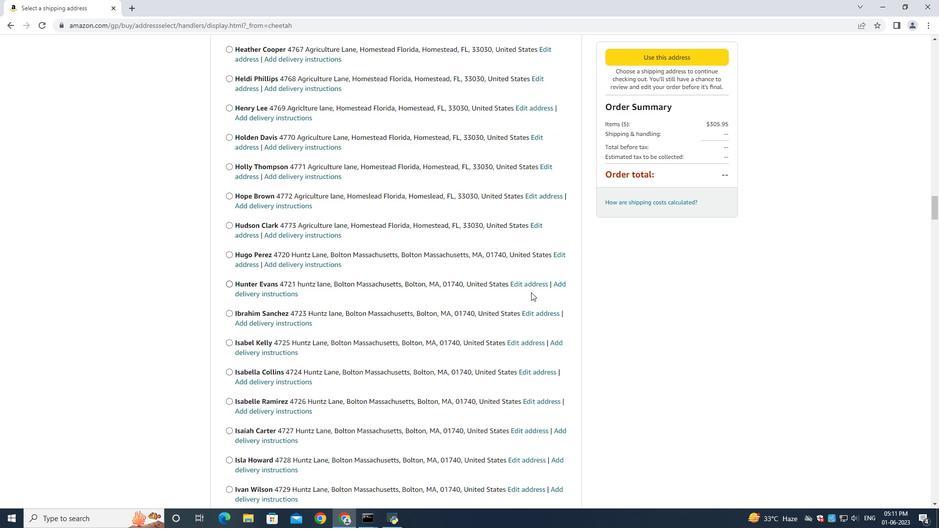 
Action: Mouse scrolled (530, 291) with delta (0, 0)
Screenshot: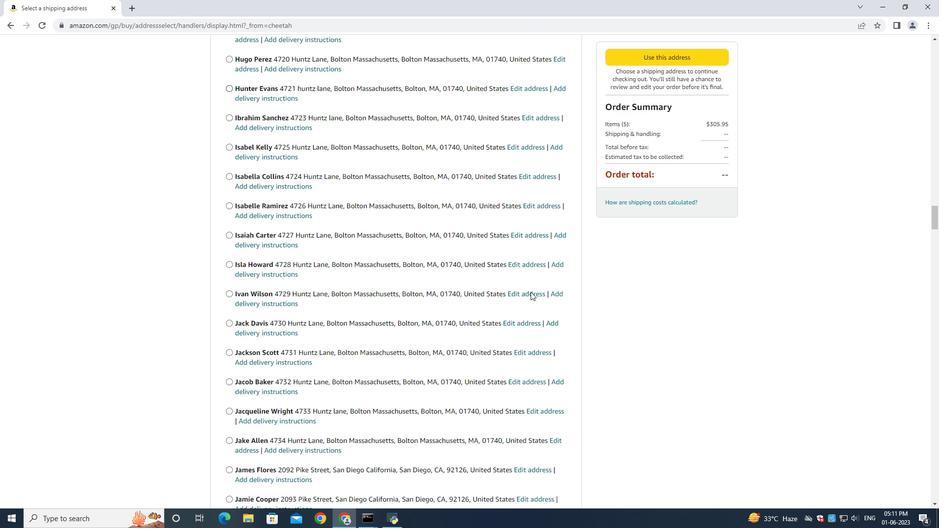 
Action: Mouse moved to (530, 292)
Screenshot: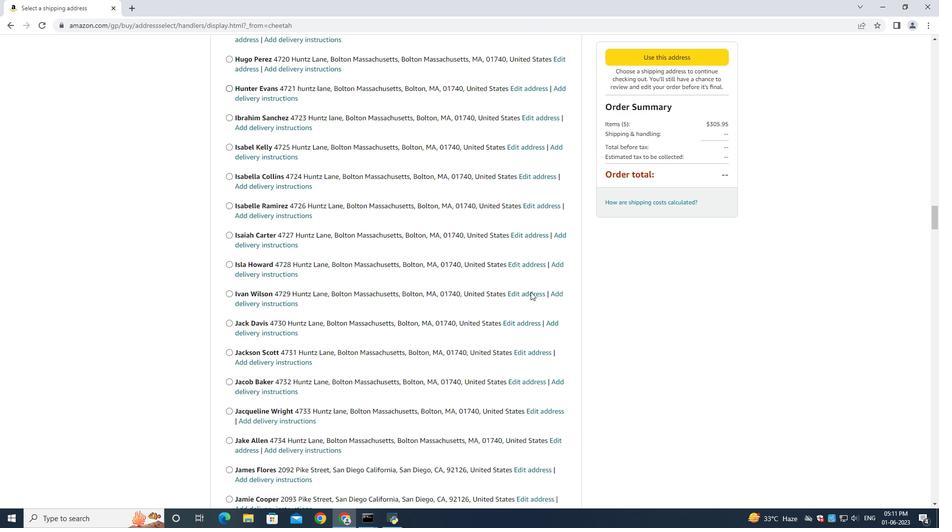 
Action: Mouse scrolled (530, 291) with delta (0, 0)
Screenshot: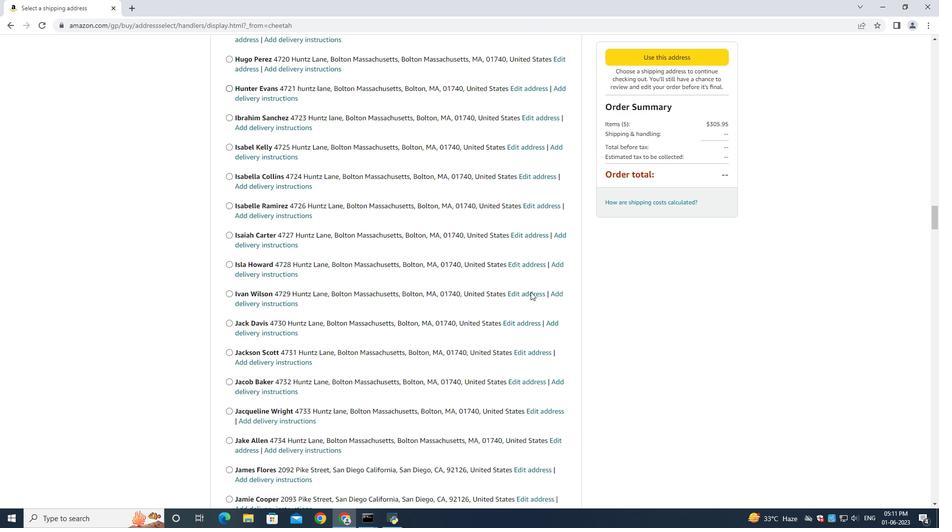 
Action: Mouse moved to (530, 292)
Screenshot: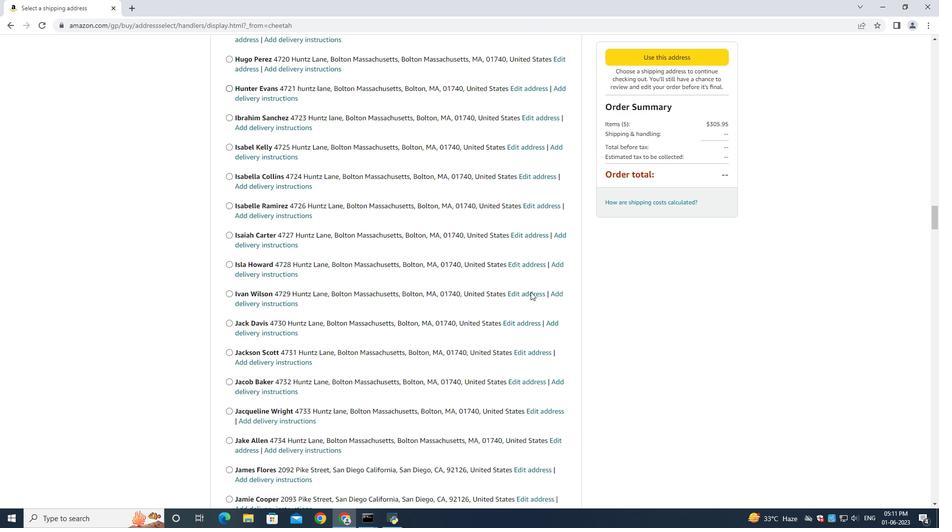 
Action: Mouse scrolled (530, 291) with delta (0, 0)
Screenshot: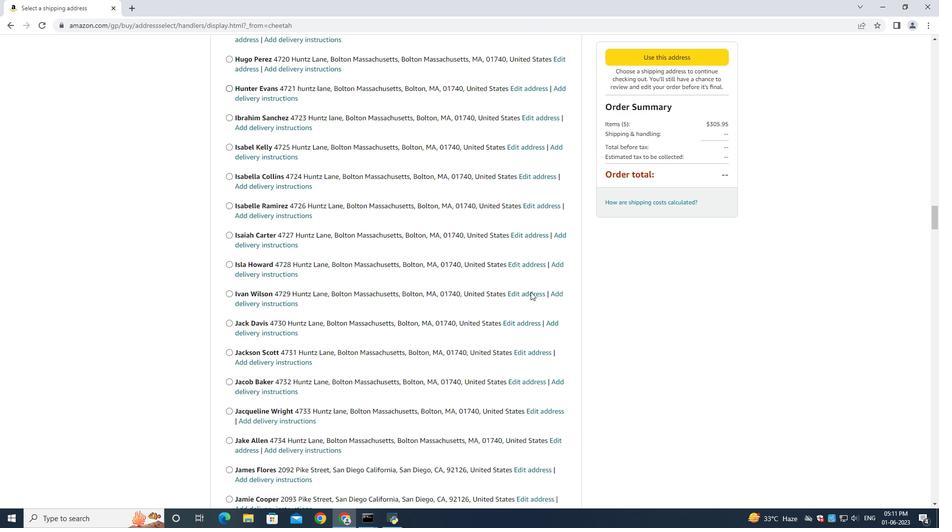 
Action: Mouse moved to (531, 292)
Screenshot: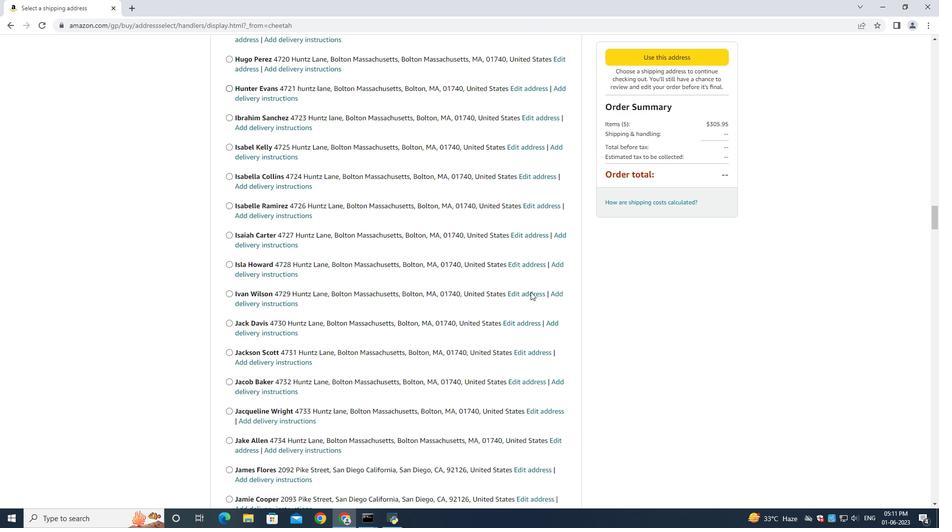 
Action: Mouse scrolled (530, 291) with delta (0, 0)
Screenshot: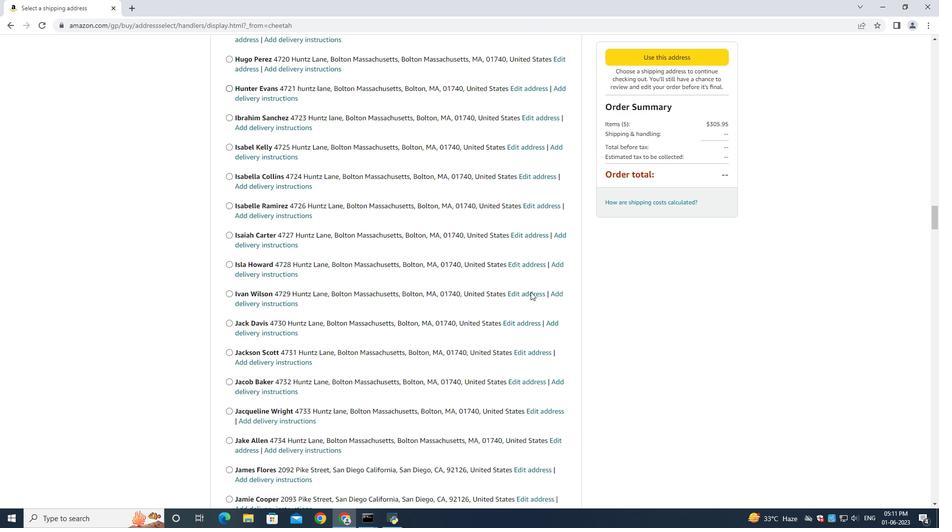 
Action: Mouse moved to (533, 292)
Screenshot: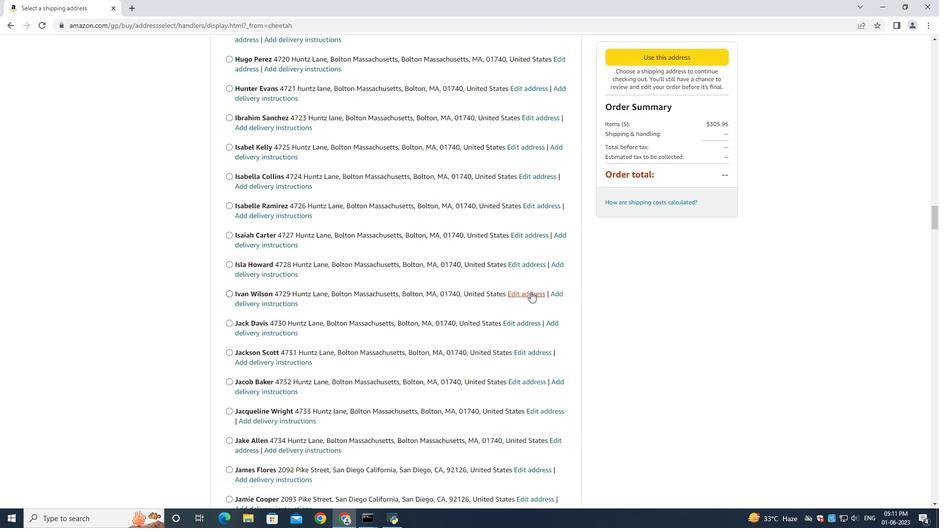 
Action: Mouse scrolled (532, 291) with delta (0, 0)
Screenshot: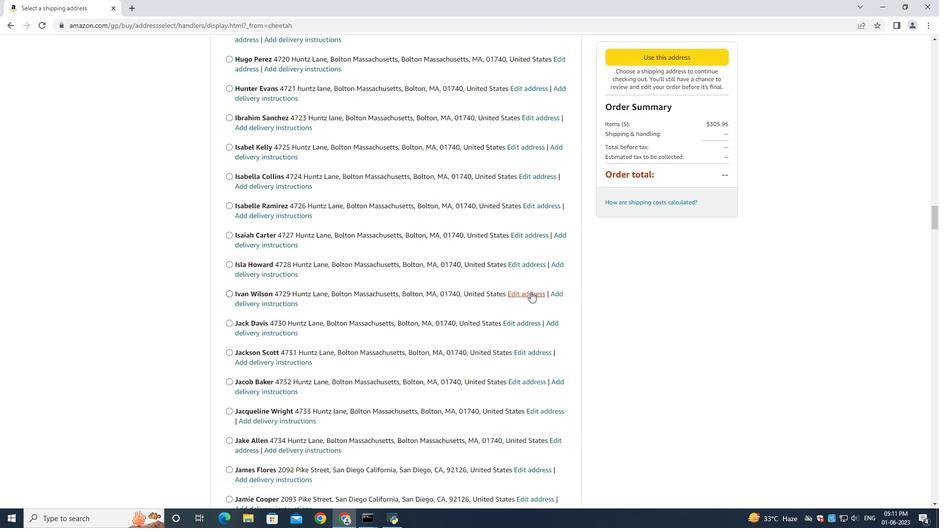 
Action: Mouse moved to (534, 291)
Screenshot: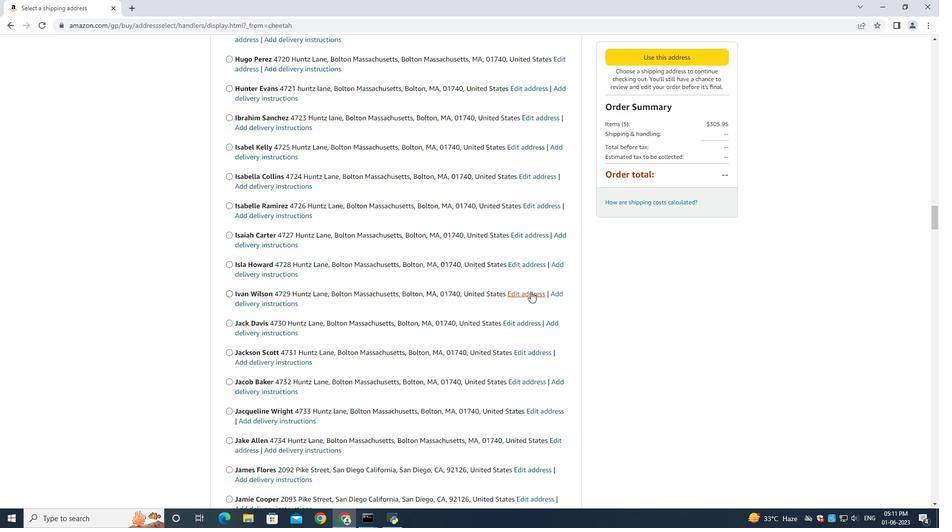 
Action: Mouse scrolled (534, 291) with delta (0, 0)
Screenshot: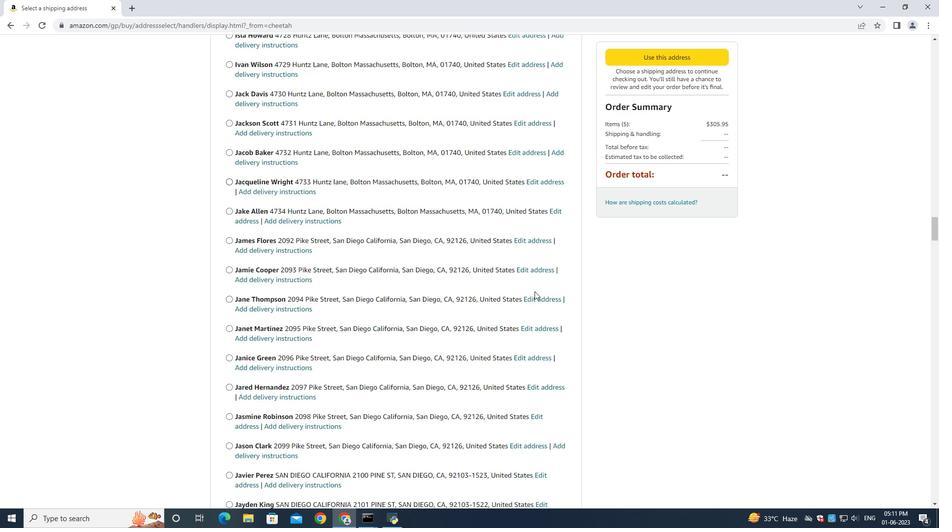 
Action: Mouse scrolled (534, 291) with delta (0, 0)
Screenshot: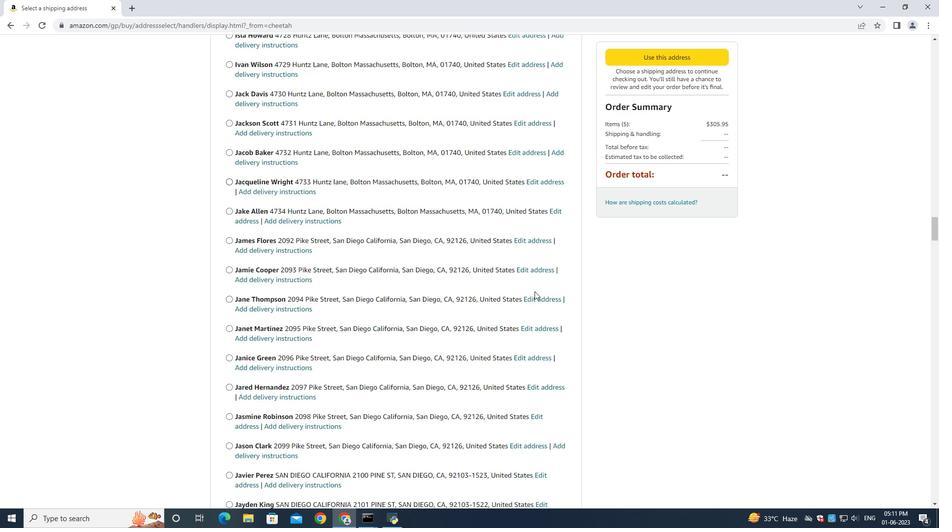 
Action: Mouse scrolled (534, 291) with delta (0, 0)
Screenshot: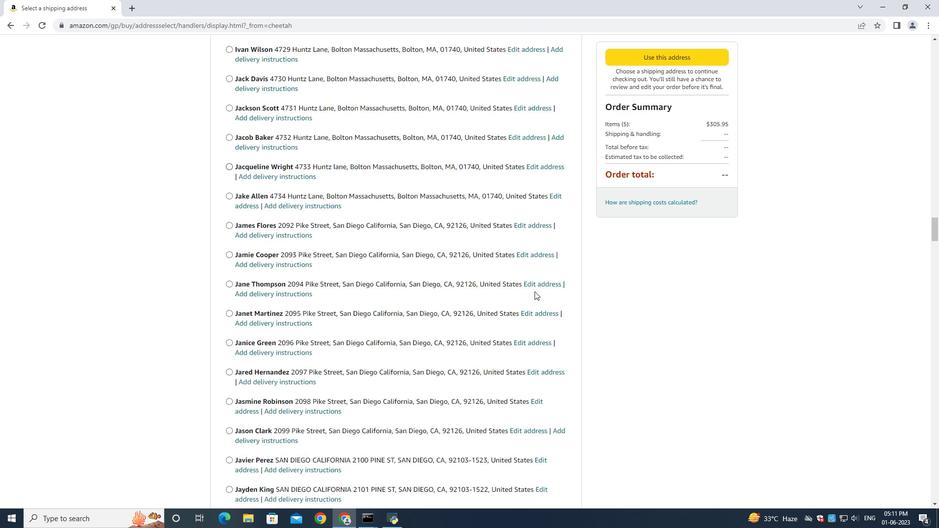 
Action: Mouse scrolled (534, 291) with delta (0, 0)
Screenshot: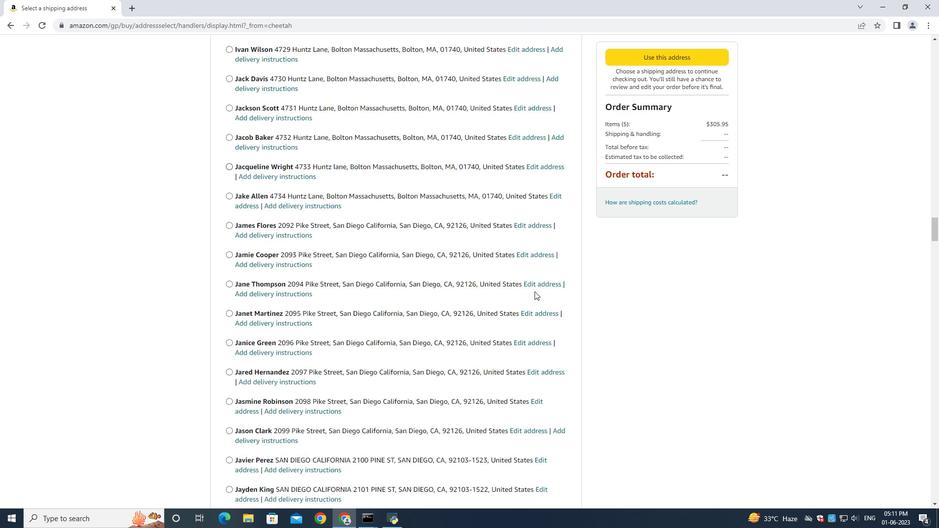 
Action: Mouse scrolled (534, 291) with delta (0, 0)
Screenshot: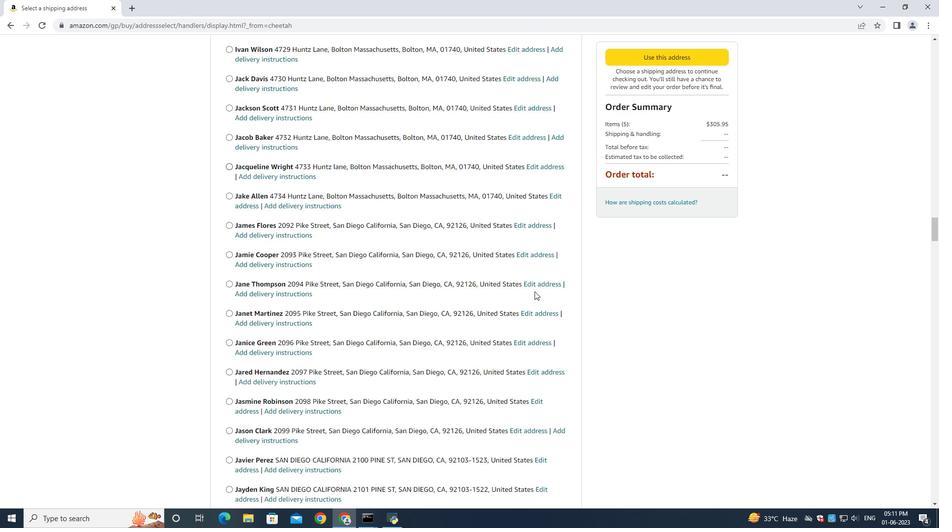 
Action: Mouse scrolled (534, 291) with delta (0, 0)
Screenshot: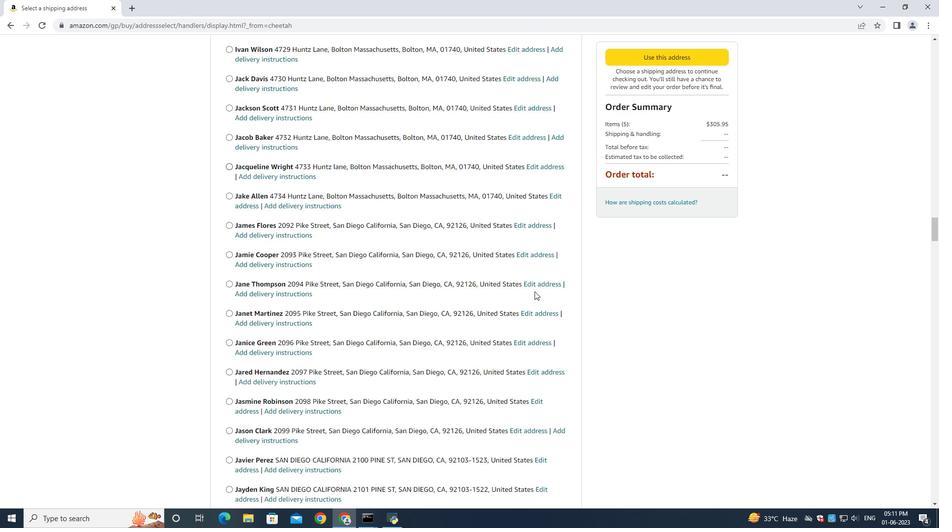 
Action: Mouse moved to (535, 290)
Screenshot: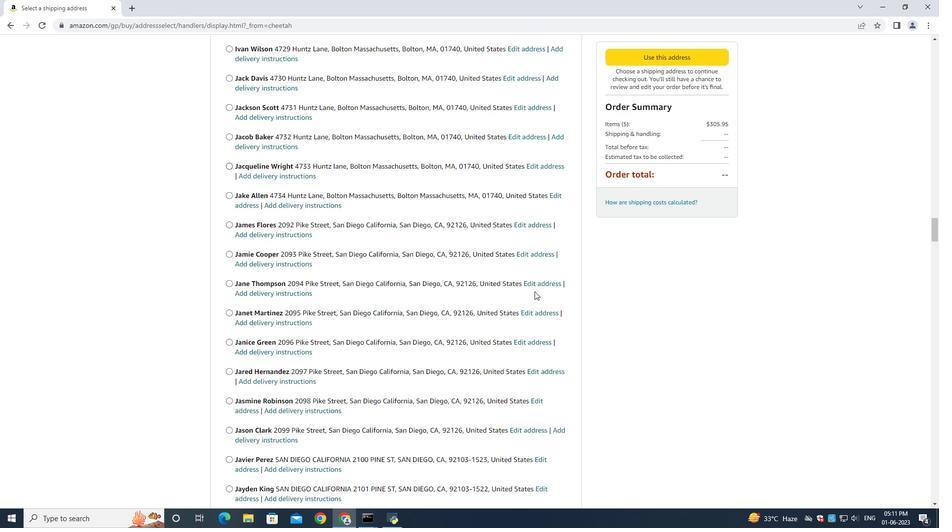 
Action: Mouse scrolled (535, 290) with delta (0, 0)
Screenshot: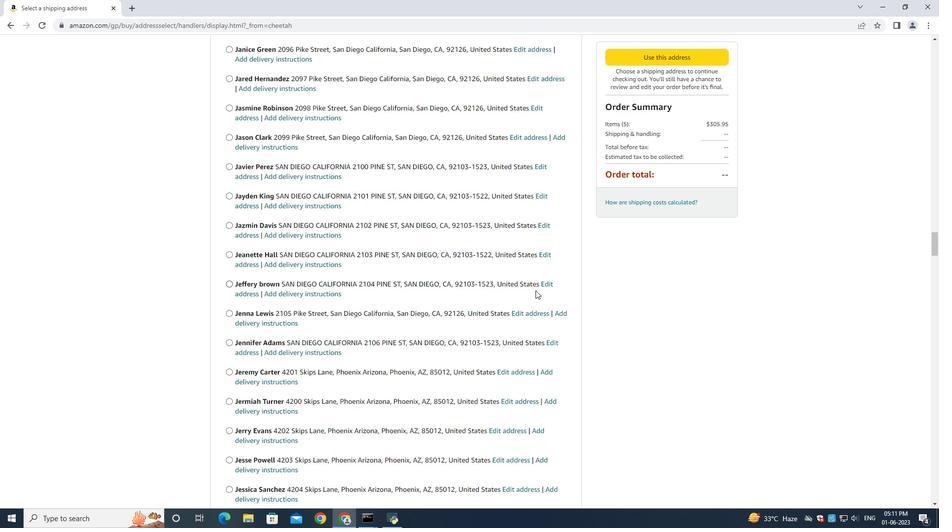 
Action: Mouse scrolled (535, 290) with delta (0, 0)
Screenshot: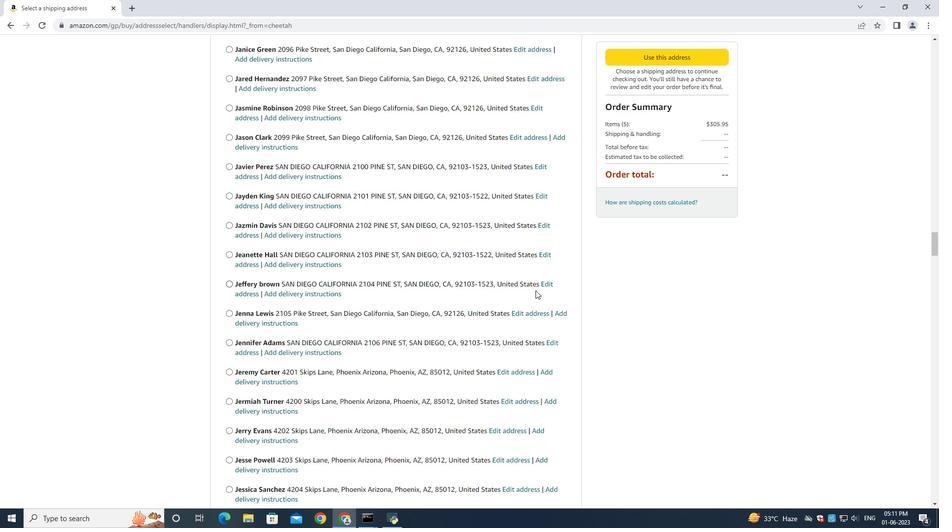 
Action: Mouse scrolled (535, 290) with delta (0, 0)
Screenshot: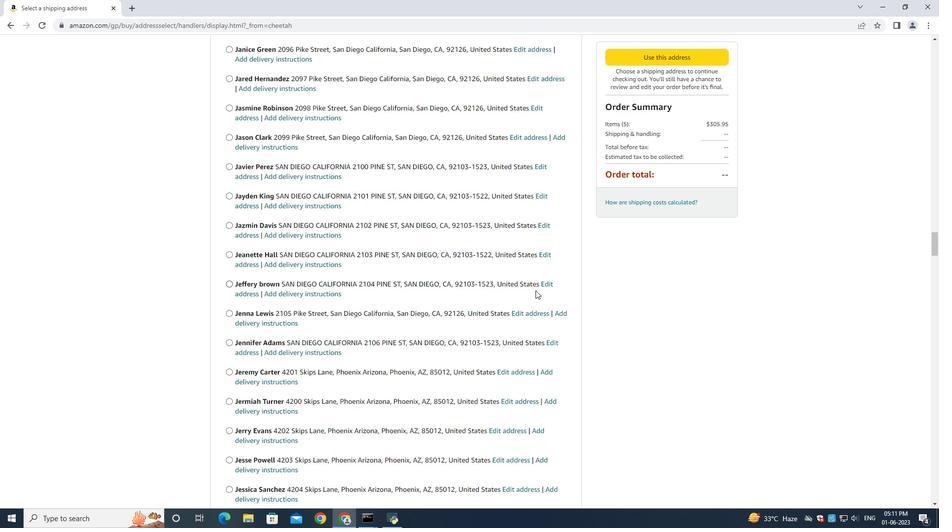 
Action: Mouse scrolled (535, 290) with delta (0, 0)
Screenshot: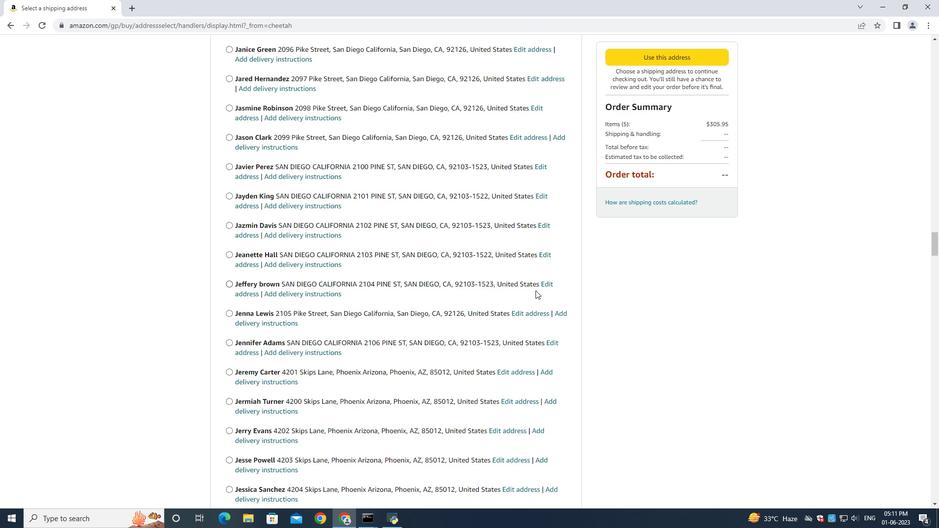 
Action: Mouse scrolled (535, 290) with delta (0, 0)
Screenshot: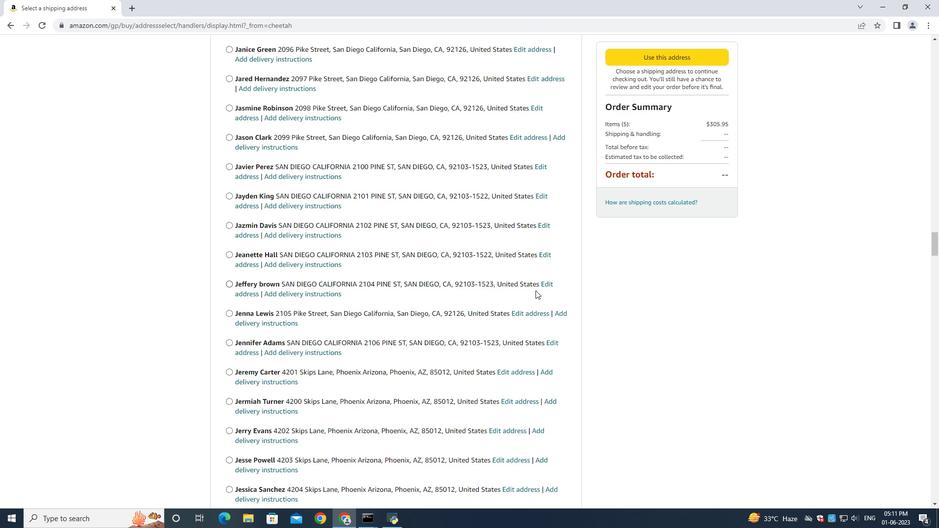 
Action: Mouse scrolled (535, 290) with delta (0, 0)
Screenshot: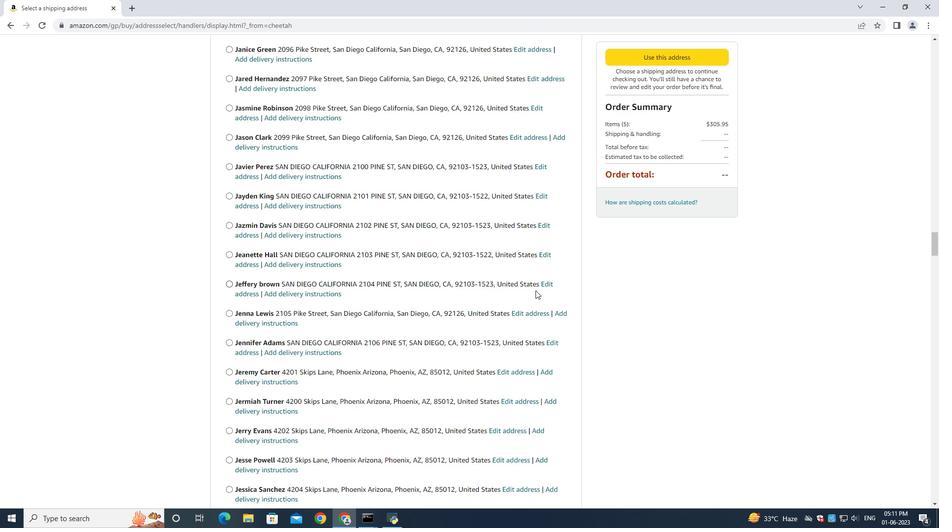 
Action: Mouse moved to (536, 288)
Screenshot: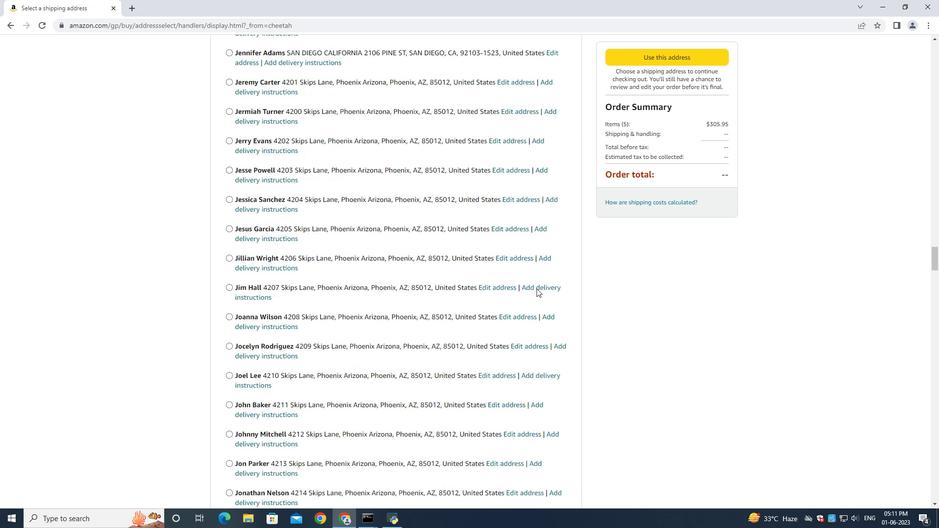 
Action: Mouse scrolled (536, 287) with delta (0, 0)
Screenshot: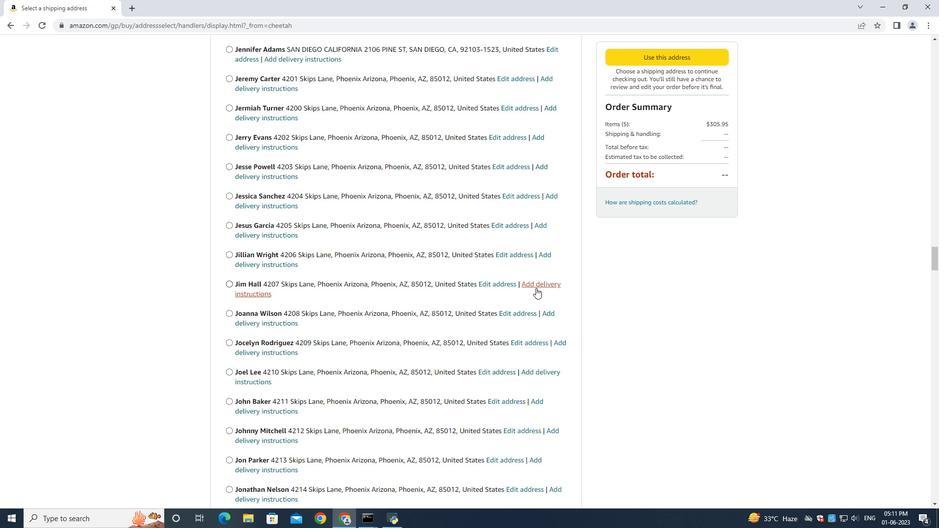 
Action: Mouse scrolled (536, 287) with delta (0, 0)
Screenshot: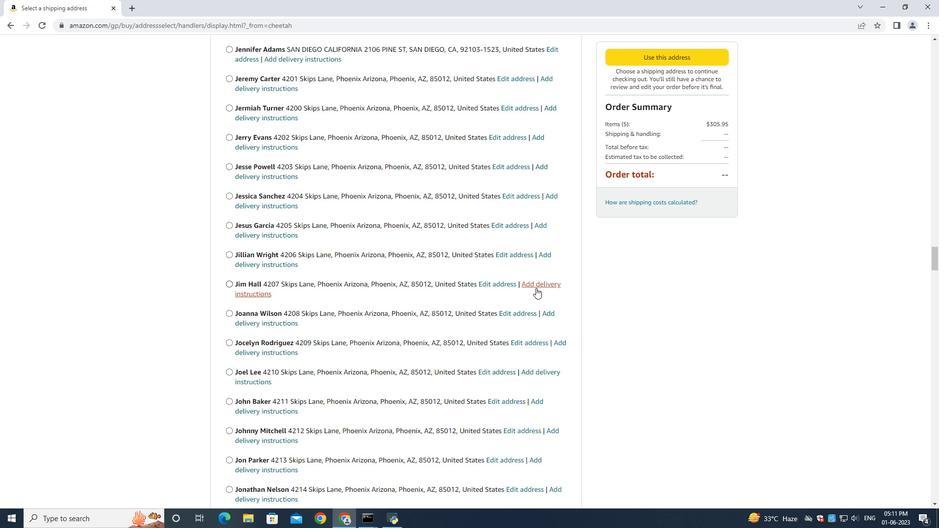 
Action: Mouse scrolled (536, 287) with delta (0, 0)
Screenshot: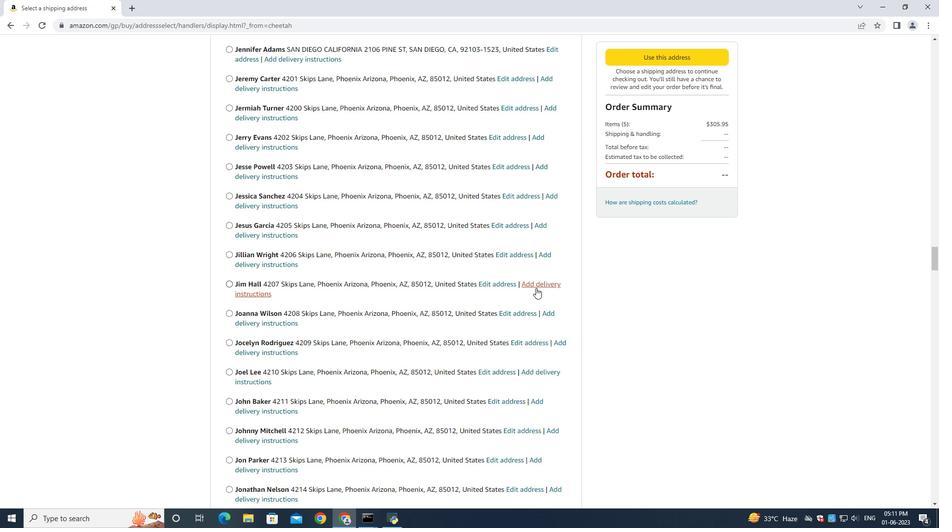 
Action: Mouse scrolled (536, 287) with delta (0, 0)
Screenshot: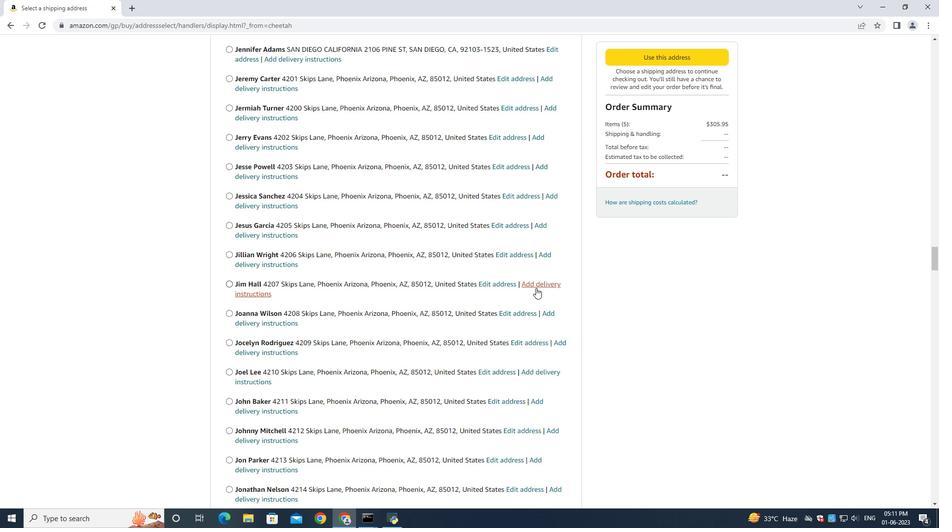 
Action: Mouse scrolled (536, 287) with delta (0, 0)
Screenshot: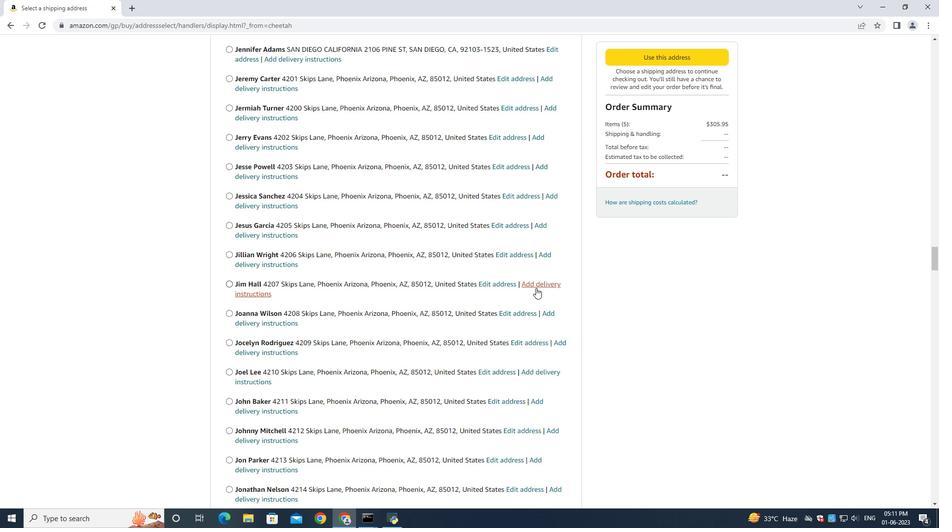 
Action: Mouse scrolled (536, 287) with delta (0, 0)
Screenshot: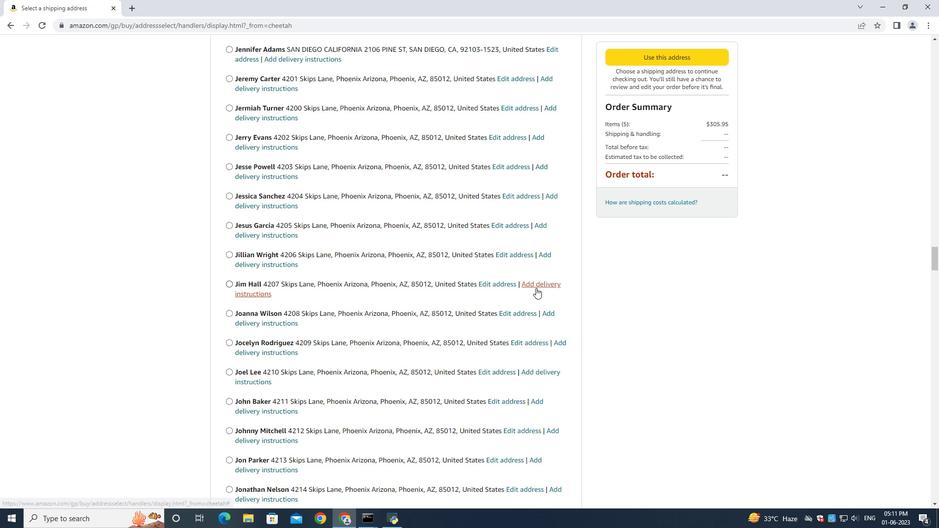 
Action: Mouse moved to (536, 285)
Screenshot: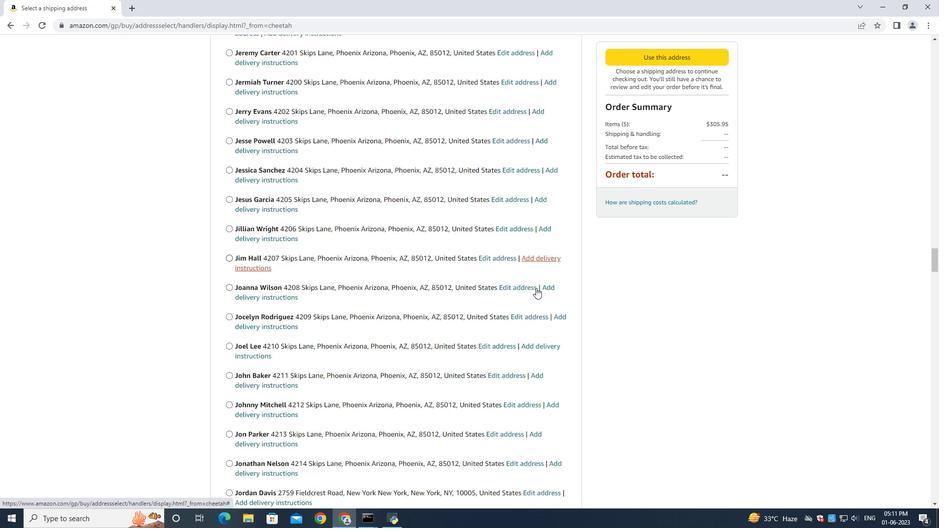 
Action: Mouse scrolled (536, 285) with delta (0, 0)
Screenshot: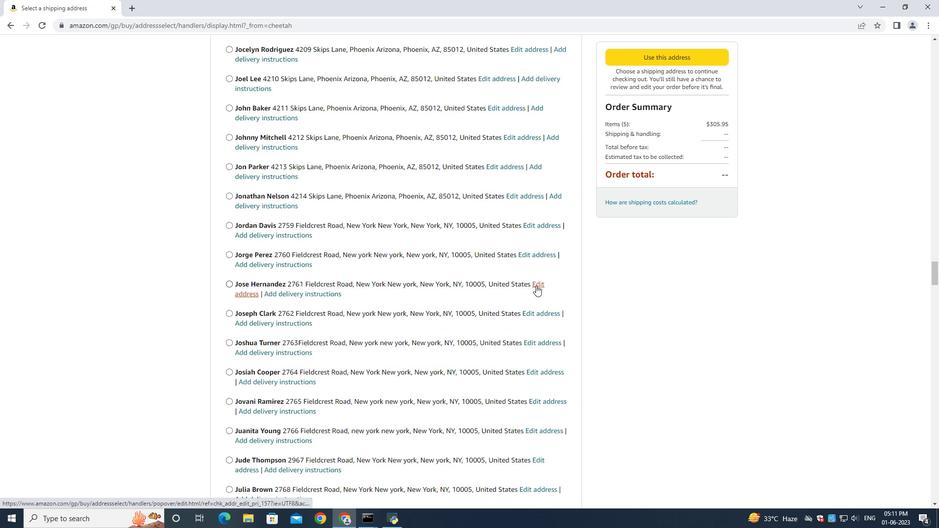 
Action: Mouse scrolled (536, 285) with delta (0, 0)
Screenshot: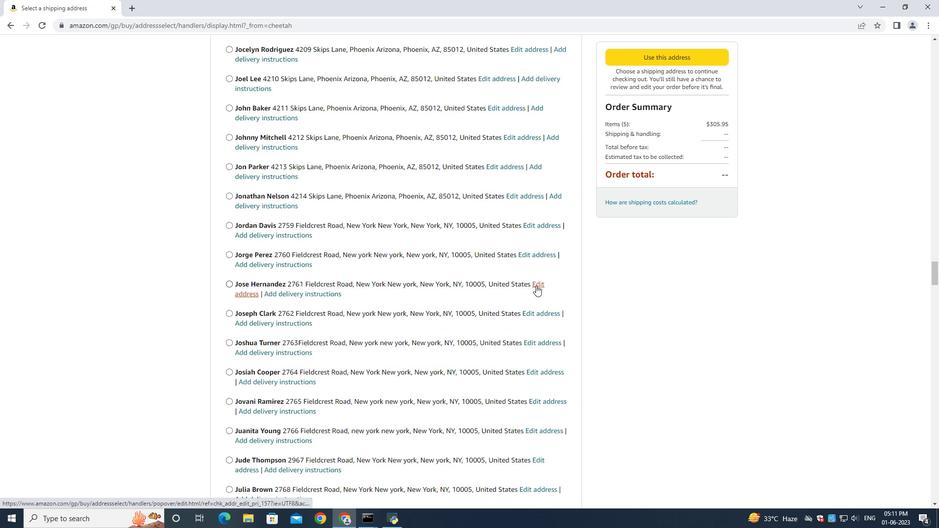 
Action: Mouse scrolled (536, 285) with delta (0, 0)
Screenshot: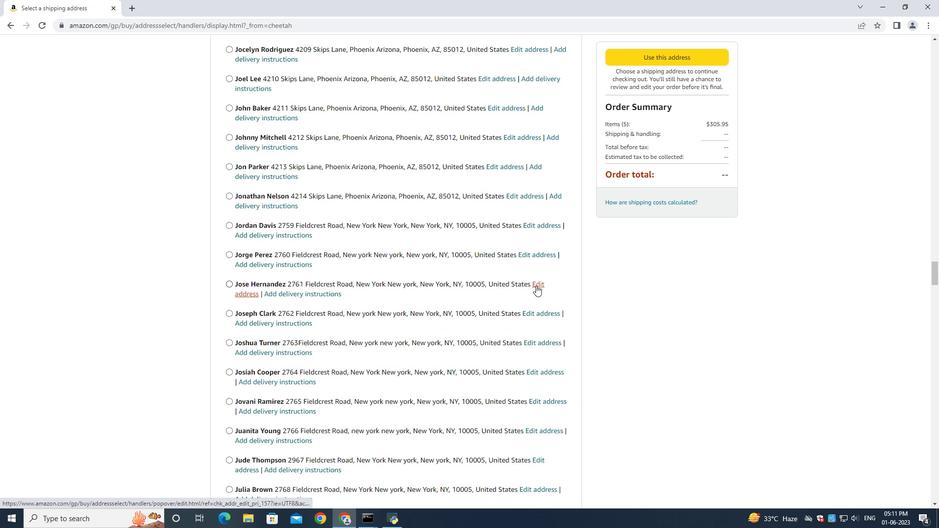 
Action: Mouse scrolled (536, 285) with delta (0, 0)
Screenshot: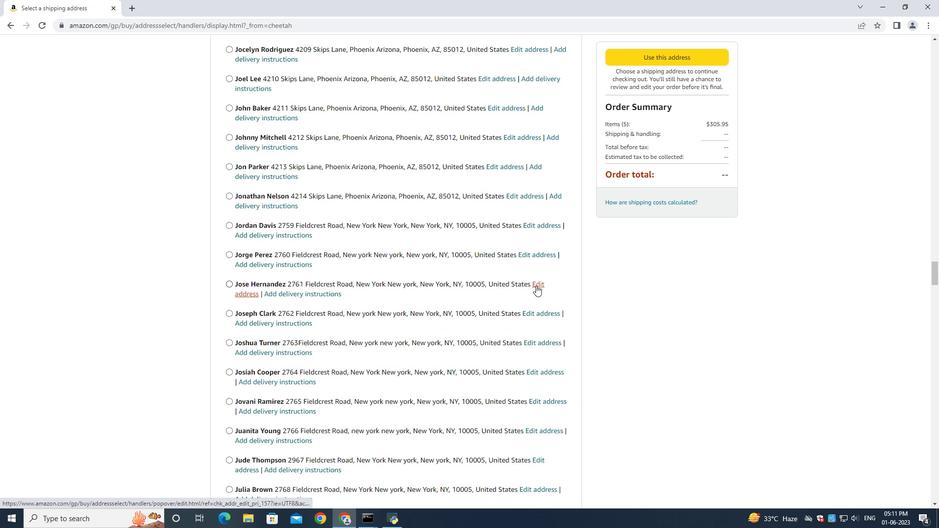 
Action: Mouse moved to (536, 283)
Screenshot: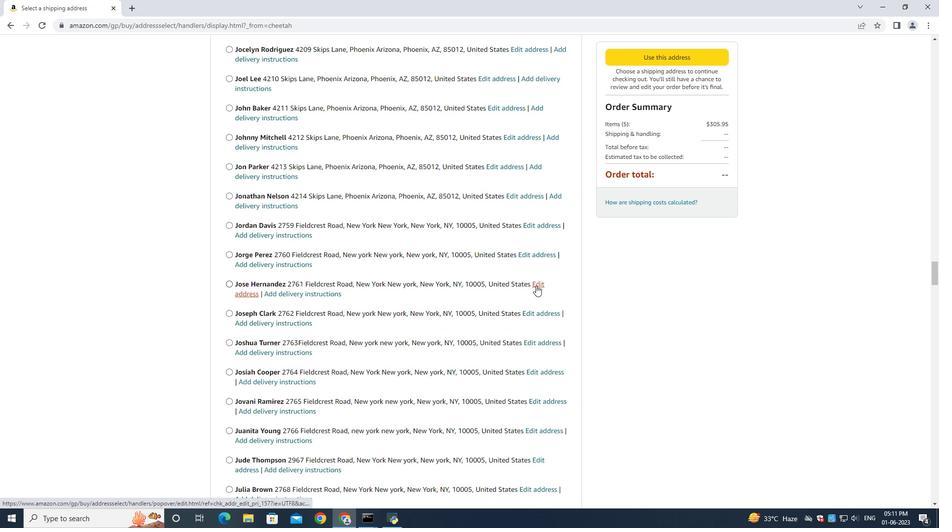 
Action: Mouse scrolled (536, 283) with delta (0, 0)
Screenshot: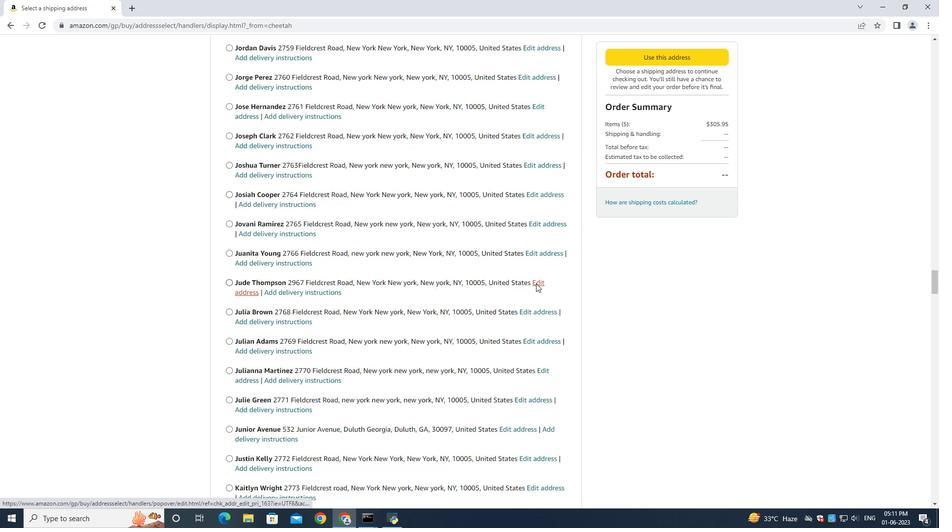 
Action: Mouse scrolled (536, 283) with delta (0, 0)
Screenshot: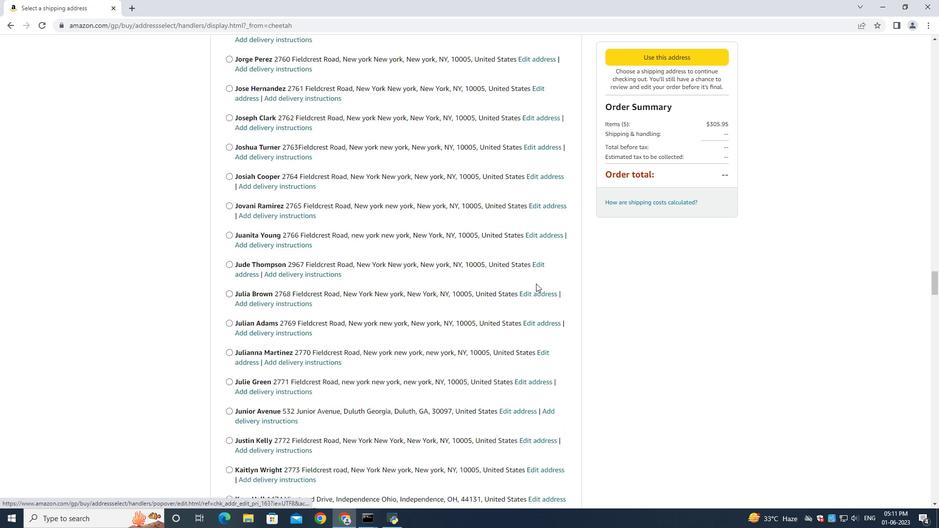 
Action: Mouse scrolled (536, 283) with delta (0, 0)
Screenshot: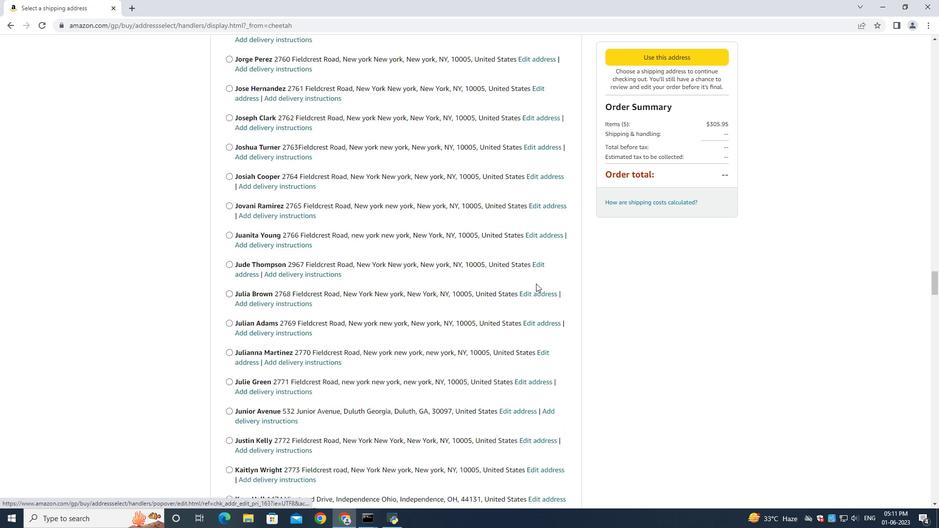 
Action: Mouse scrolled (536, 283) with delta (0, 0)
Screenshot: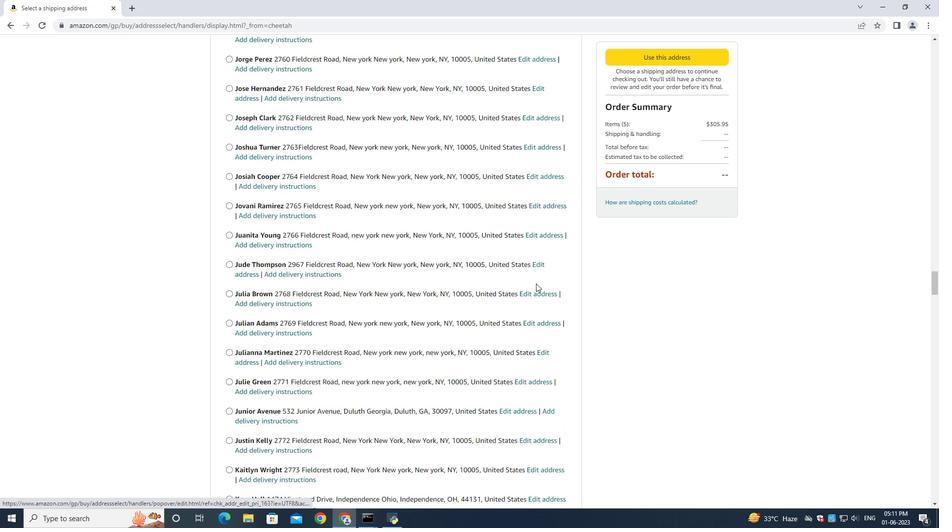 
Action: Mouse scrolled (536, 283) with delta (0, 0)
Screenshot: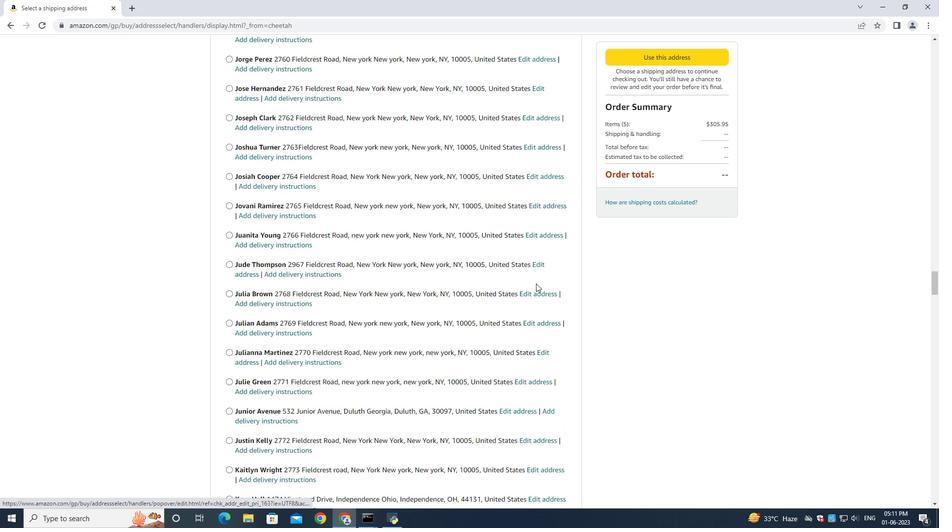 
Action: Mouse scrolled (536, 283) with delta (0, 0)
Screenshot: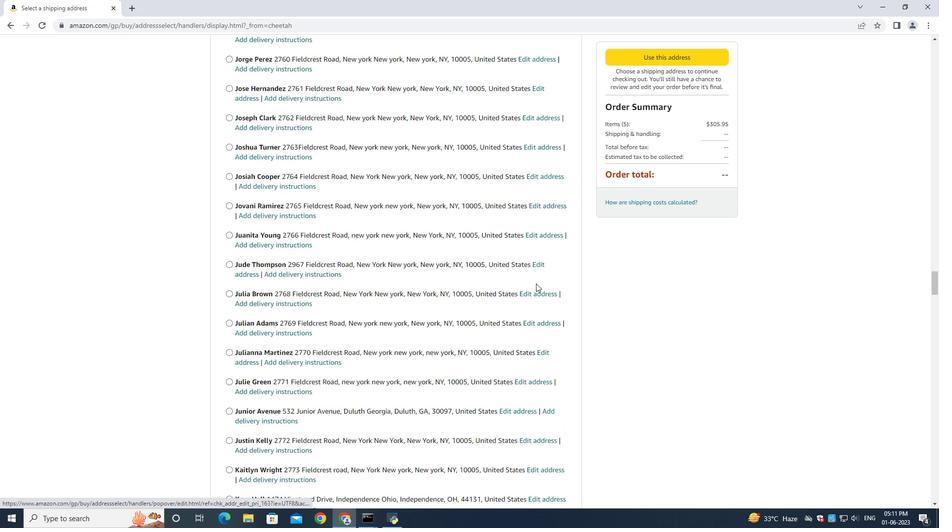 
Action: Mouse scrolled (536, 283) with delta (0, 0)
Screenshot: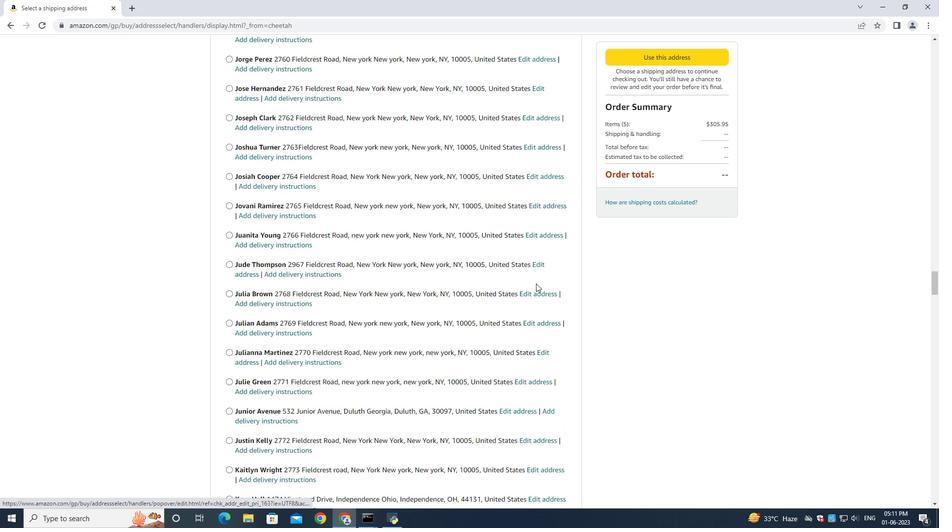 
Action: Mouse scrolled (536, 283) with delta (0, 0)
Screenshot: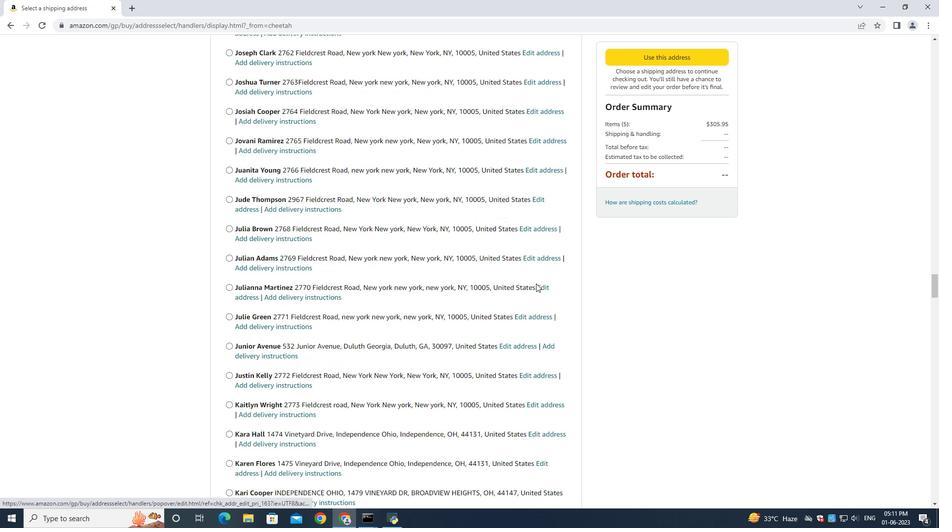 
Action: Mouse scrolled (536, 283) with delta (0, 0)
Screenshot: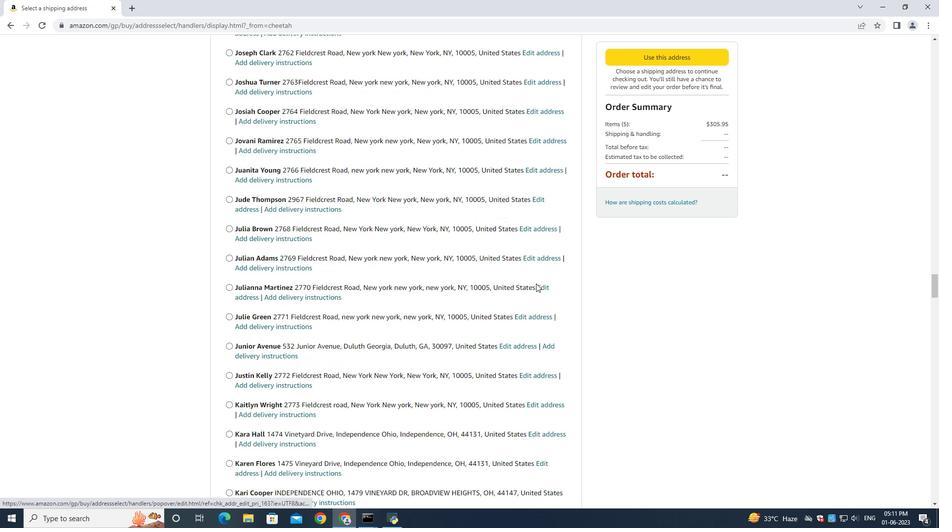 
Action: Mouse scrolled (536, 283) with delta (0, 0)
Screenshot: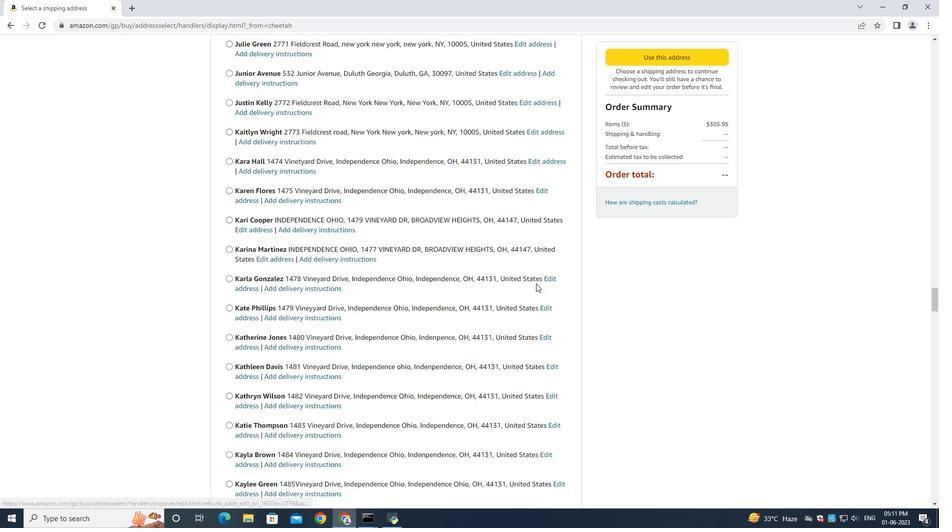 
Action: Mouse scrolled (536, 283) with delta (0, 0)
Screenshot: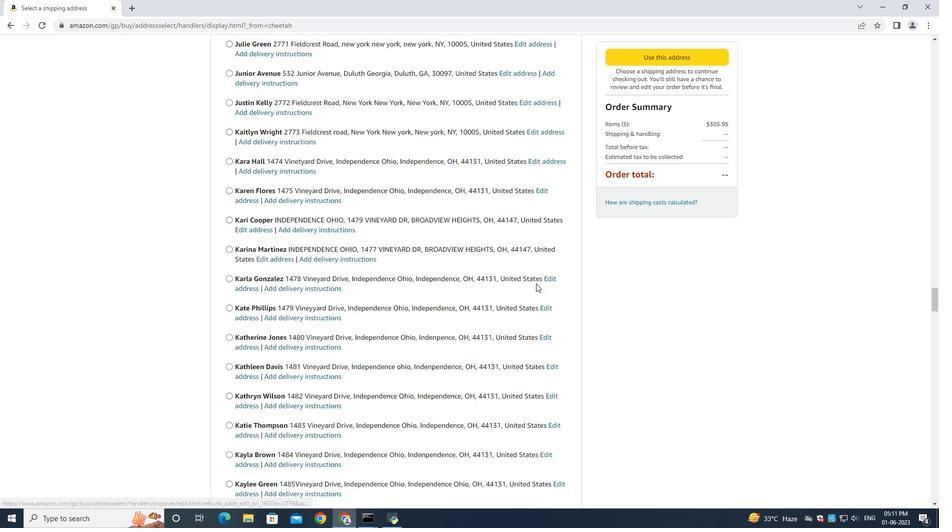 
Action: Mouse scrolled (536, 283) with delta (0, 0)
Screenshot: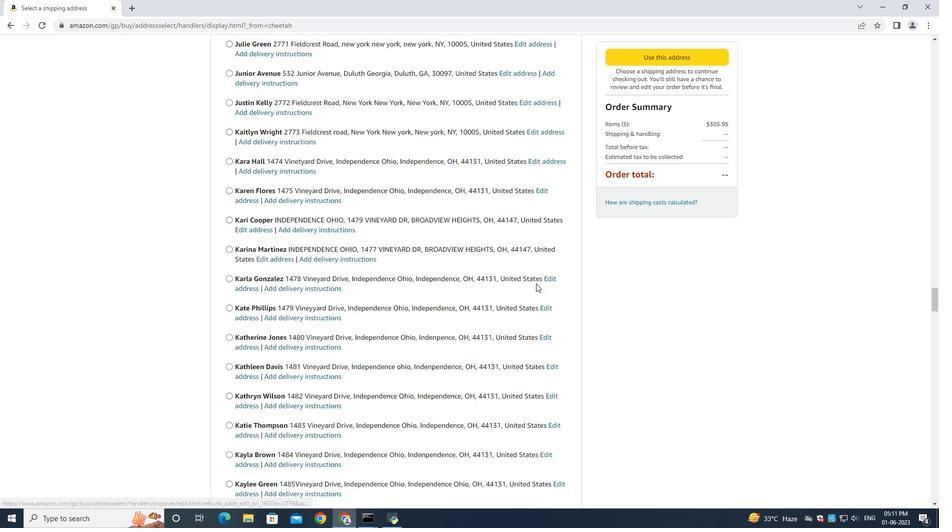 
Action: Mouse scrolled (536, 283) with delta (0, 0)
Screenshot: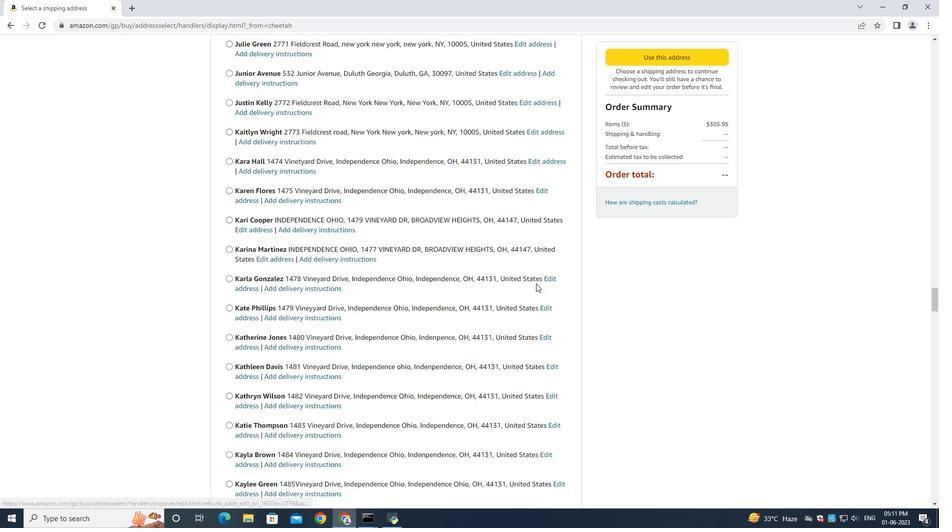 
Action: Mouse scrolled (536, 283) with delta (0, 0)
Screenshot: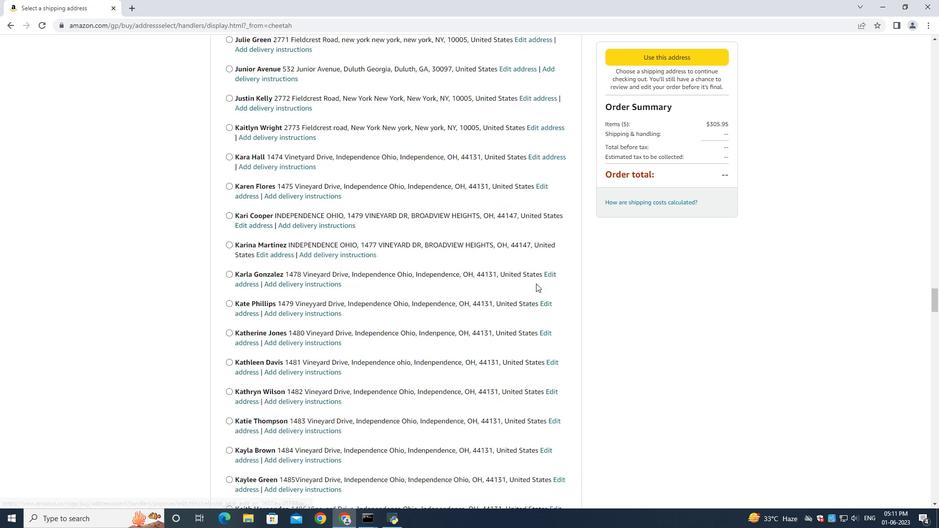 
Action: Mouse moved to (519, 282)
Screenshot: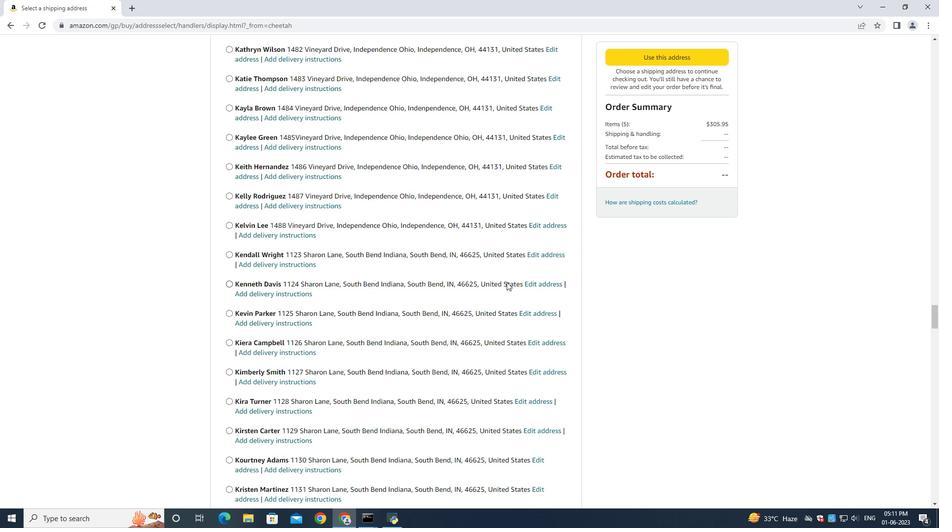 
Action: Mouse scrolled (519, 281) with delta (0, 0)
Screenshot: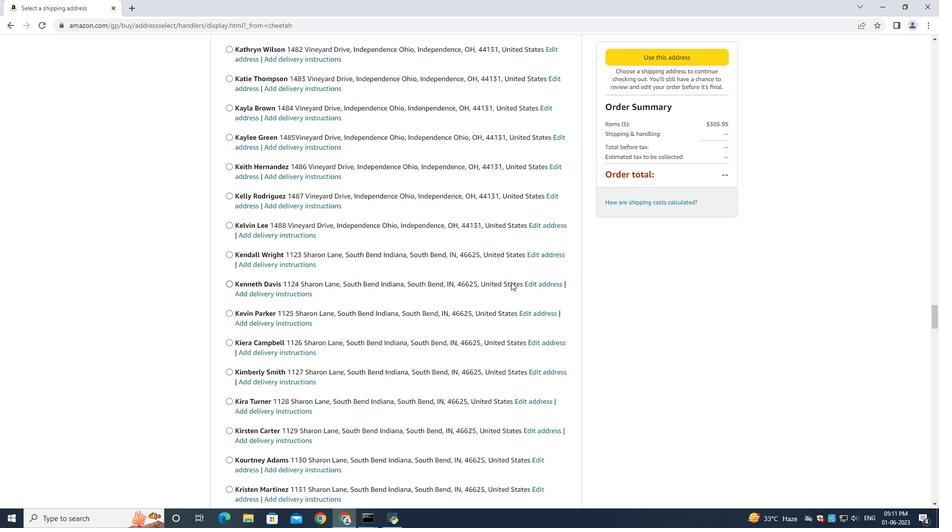 
Action: Mouse scrolled (519, 281) with delta (0, 0)
Screenshot: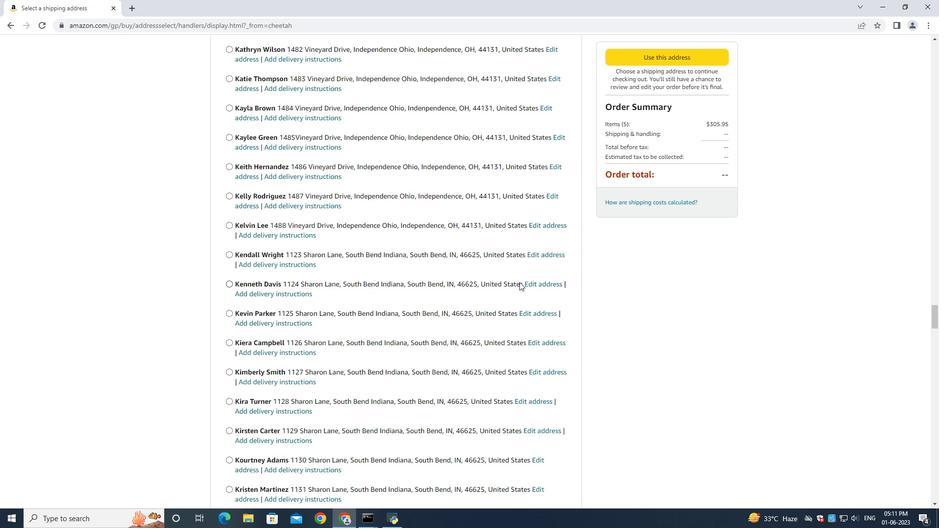 
Action: Mouse scrolled (519, 281) with delta (0, 0)
Screenshot: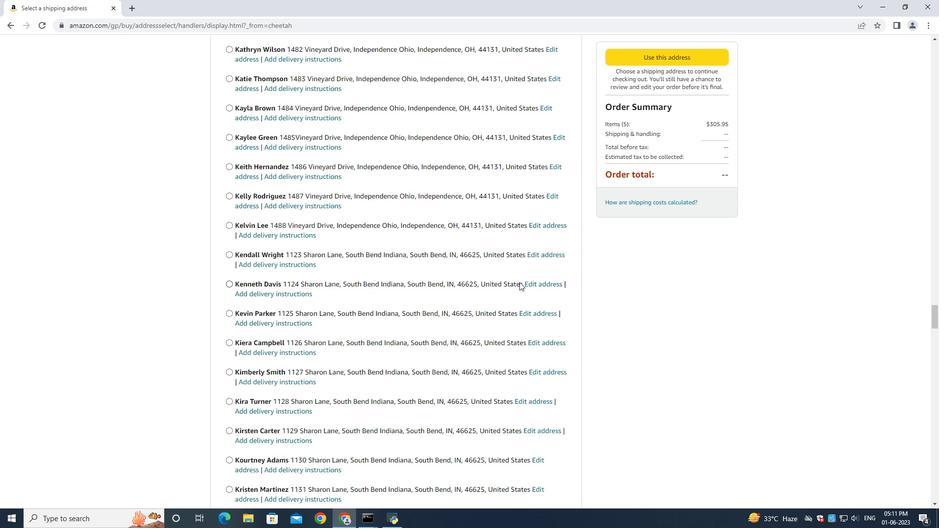 
Action: Mouse scrolled (519, 281) with delta (0, 0)
Screenshot: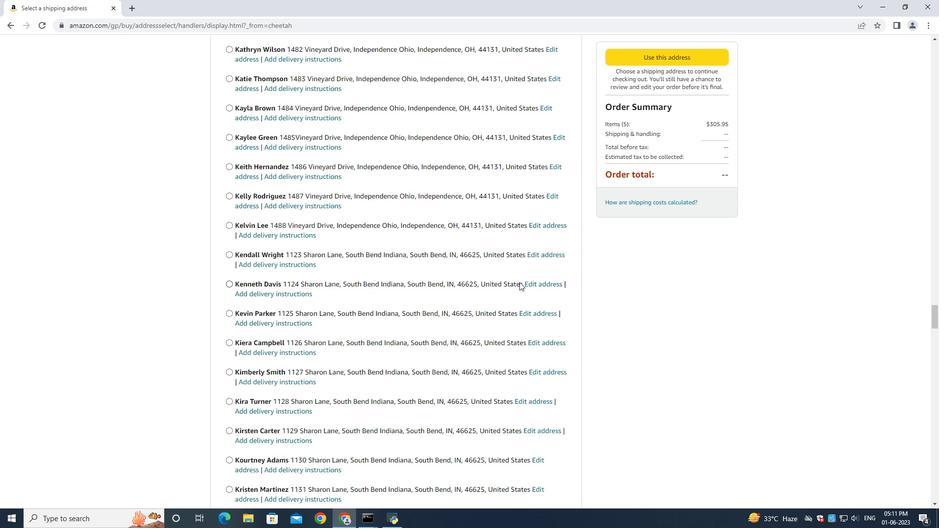 
Action: Mouse scrolled (519, 281) with delta (0, 0)
Screenshot: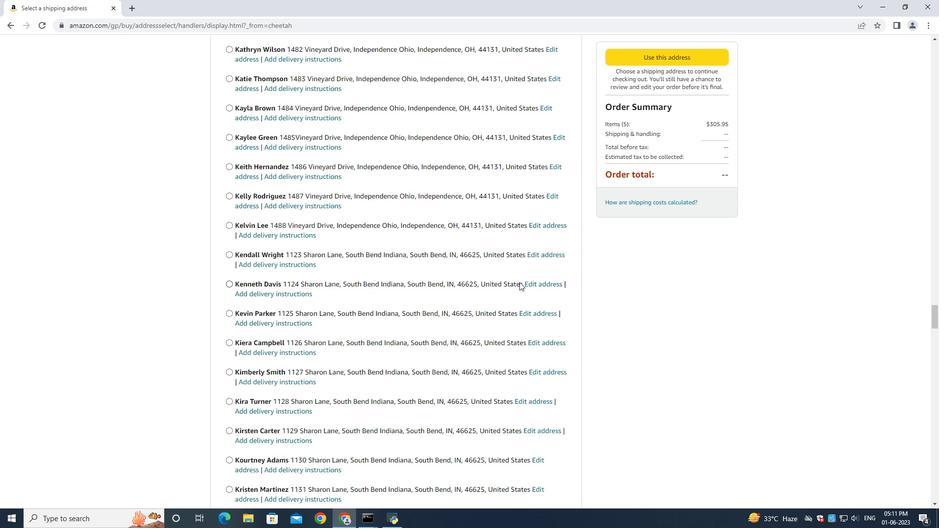 
Action: Mouse scrolled (519, 281) with delta (0, 0)
Screenshot: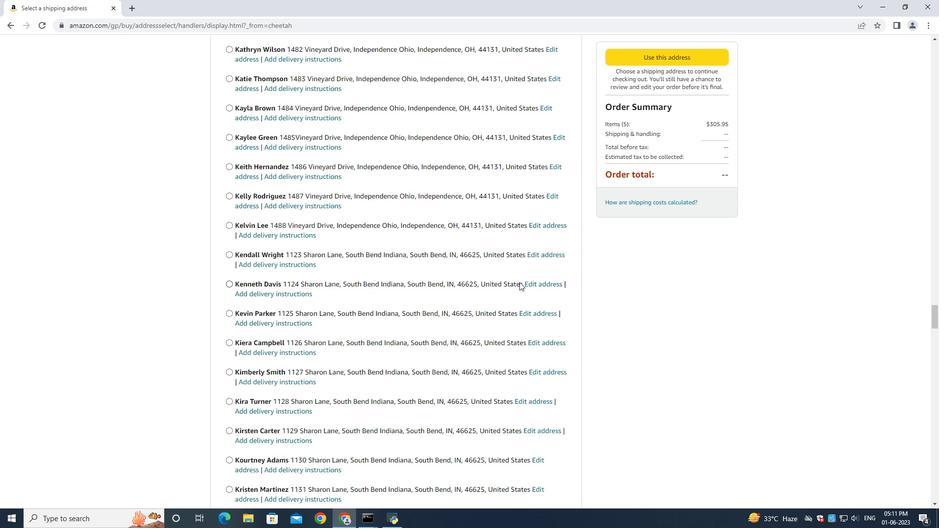 
Action: Mouse scrolled (519, 281) with delta (0, 0)
Screenshot: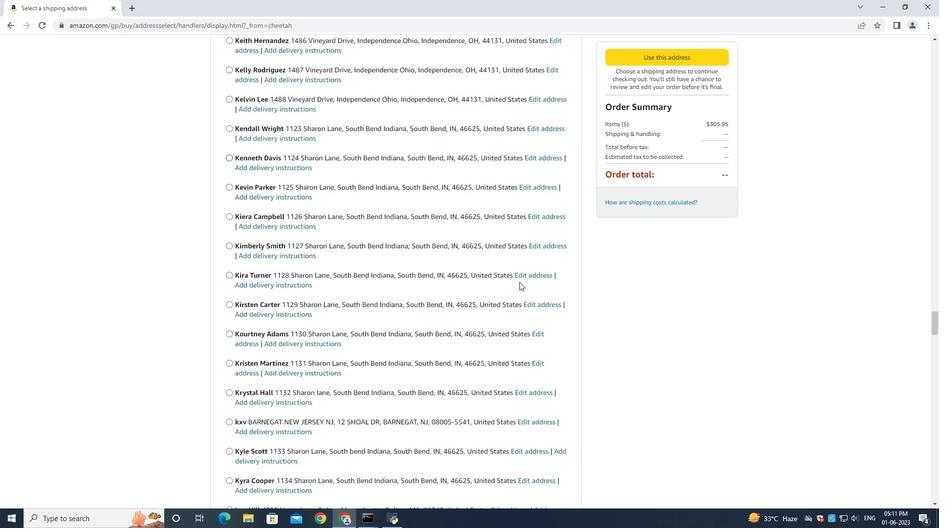 
Action: Mouse scrolled (519, 281) with delta (0, 0)
Screenshot: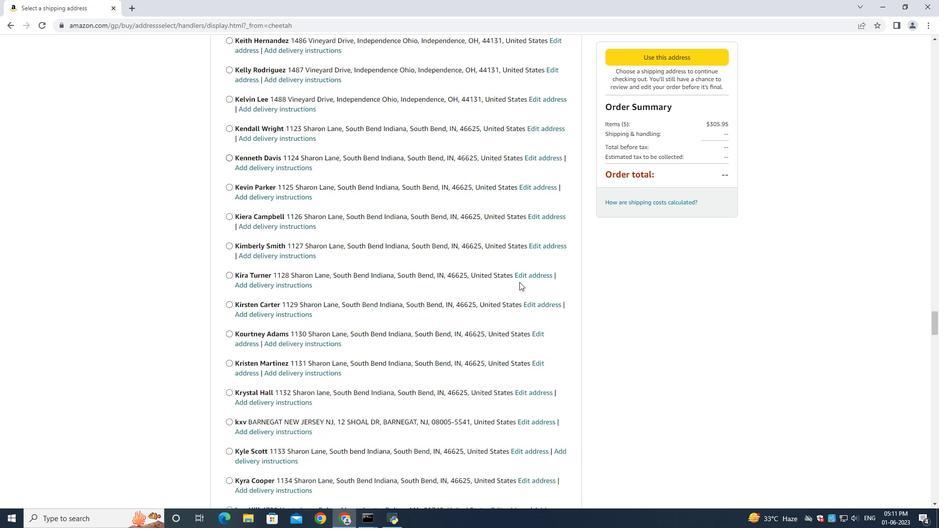 
Action: Mouse scrolled (519, 281) with delta (0, 0)
Screenshot: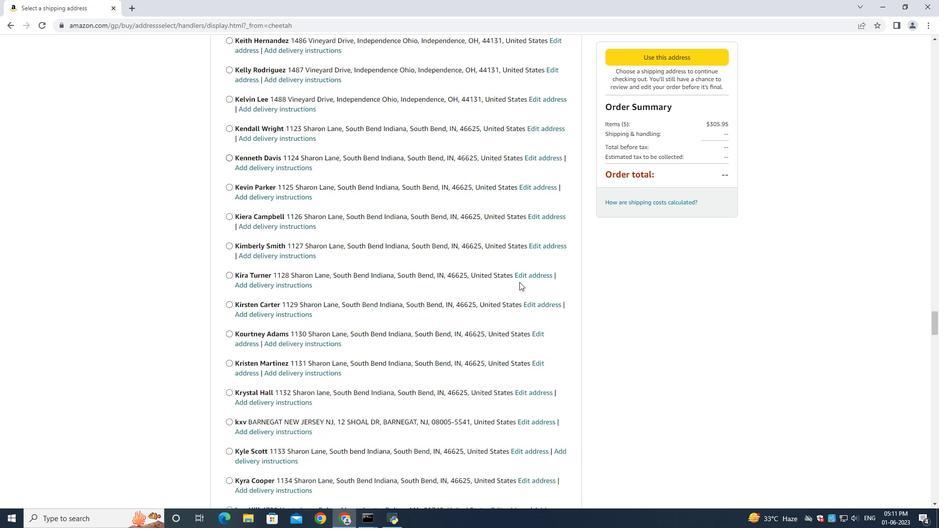 
Action: Mouse scrolled (519, 281) with delta (0, 0)
Screenshot: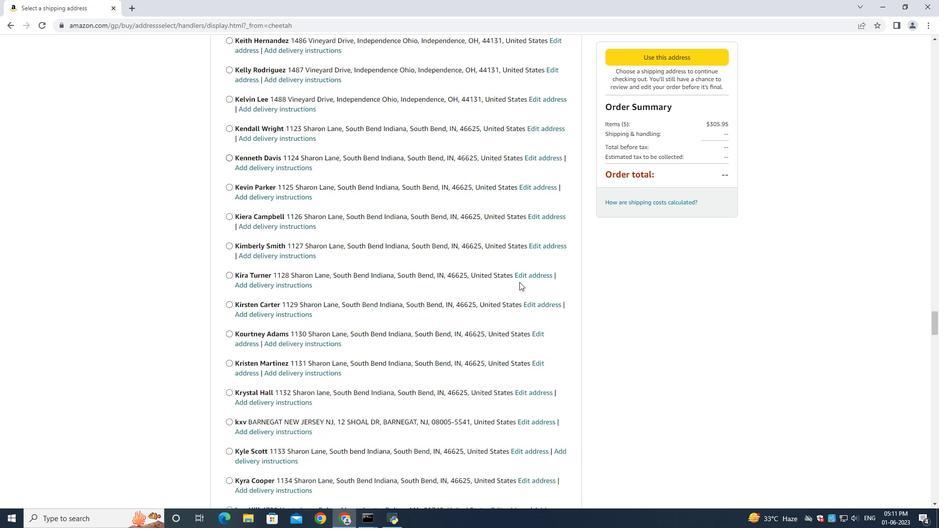 
Action: Mouse scrolled (519, 281) with delta (0, 0)
Screenshot: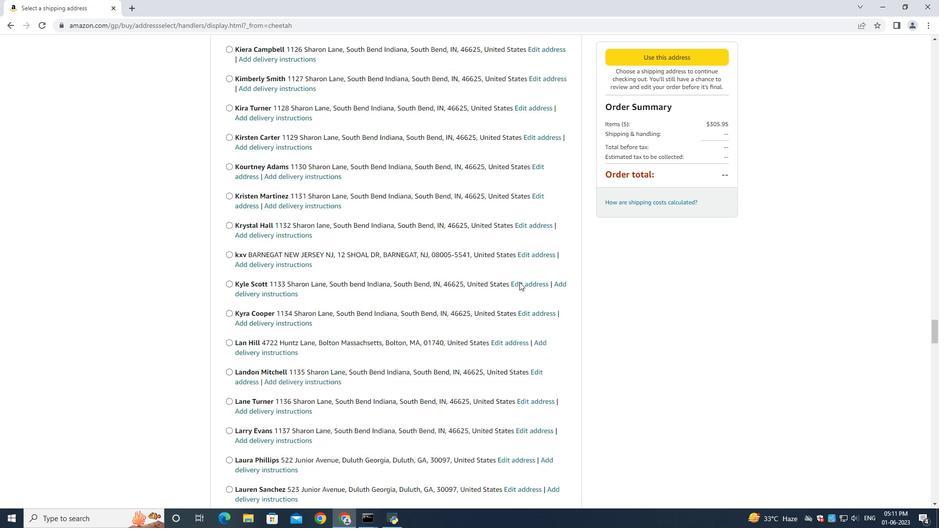 
Action: Mouse scrolled (519, 281) with delta (0, 0)
Screenshot: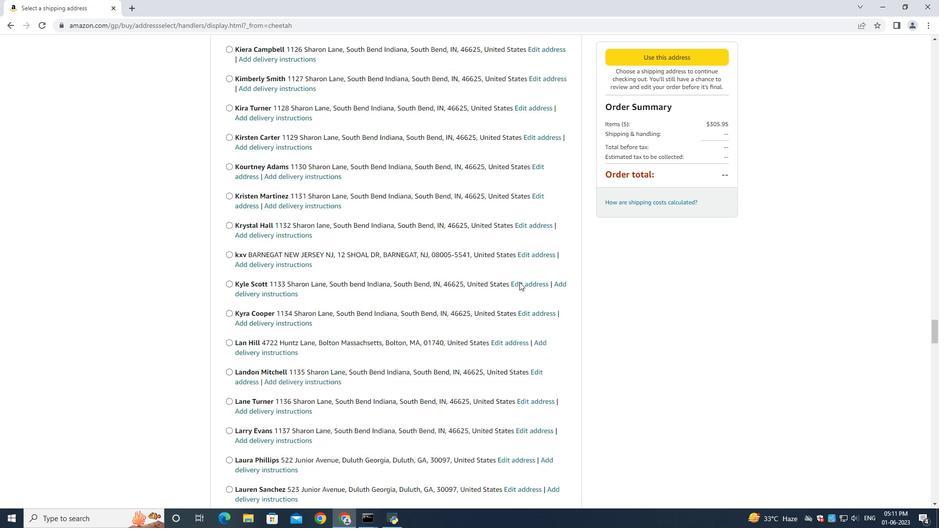 
Action: Mouse scrolled (519, 281) with delta (0, 0)
Screenshot: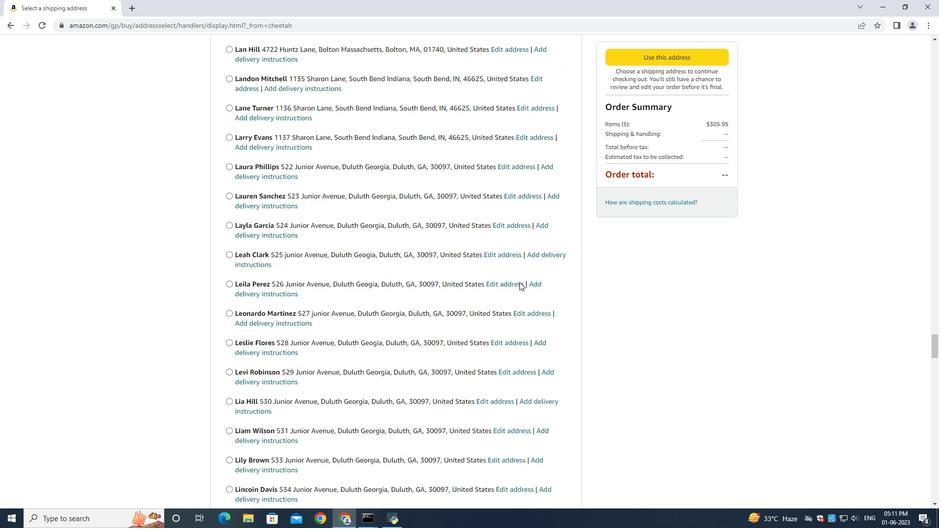 
Action: Mouse scrolled (519, 281) with delta (0, 0)
Screenshot: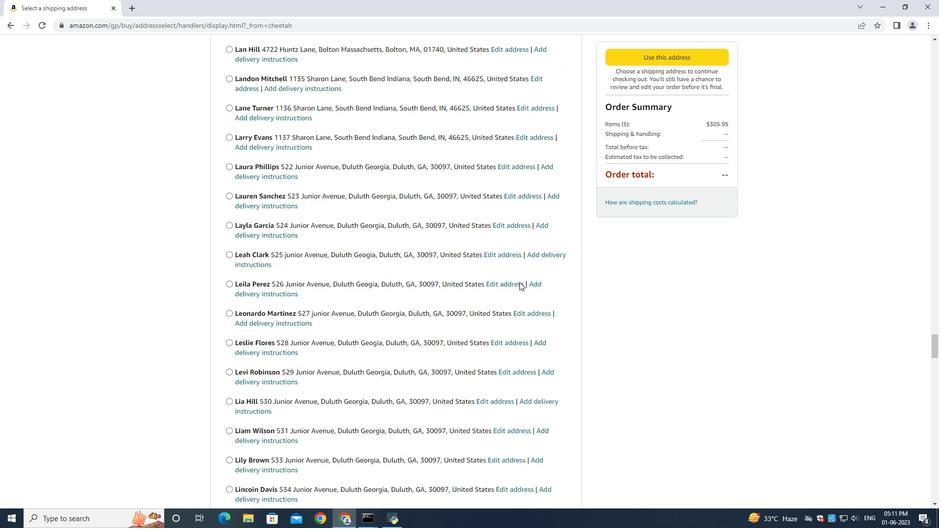 
Action: Mouse scrolled (519, 281) with delta (0, 0)
Screenshot: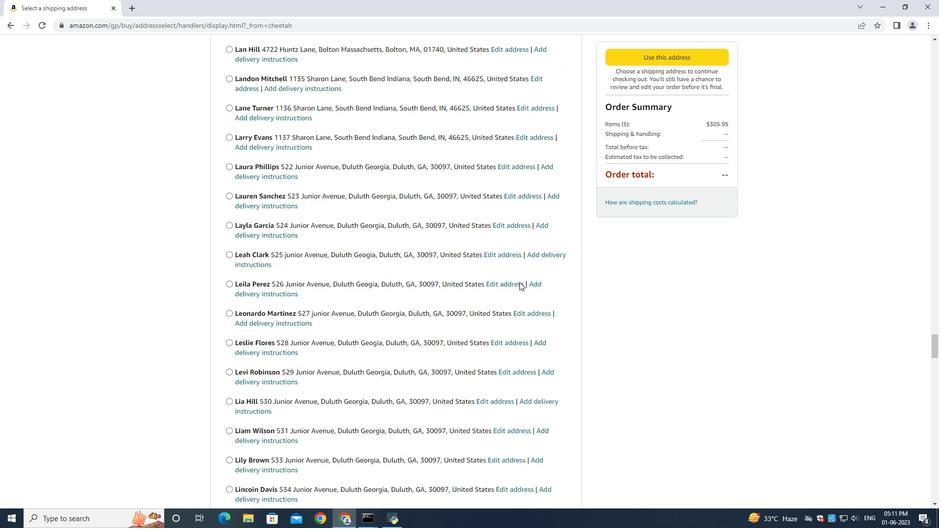 
Action: Mouse scrolled (519, 281) with delta (0, 0)
Screenshot: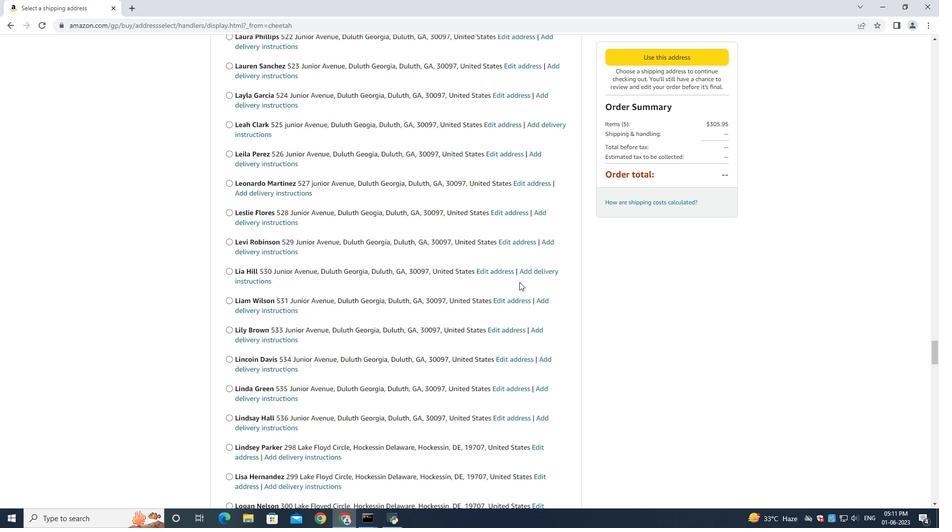 
Action: Mouse scrolled (519, 281) with delta (0, 0)
Screenshot: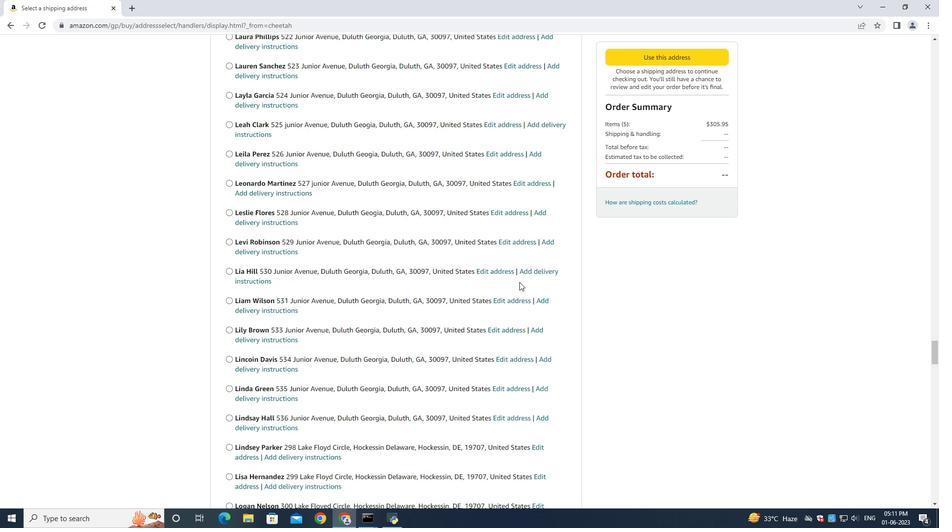 
Action: Mouse scrolled (519, 281) with delta (0, 0)
Screenshot: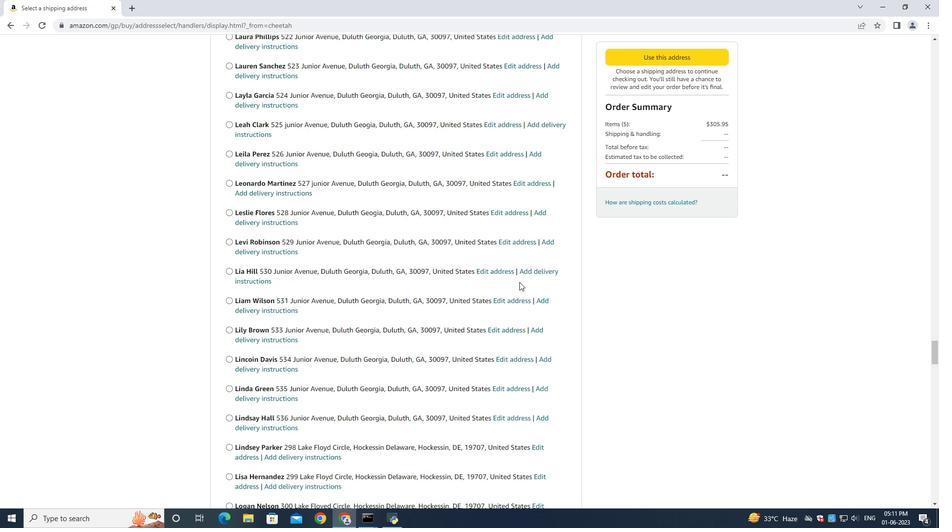 
Action: Mouse scrolled (519, 281) with delta (0, 0)
Screenshot: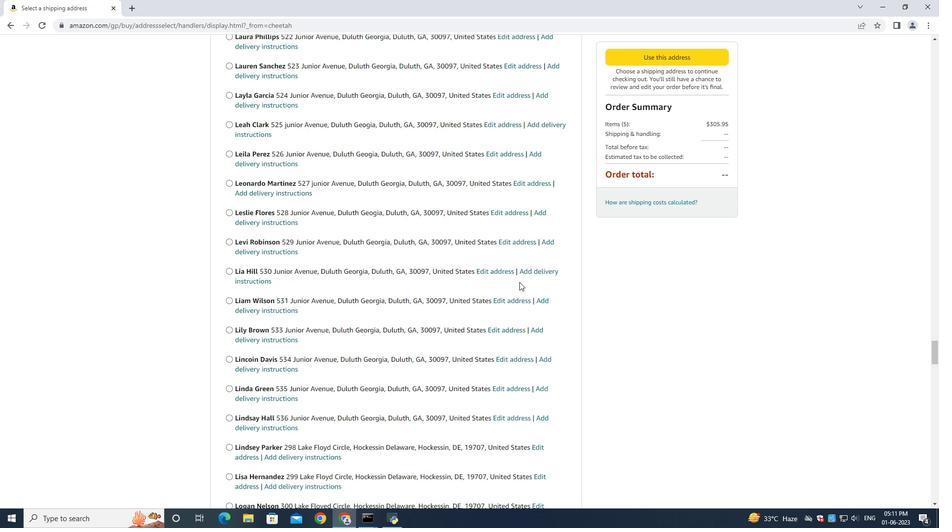 
Action: Mouse scrolled (519, 281) with delta (0, 0)
Screenshot: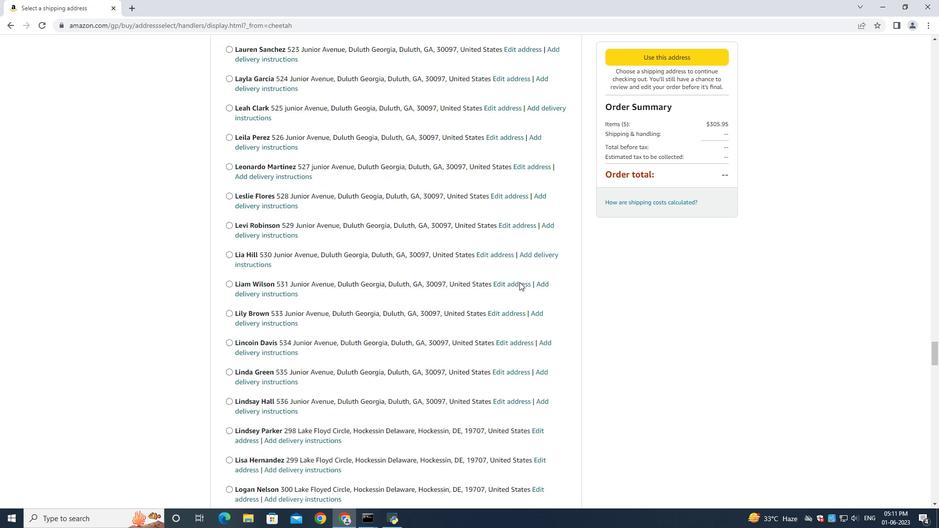 
Action: Mouse scrolled (519, 281) with delta (0, 0)
Screenshot: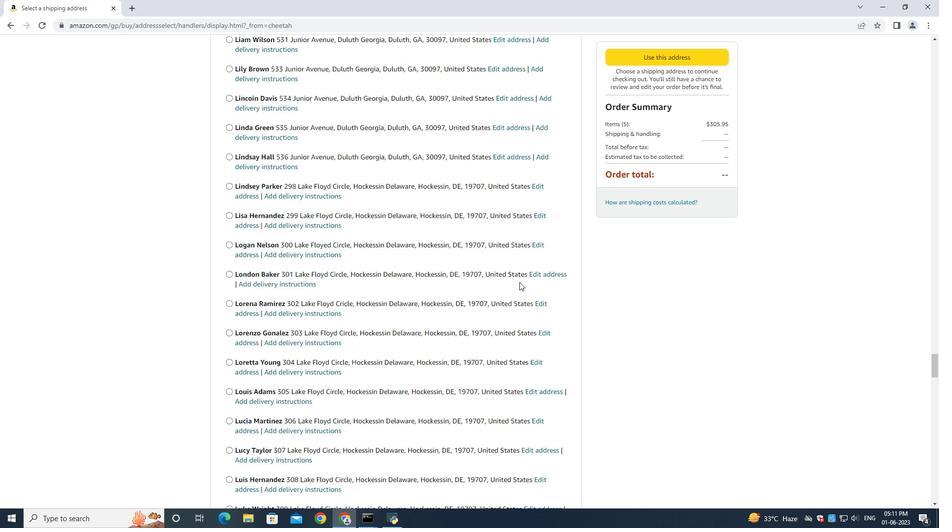 
Action: Mouse scrolled (519, 281) with delta (0, 0)
Screenshot: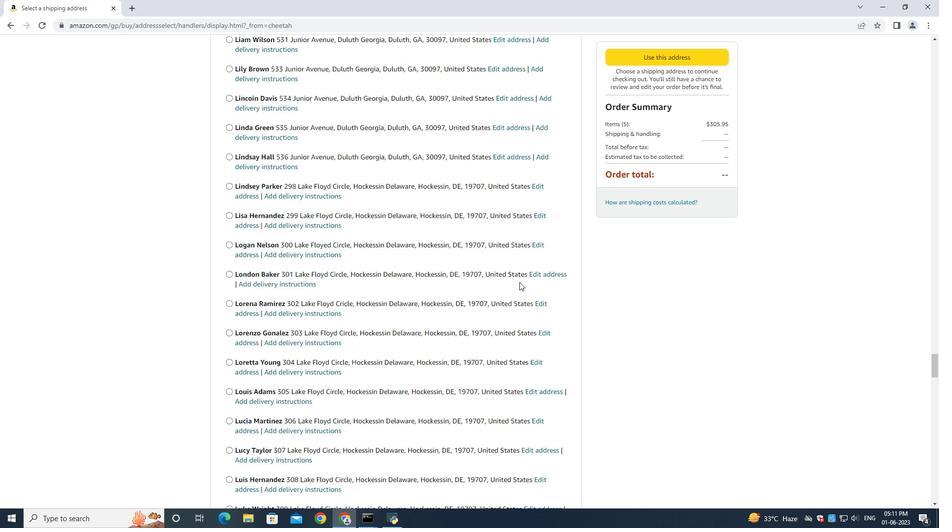
Action: Mouse scrolled (519, 281) with delta (0, 0)
Screenshot: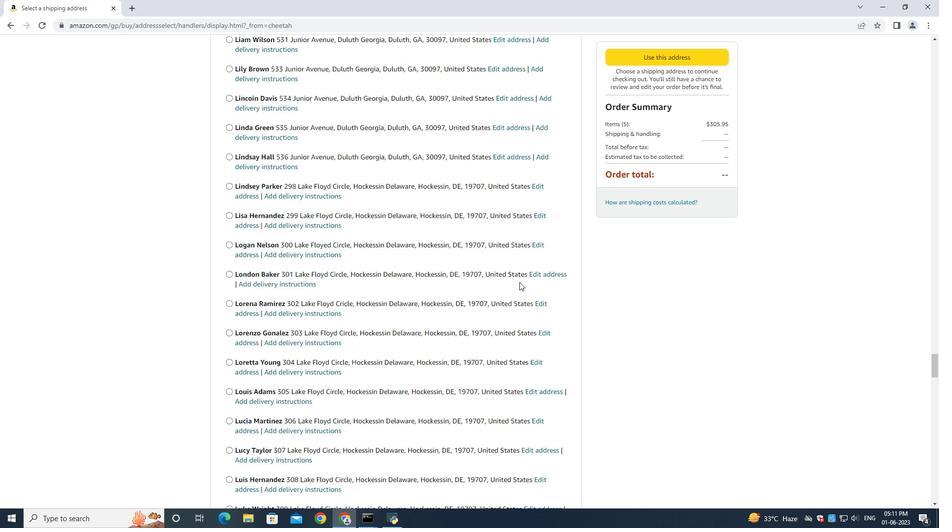 
Action: Mouse scrolled (519, 281) with delta (0, 0)
Screenshot: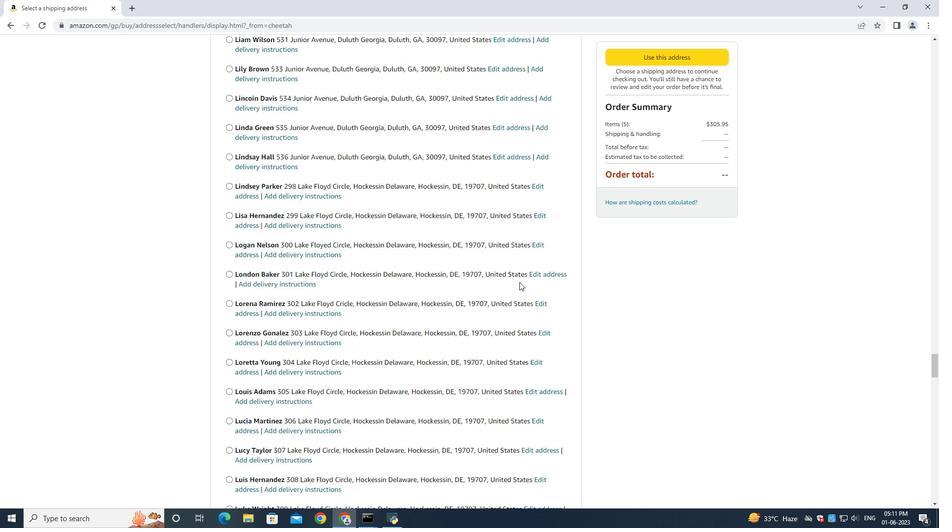 
Action: Mouse scrolled (519, 281) with delta (0, 0)
Screenshot: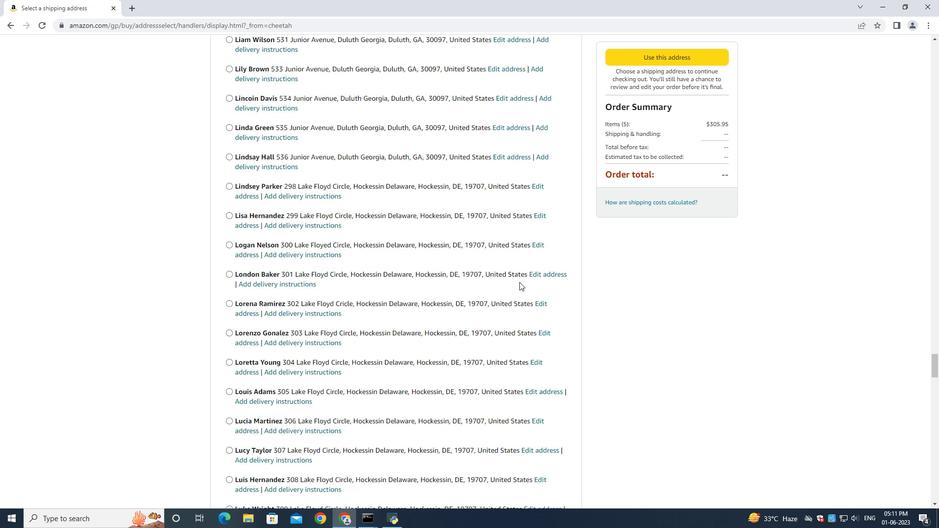 
Action: Mouse scrolled (519, 281) with delta (0, 0)
Screenshot: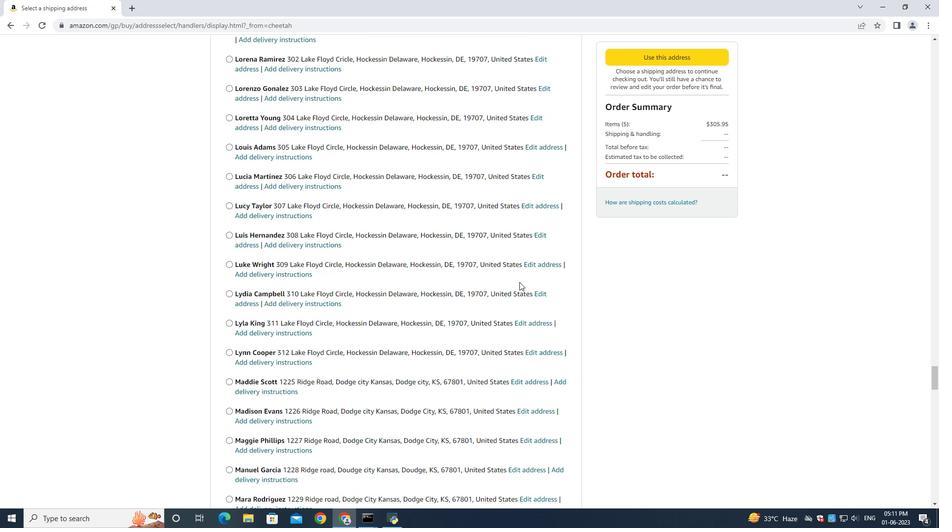 
Action: Mouse scrolled (519, 281) with delta (0, 0)
Screenshot: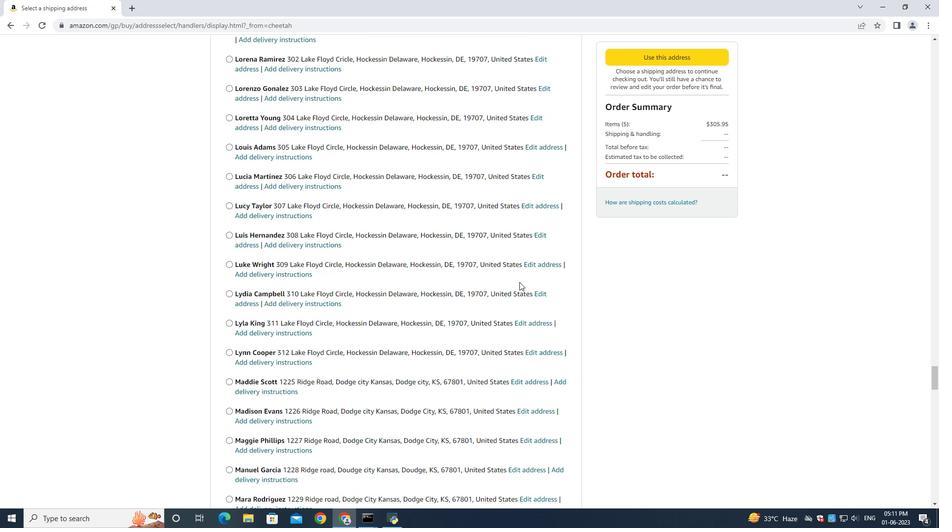 
Action: Mouse scrolled (519, 281) with delta (0, 0)
Screenshot: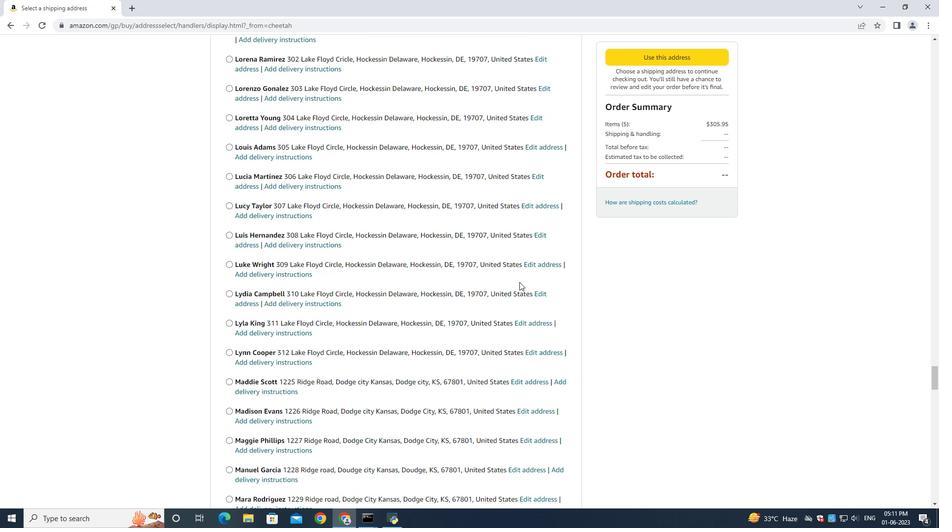 
Action: Mouse scrolled (519, 281) with delta (0, 0)
Screenshot: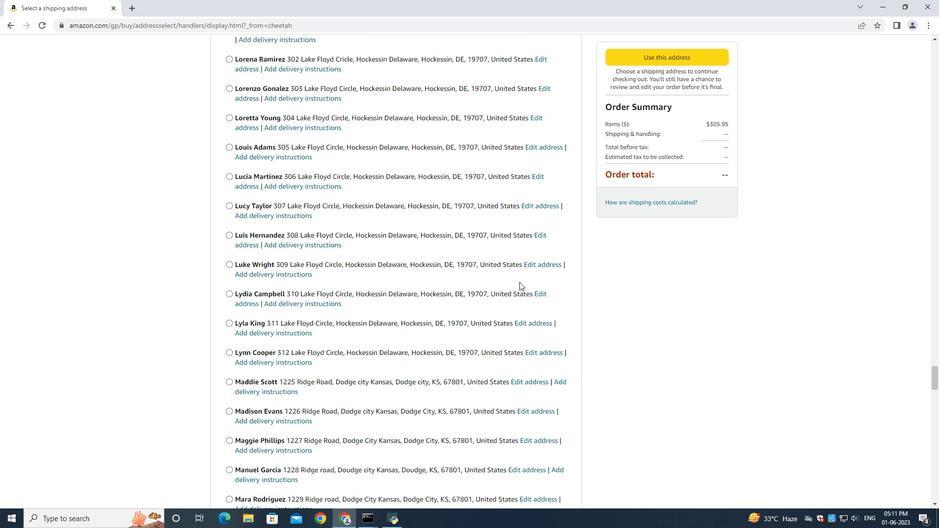 
Action: Mouse scrolled (519, 281) with delta (0, 0)
Screenshot: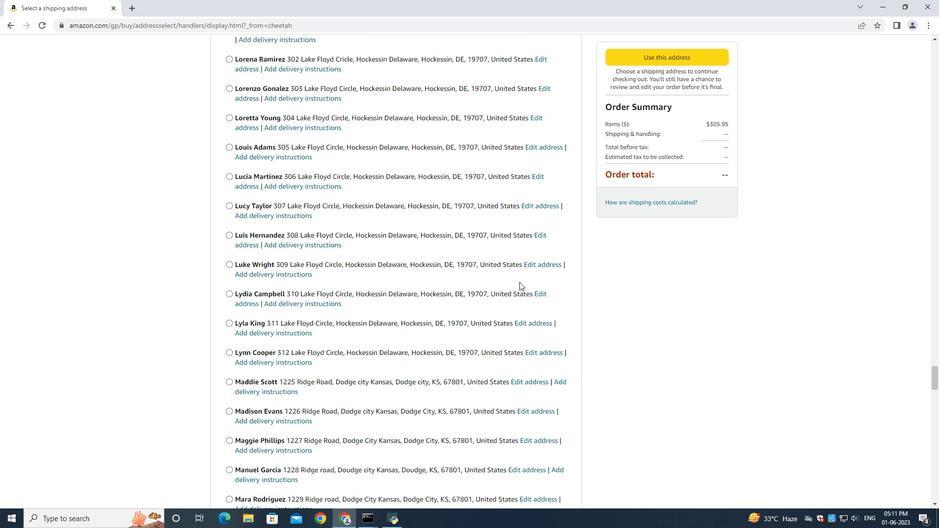 
Action: Mouse scrolled (519, 281) with delta (0, 0)
Screenshot: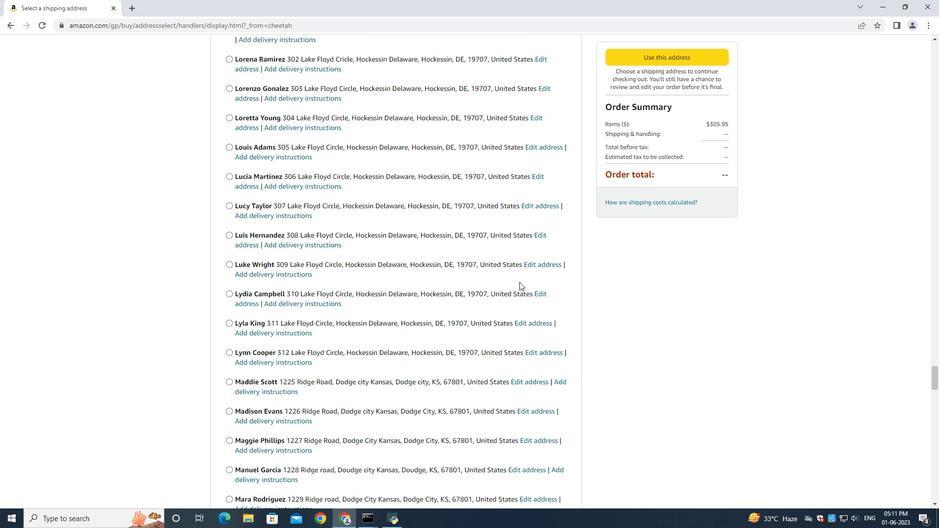 
Action: Mouse scrolled (519, 281) with delta (0, 0)
Screenshot: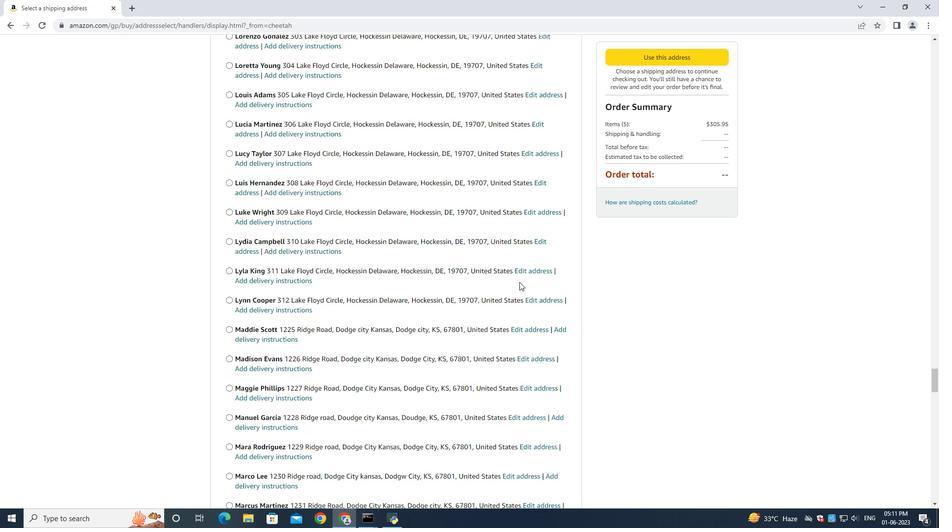
Action: Mouse scrolled (519, 281) with delta (0, 0)
Screenshot: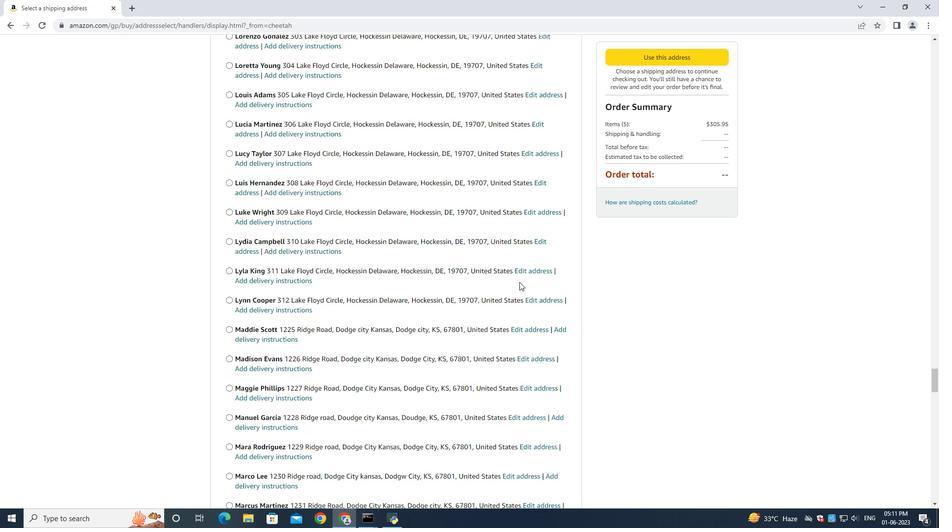 
Action: Mouse scrolled (519, 281) with delta (0, 0)
Screenshot: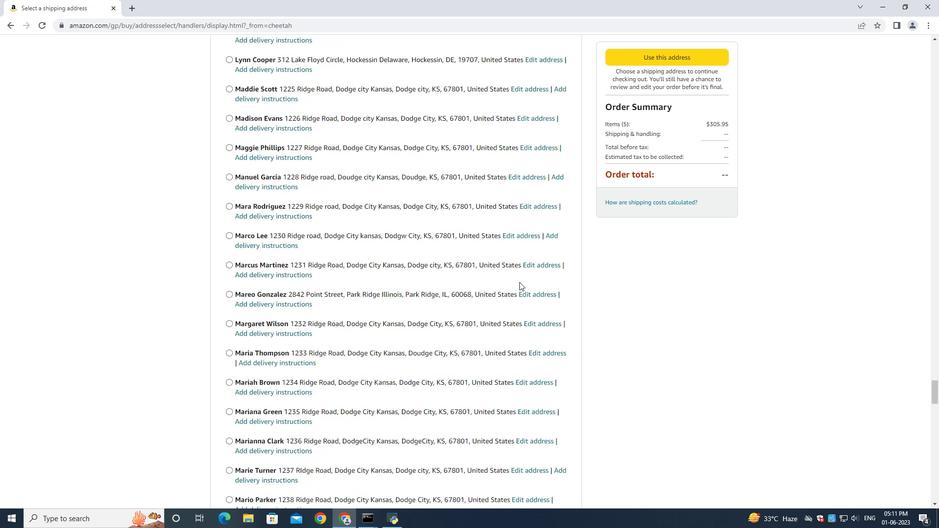 
Action: Mouse scrolled (519, 281) with delta (0, 0)
Screenshot: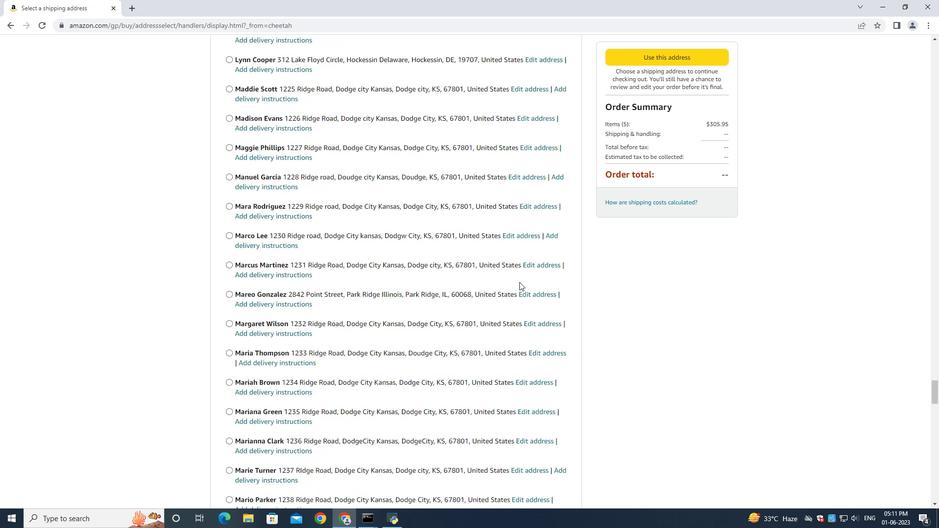 
Action: Mouse scrolled (519, 281) with delta (0, 0)
Screenshot: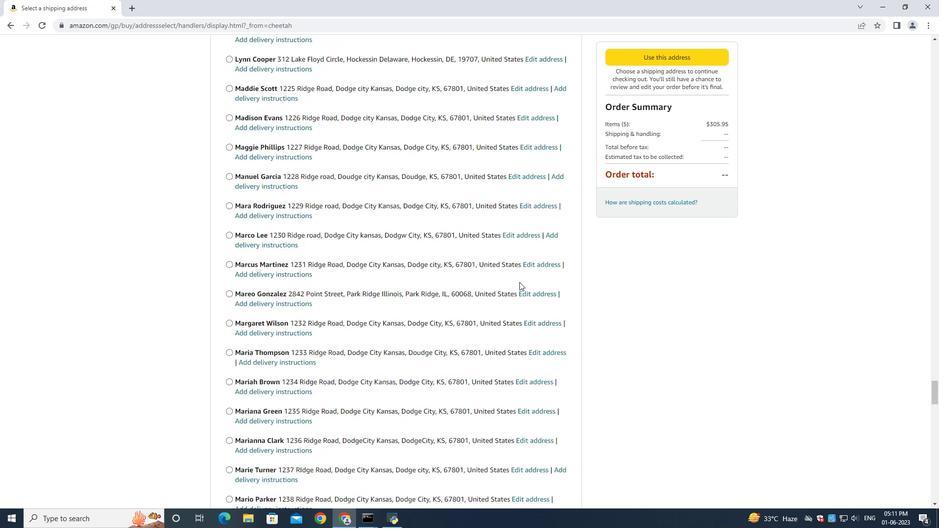 
Action: Mouse scrolled (519, 281) with delta (0, 0)
Screenshot: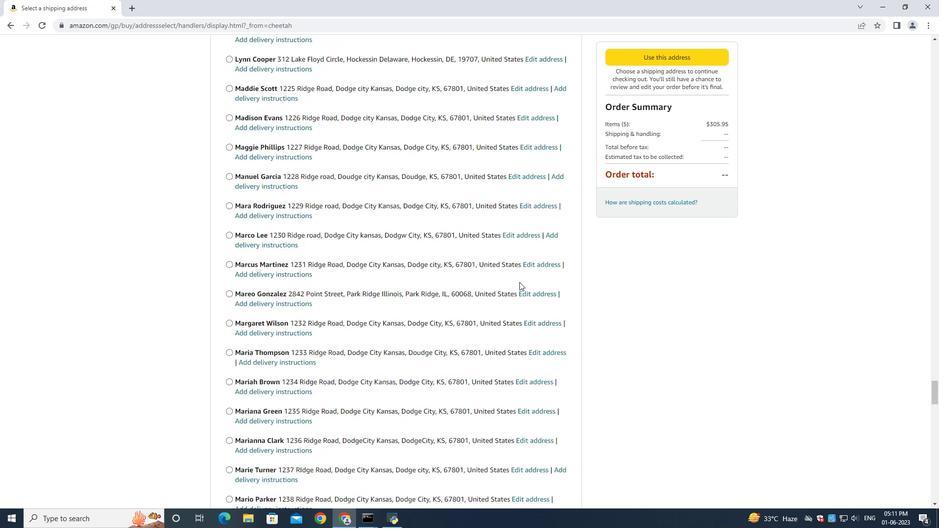 
Action: Mouse moved to (520, 274)
Screenshot: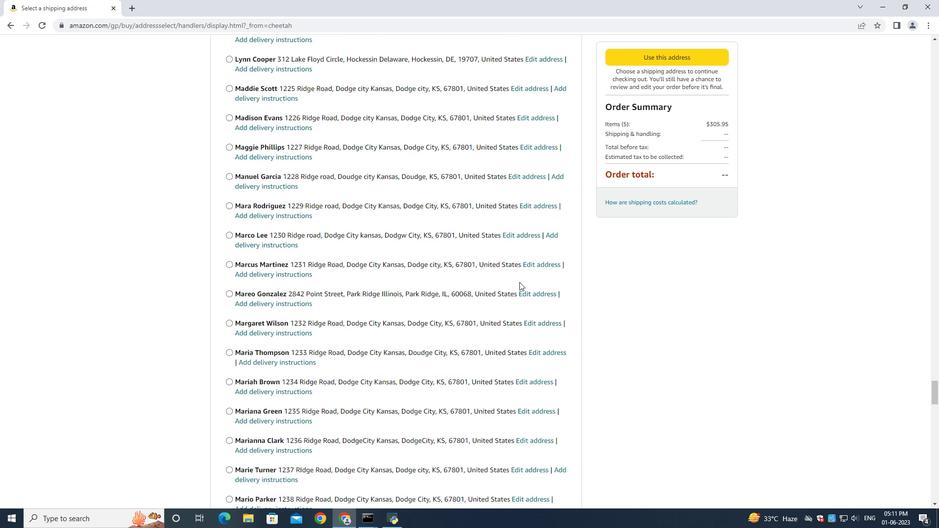 
Action: Mouse scrolled (520, 273) with delta (0, 0)
Screenshot: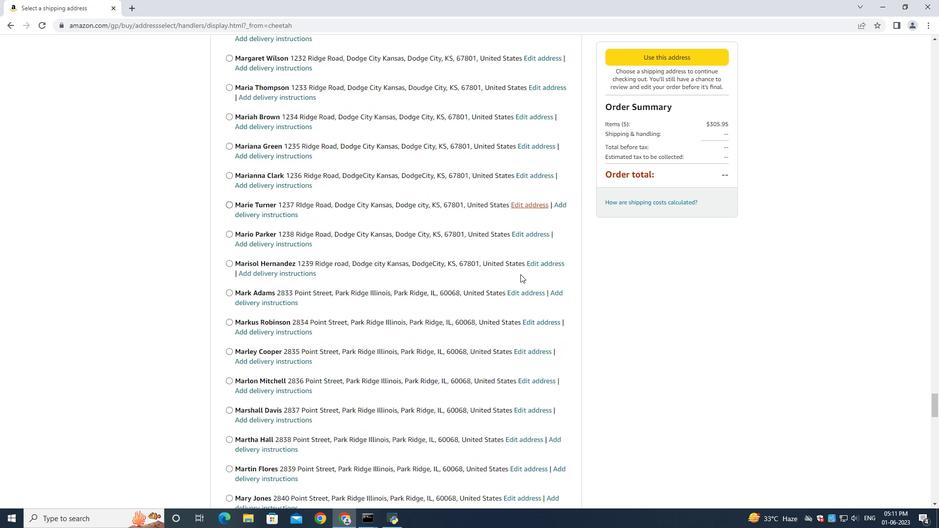 
Action: Mouse scrolled (520, 273) with delta (0, 0)
Screenshot: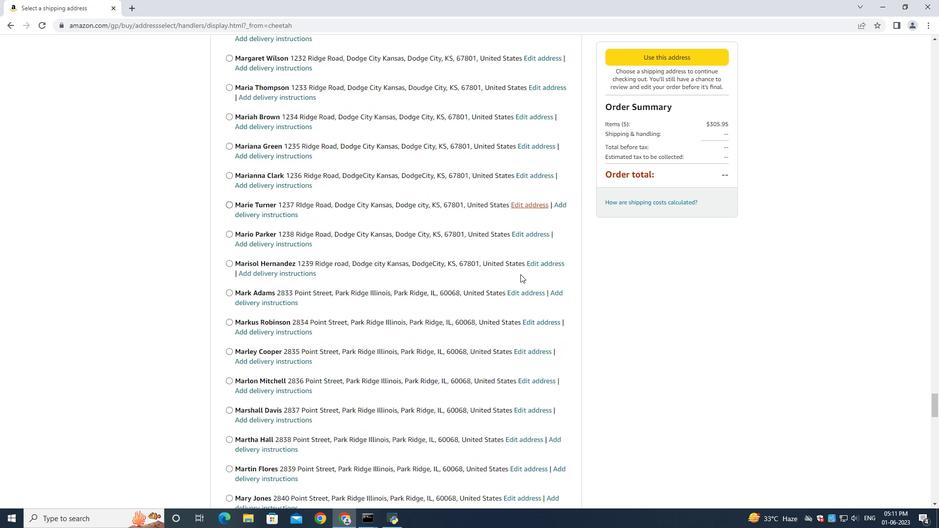 
Action: Mouse scrolled (520, 273) with delta (0, 0)
Screenshot: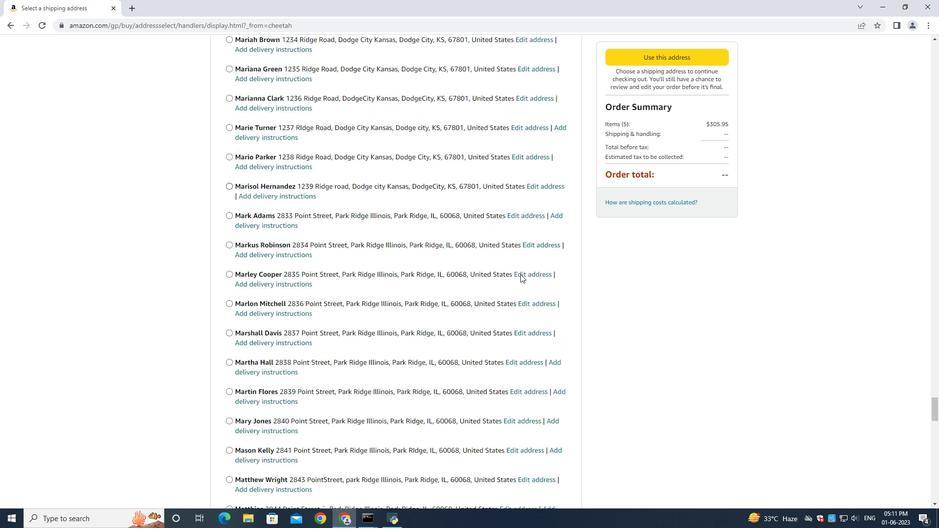 
Action: Mouse scrolled (520, 273) with delta (0, 0)
Screenshot: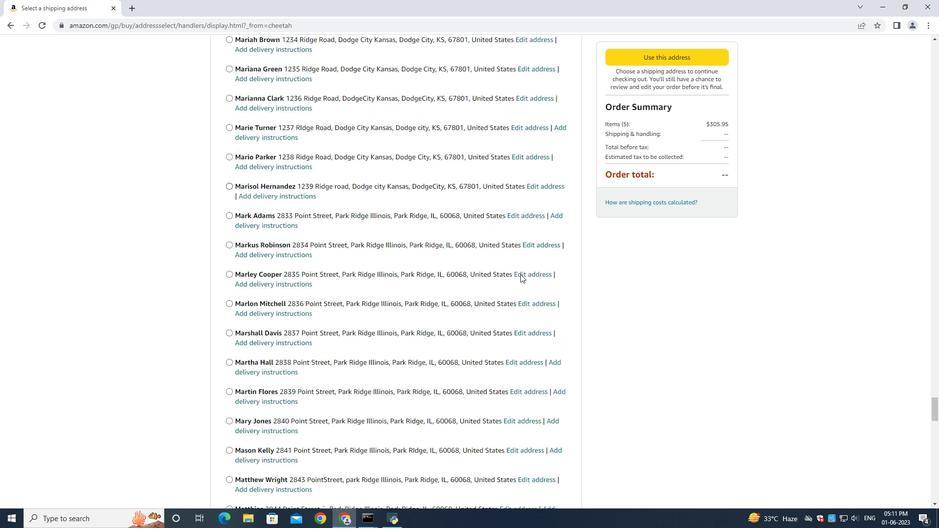 
Action: Mouse scrolled (520, 273) with delta (0, 0)
Screenshot: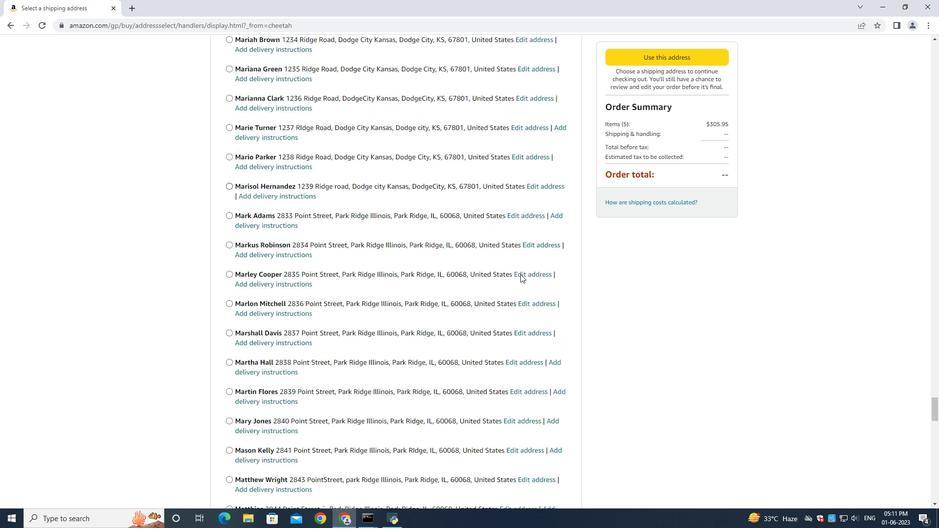
Action: Mouse scrolled (520, 273) with delta (0, 0)
Screenshot: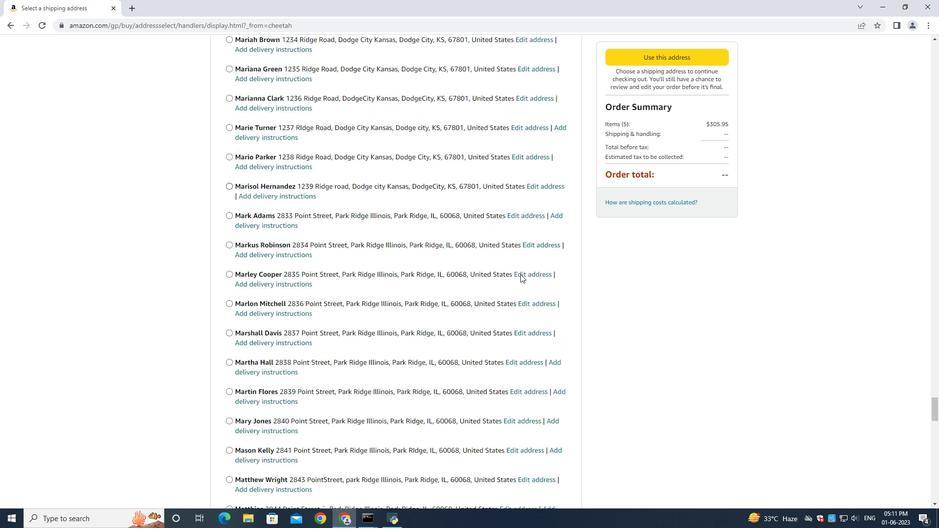 
Action: Mouse scrolled (520, 273) with delta (0, 0)
Screenshot: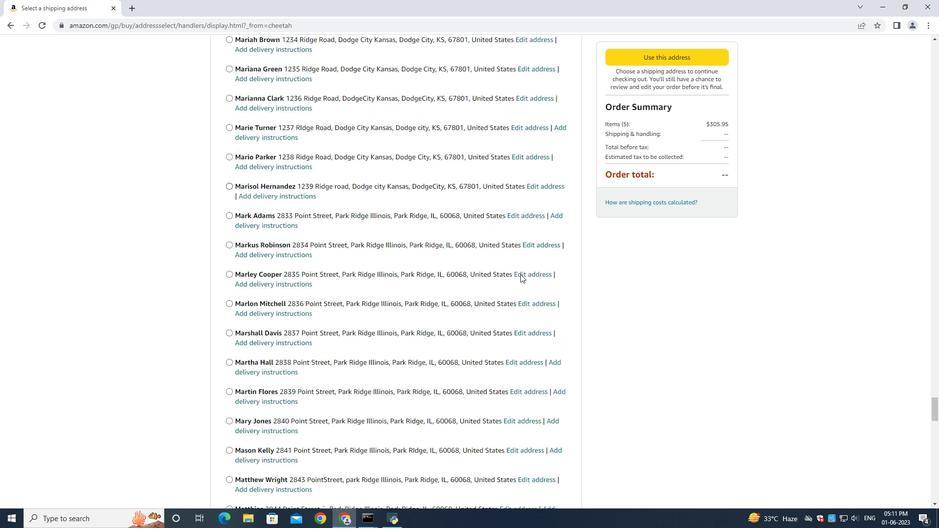 
Action: Mouse scrolled (520, 273) with delta (0, 0)
Screenshot: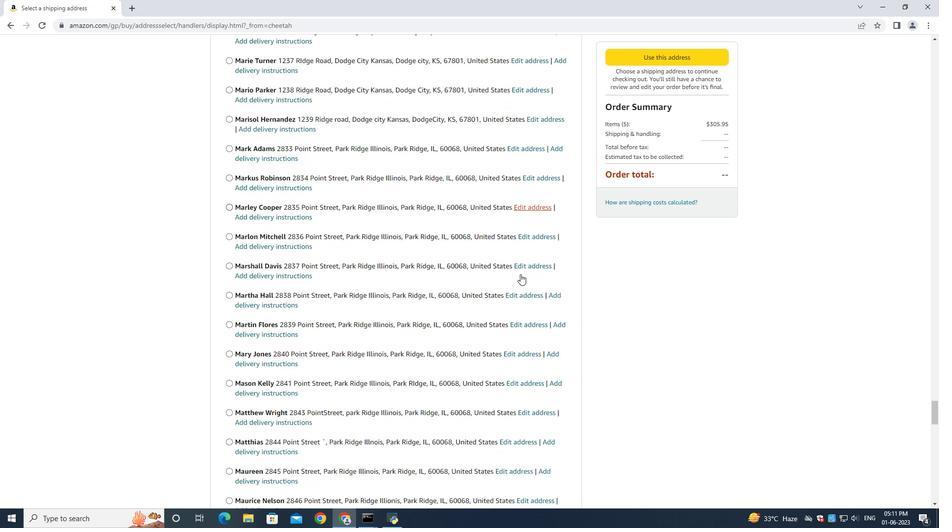 
Action: Mouse scrolled (520, 273) with delta (0, 0)
Screenshot: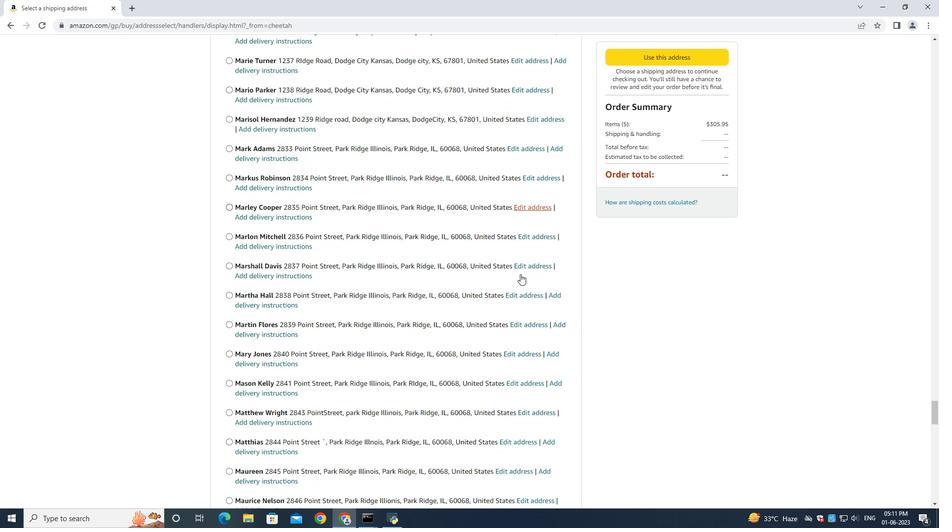 
Action: Mouse scrolled (520, 273) with delta (0, 0)
Screenshot: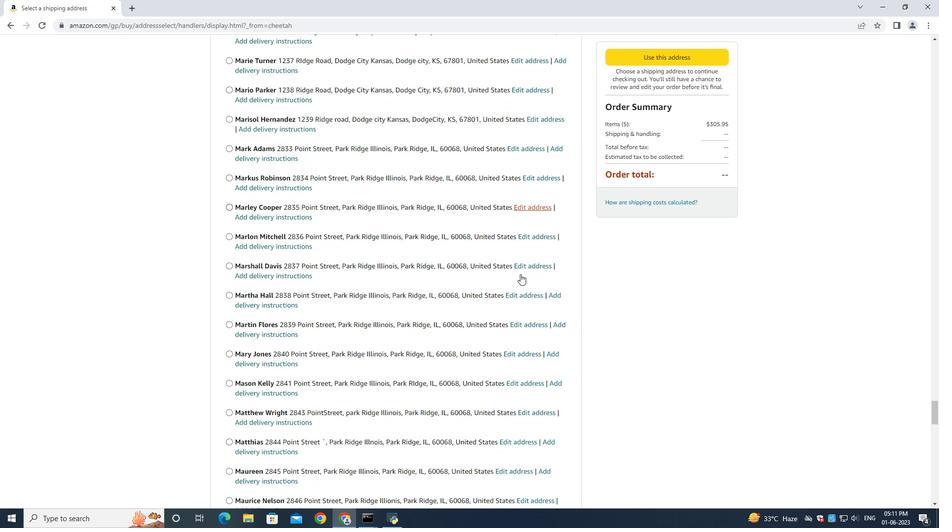 
Action: Mouse scrolled (520, 273) with delta (0, 0)
Screenshot: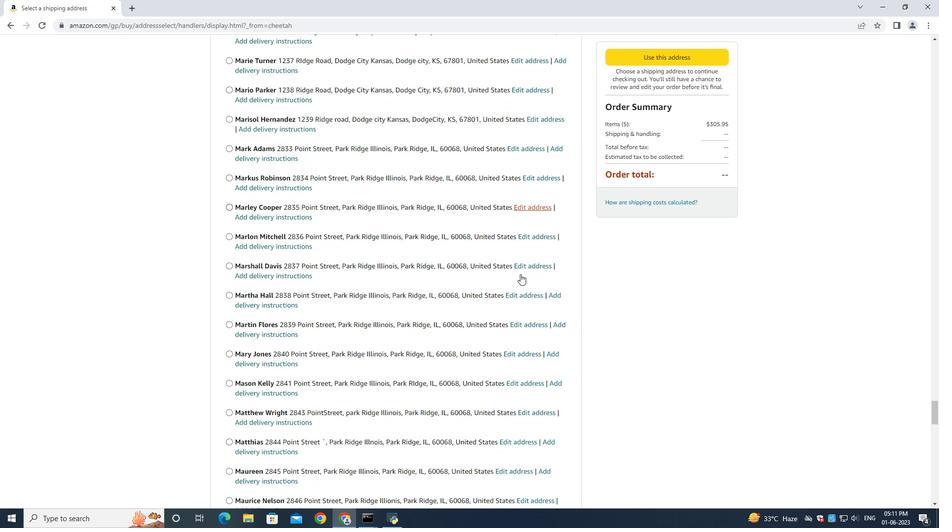 
Action: Mouse scrolled (520, 273) with delta (0, 0)
Screenshot: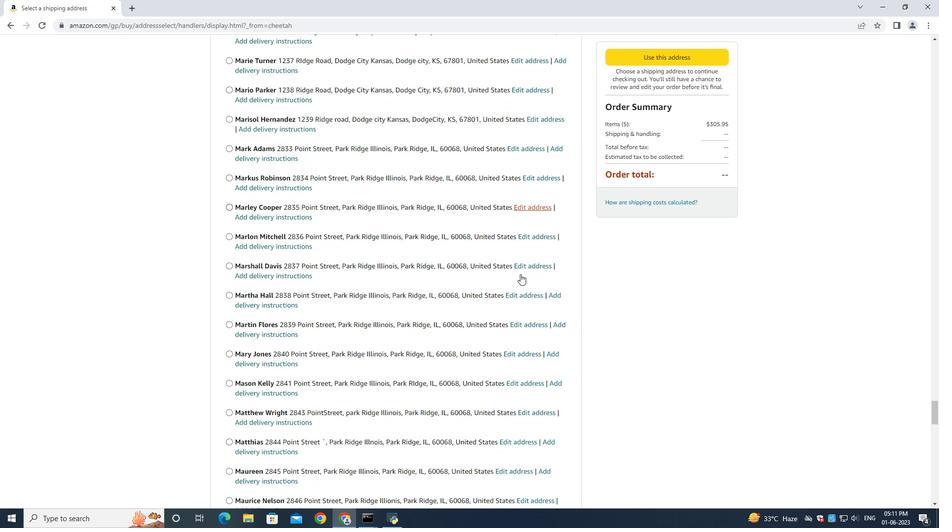 
Action: Mouse moved to (518, 268)
Screenshot: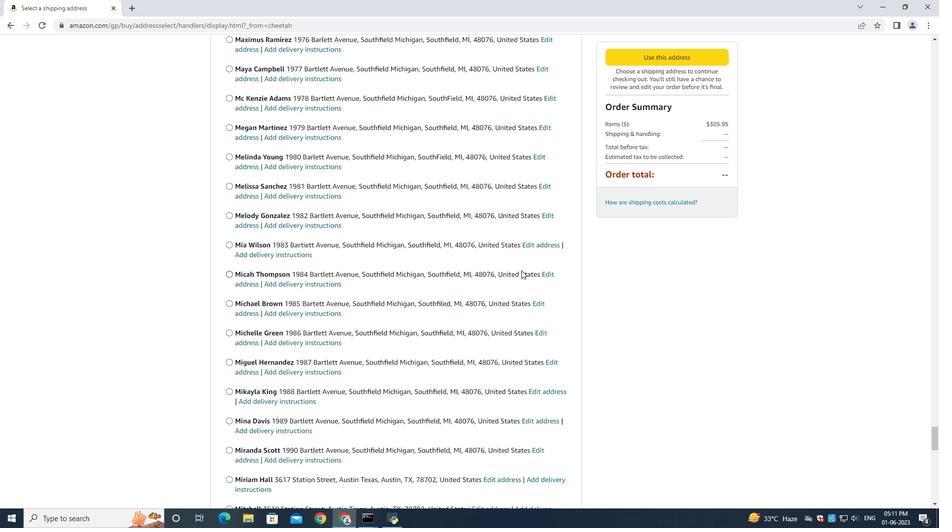 
Action: Key pressed <Key.page_down><Key.page_down>
Screenshot: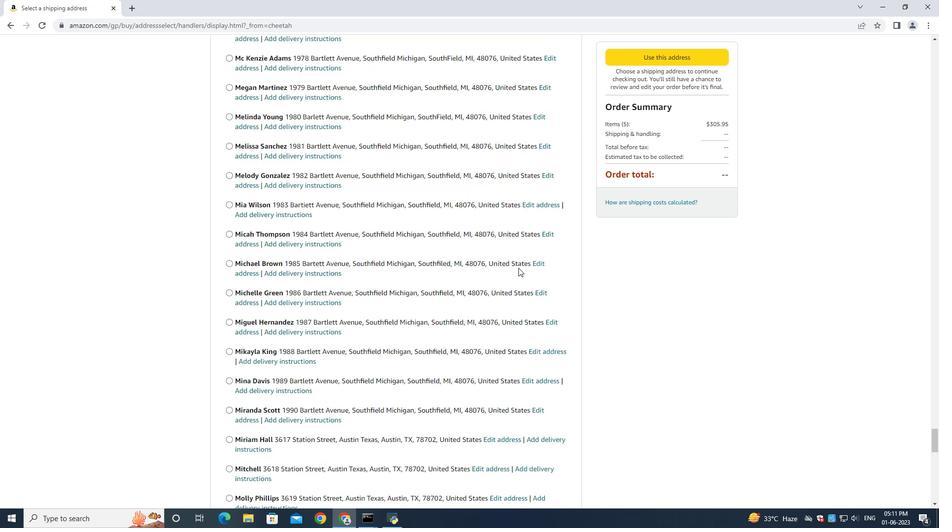 
Action: Mouse moved to (515, 266)
Screenshot: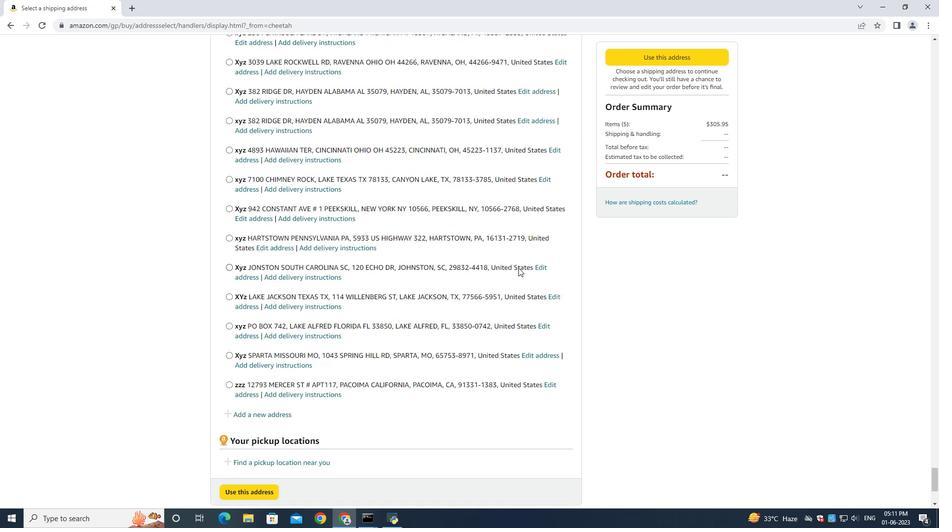 
Action: Key pressed <Key.page_down><Key.page_down><Key.page_down><Key.page_down><Key.page_down><Key.page_down><Key.page_down>
Screenshot: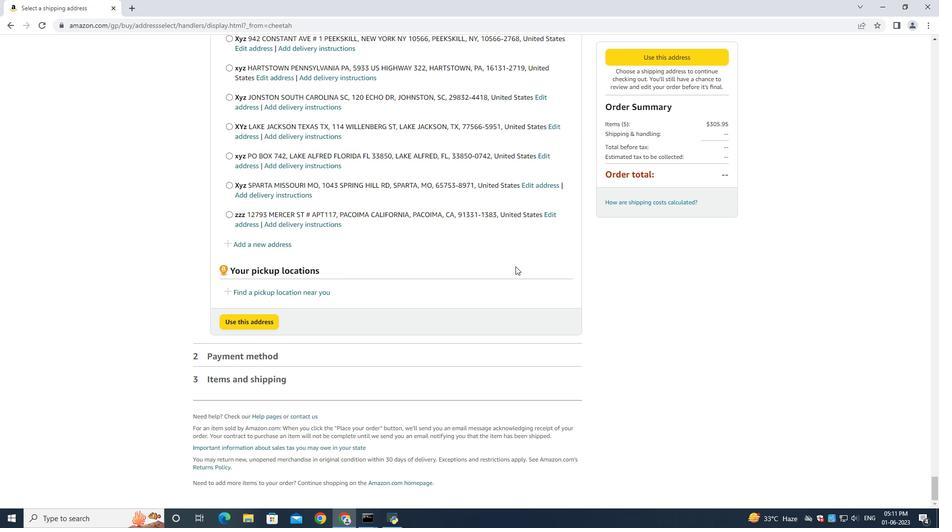 
Action: Mouse moved to (536, 264)
Screenshot: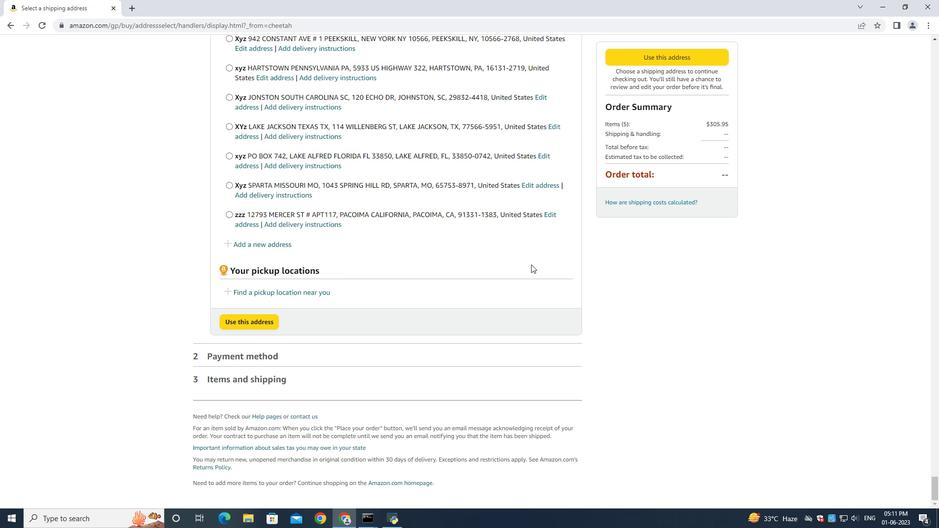 
Action: Key pressed <Key.page_down><Key.page_down>
Screenshot: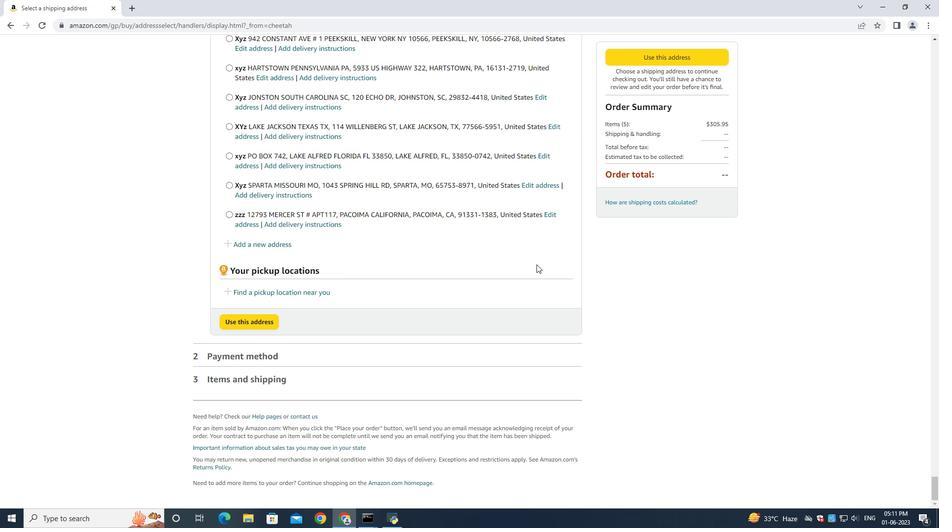
Action: Mouse moved to (263, 245)
Screenshot: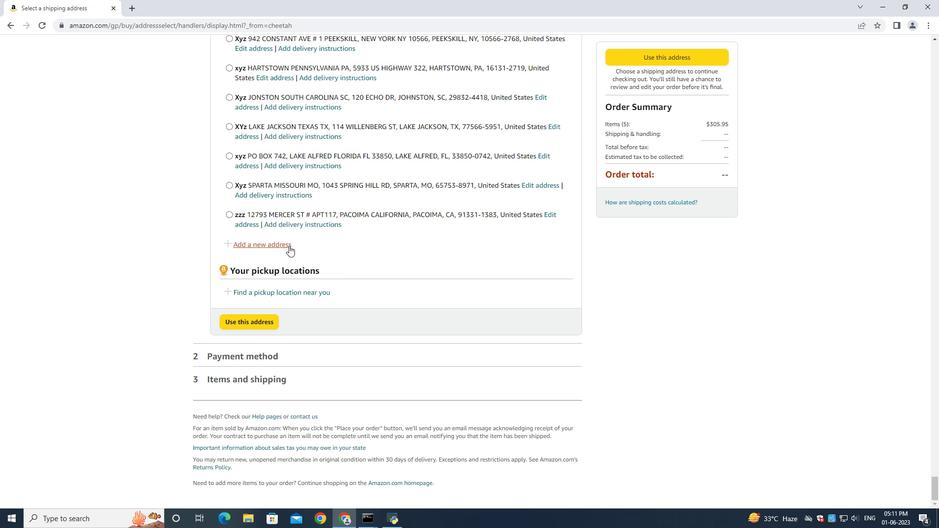 
Action: Mouse pressed left at (263, 245)
Screenshot: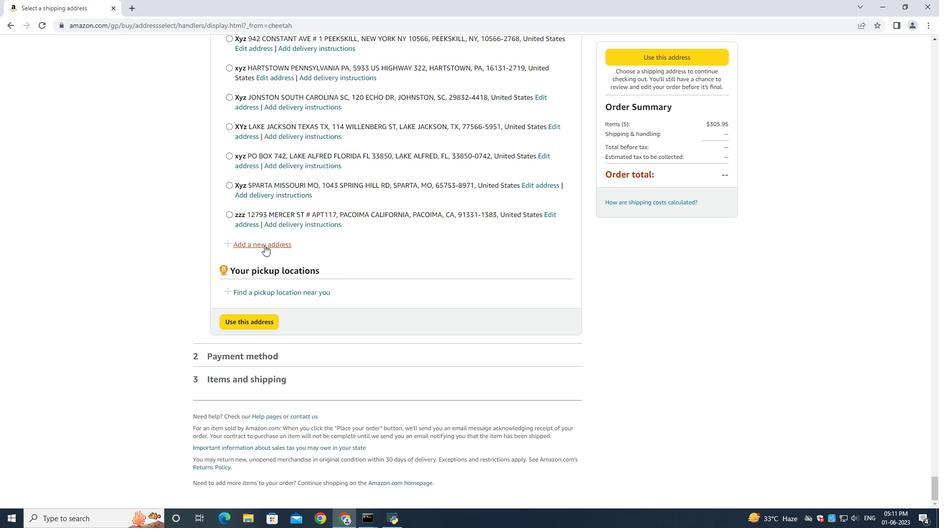 
Action: Mouse moved to (353, 235)
Screenshot: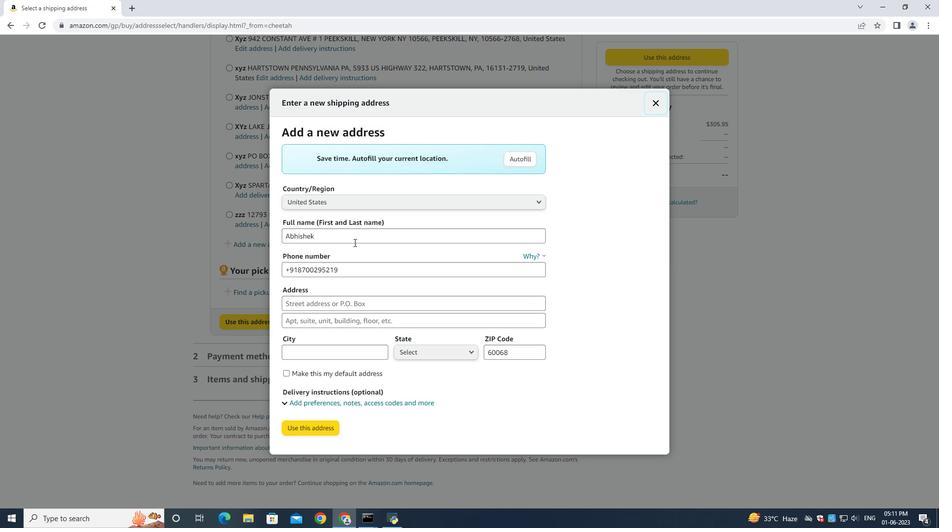 
Action: Mouse pressed left at (353, 235)
Screenshot: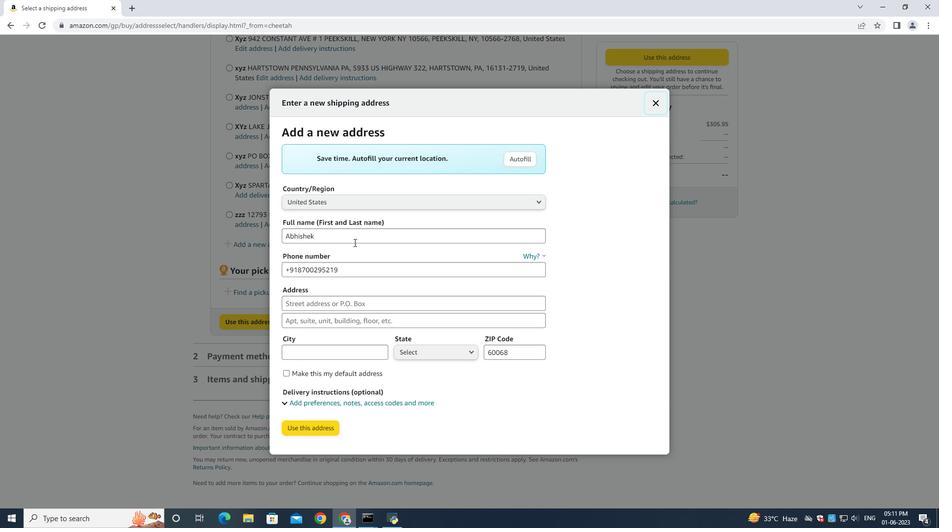
Action: Mouse moved to (353, 236)
Screenshot: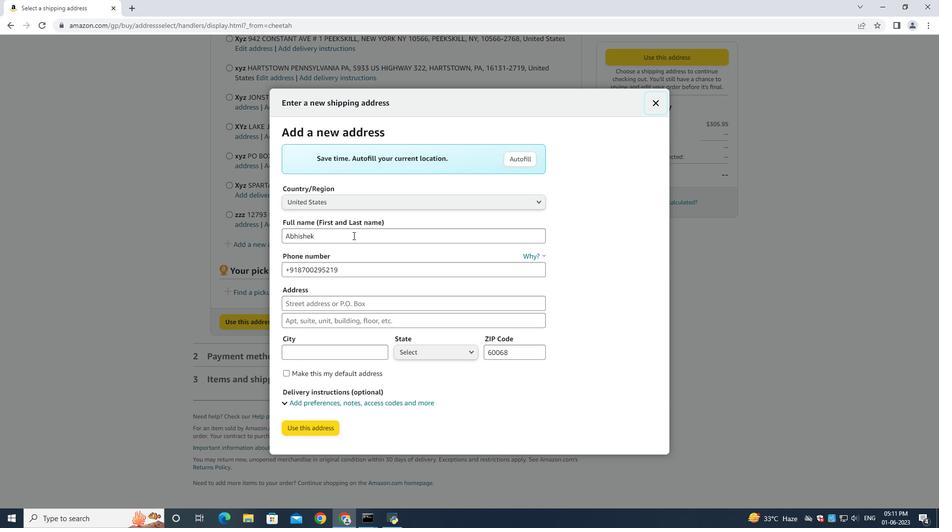 
Action: Key pressed ctrl+A=<Key.backspace><Key.backspace><Key.backspace><Key.shift>Alicia<Key.space><Key.shift><Key.shift><Key.shift><Key.shift><Key.shift><Key.shift><Key.shift><Key.shift><Key.shift><Key.shift><Key.shift><Key.shift><Key.shift><Key.shift><Key.shift><Key.shift><Key.shift><Key.shift><Key.shift><Key.shift><Key.shift><Key.shift><Key.shift><Key.shift><Key.shift><Key.shift><Key.shift><Key.shift><Key.shift><Key.shift><Key.shift><Key.shift><Key.shift><Key.shift><Key.shift><Key.shift><Key.shift><Key.shift><Key.shift><Key.shift><Key.shift>Thompsob<Key.backspace>n<Key.tab><Key.tab><Key.backspace>512211359<Key.backspace>83<Key.tab>3625<Key.space><Key.shift>Station<Key.space><Key.shift><Key.shift><Key.shift><Key.shift><Key.shift><Key.shift><Key.shift><Key.shift><Key.shift><Key.shift><Key.shift><Key.shift><Key.shift><Key.shift><Key.shift><Key.shift><Key.shift><Key.shift><Key.shift><Key.shift><Key.shift>Street<Key.space><Key.tab><Key.shift>Austin<Key.space><Key.space>texas<Key.tab><Key.shift><Key.shift><Key.shift><Key.shift><Key.shift><Key.shift><Key.shift><Key.shift><Key.shift><Key.shift><Key.shift><Key.shift><Key.shift><Key.shift><Key.shift><Key.shift><Key.shift><Key.shift><Key.shift>Austin<Key.space><Key.tab><Key.shift>tex<Key.tab>=<Key.backspace><Key.backspace>78702
Screenshot: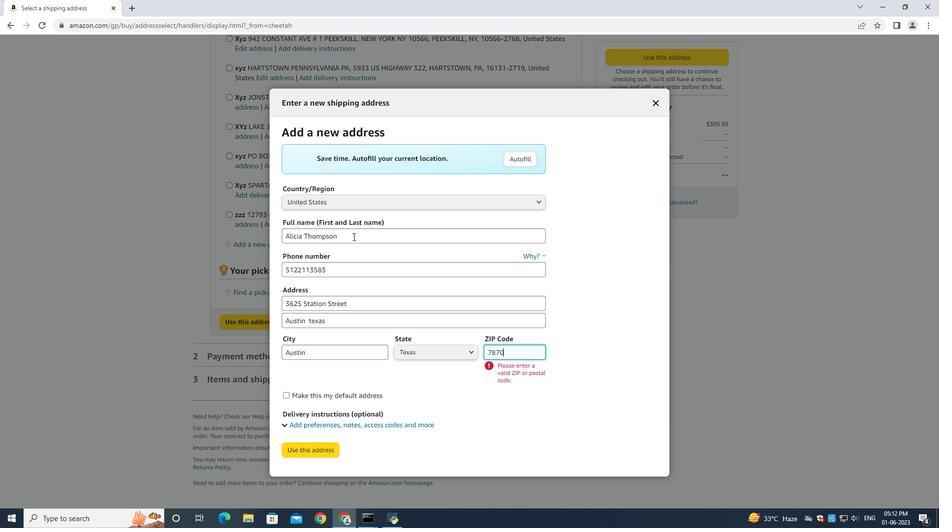 
Action: Mouse moved to (317, 433)
